 Task: nan
Action: Mouse moved to (571, 154)
Screenshot: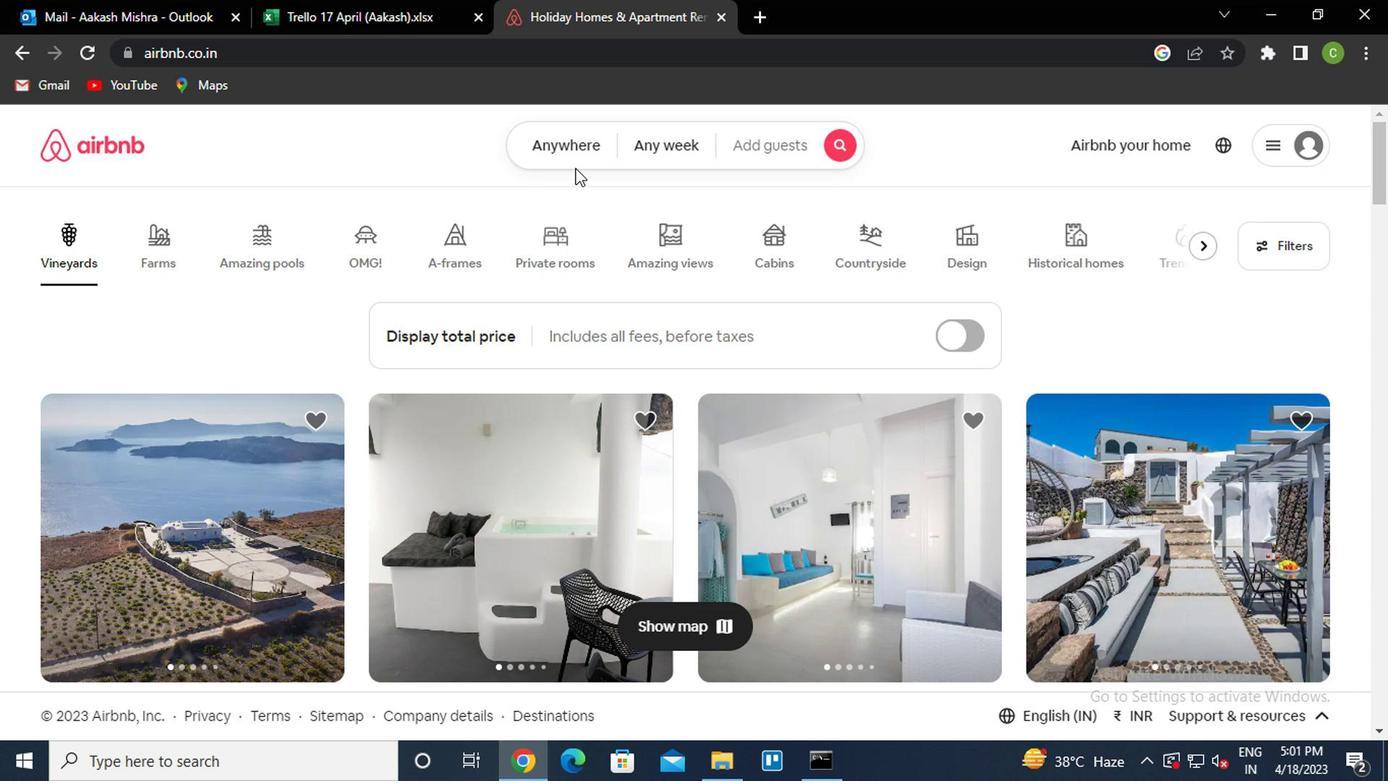 
Action: Mouse pressed left at (571, 154)
Screenshot: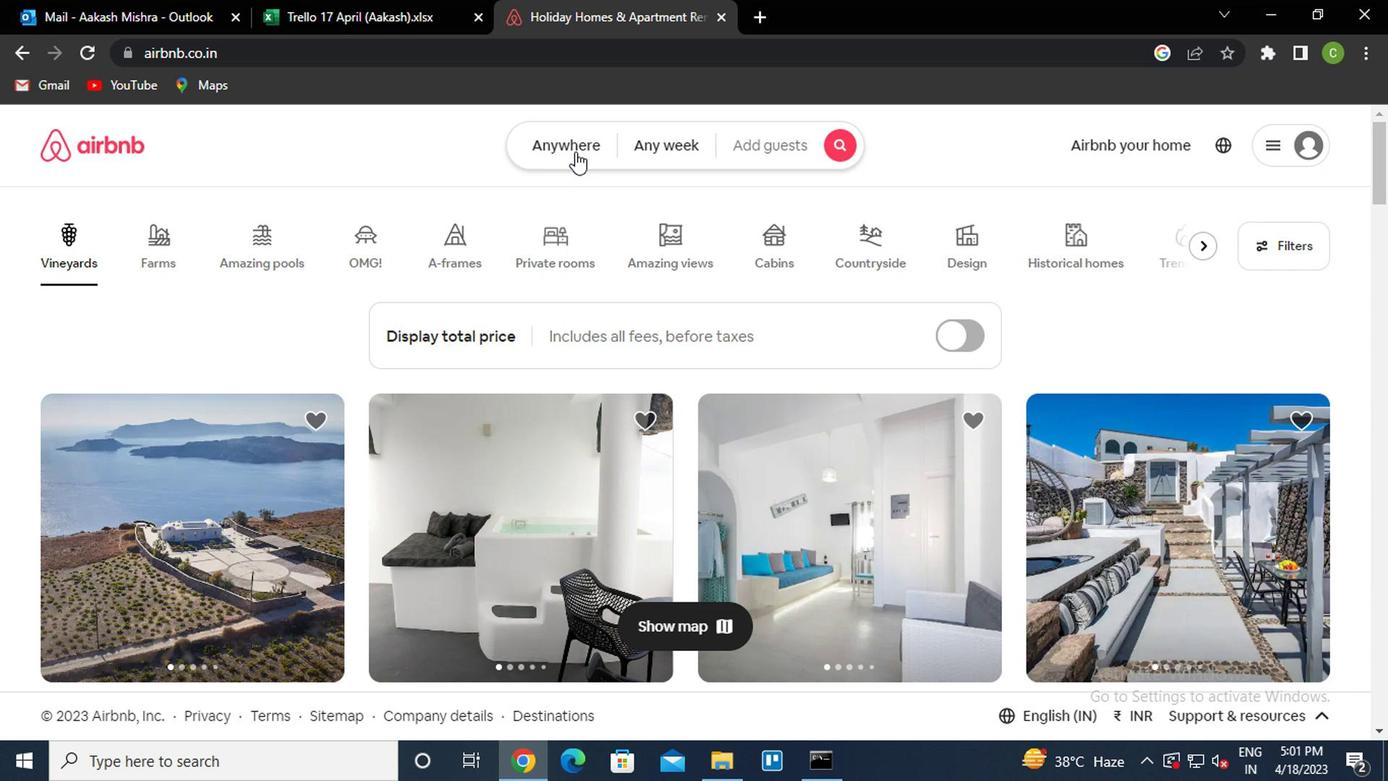 
Action: Mouse moved to (415, 237)
Screenshot: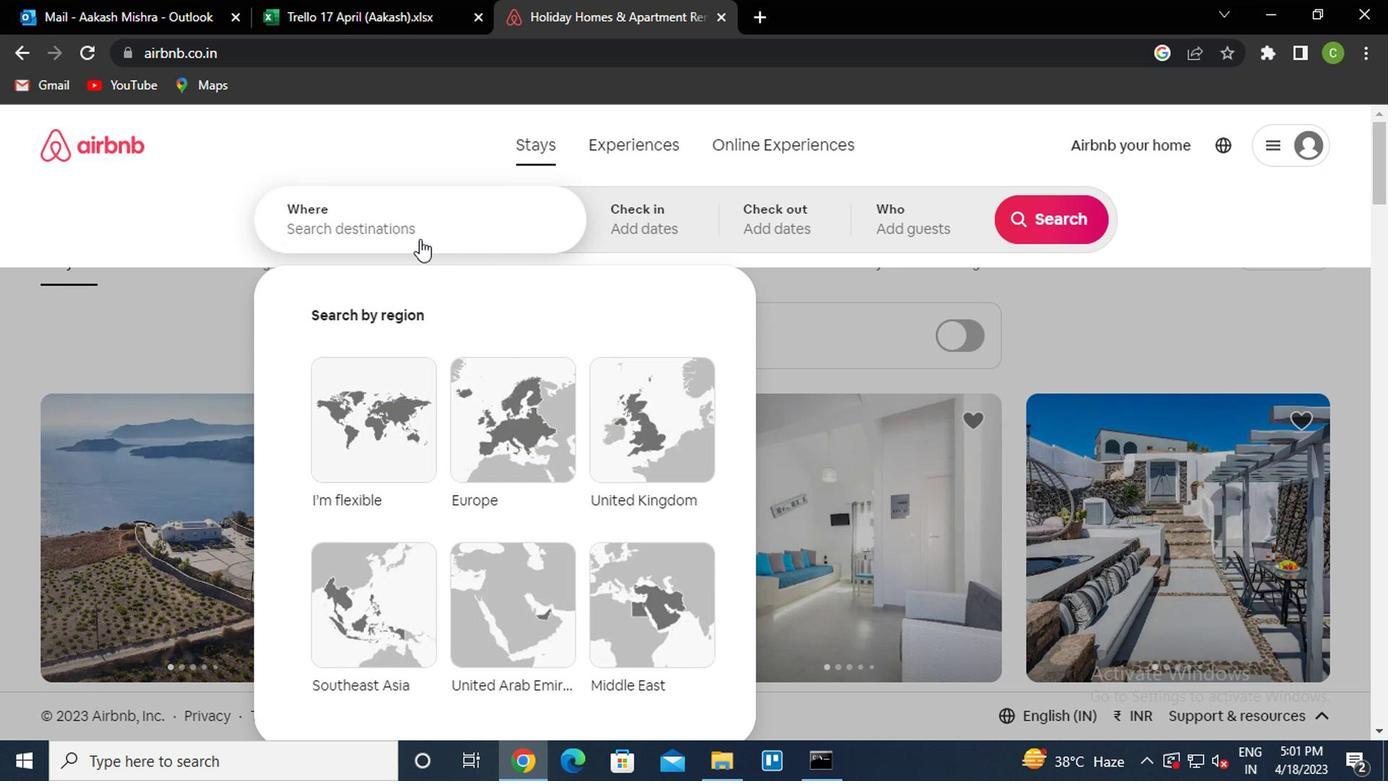 
Action: Mouse pressed left at (415, 237)
Screenshot: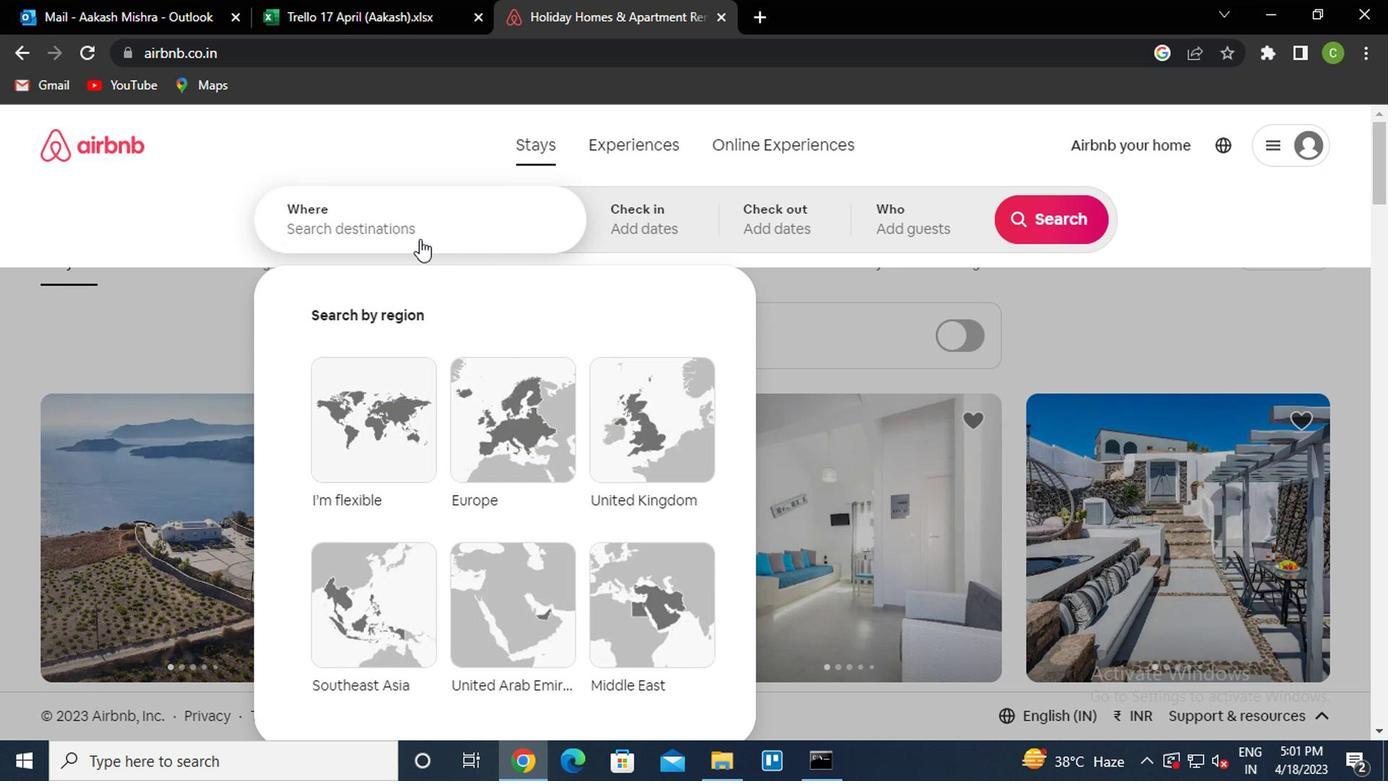
Action: Key pressed <Key.caps_lock><Key.caps_lock>m<Key.caps_lock><Key.backspace><Key.caps_lock>b<Key.caps_lock>elem<Key.space><Key.caps_lock>b<Key.caps_lock>razil<Key.right><Key.down><Key.enter>
Screenshot: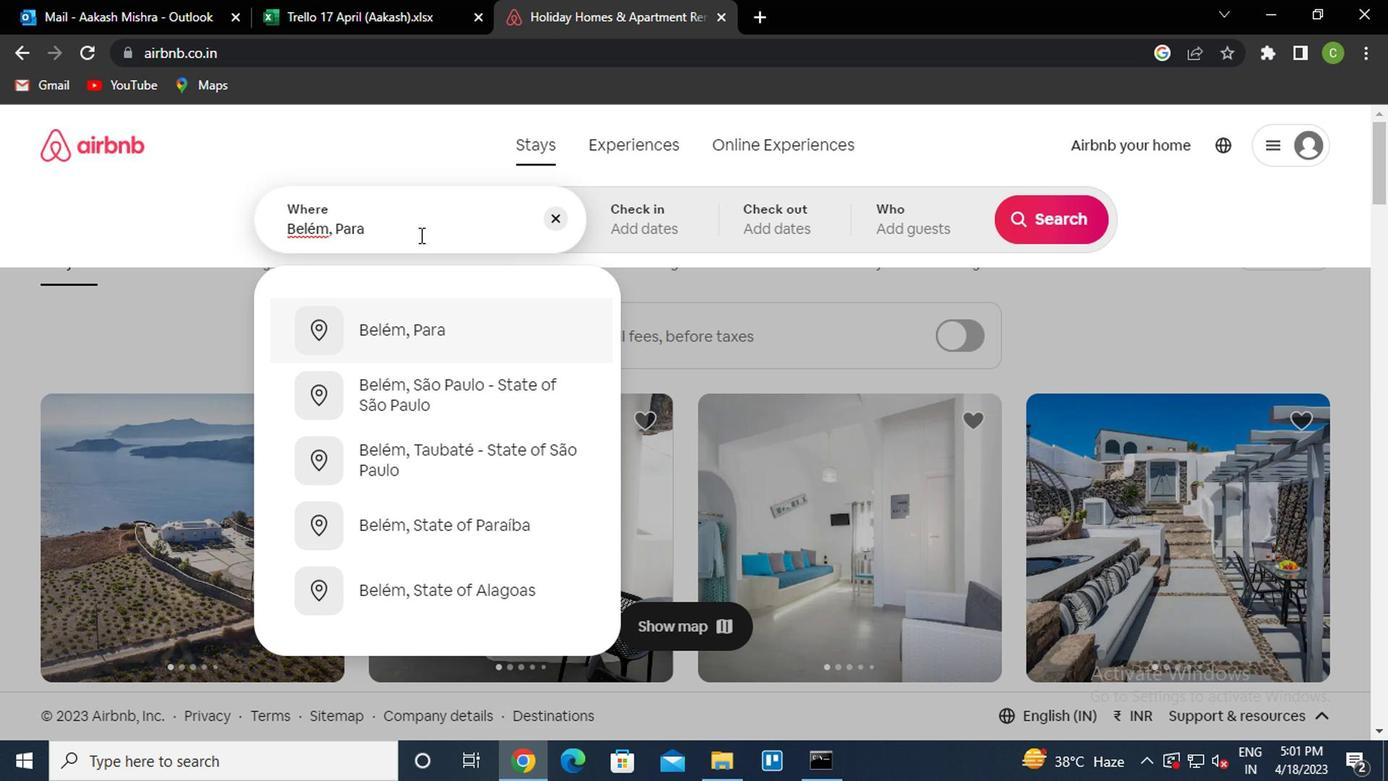 
Action: Mouse moved to (1036, 381)
Screenshot: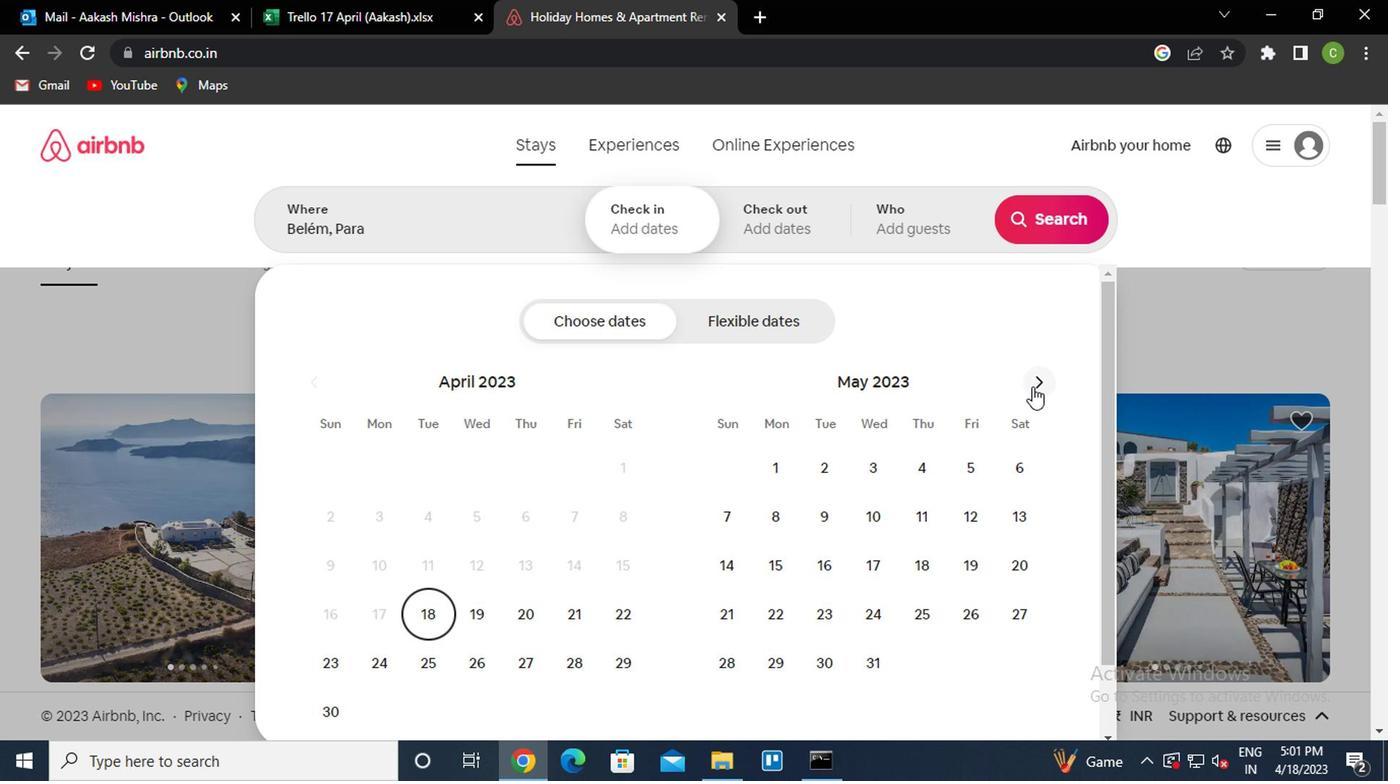 
Action: Mouse pressed left at (1036, 381)
Screenshot: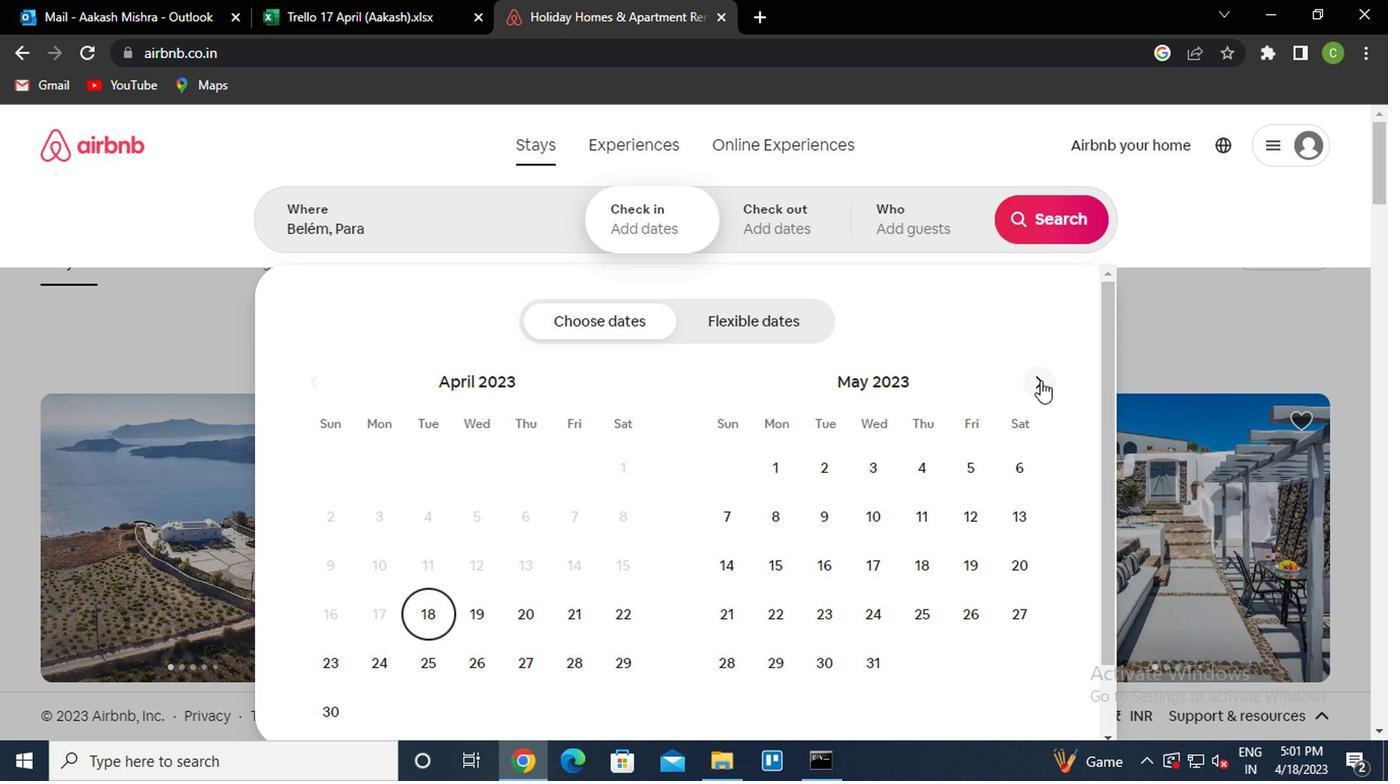 
Action: Mouse moved to (730, 519)
Screenshot: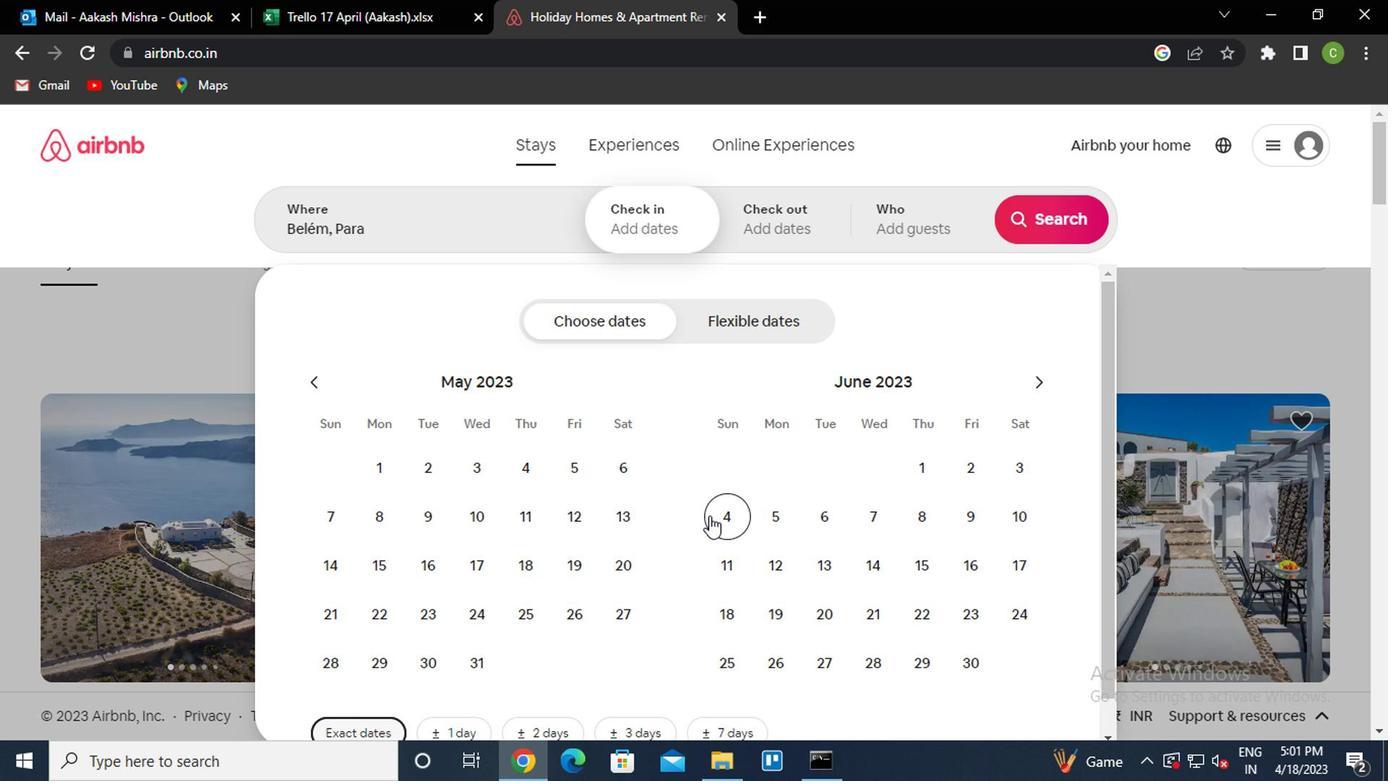 
Action: Mouse pressed left at (730, 519)
Screenshot: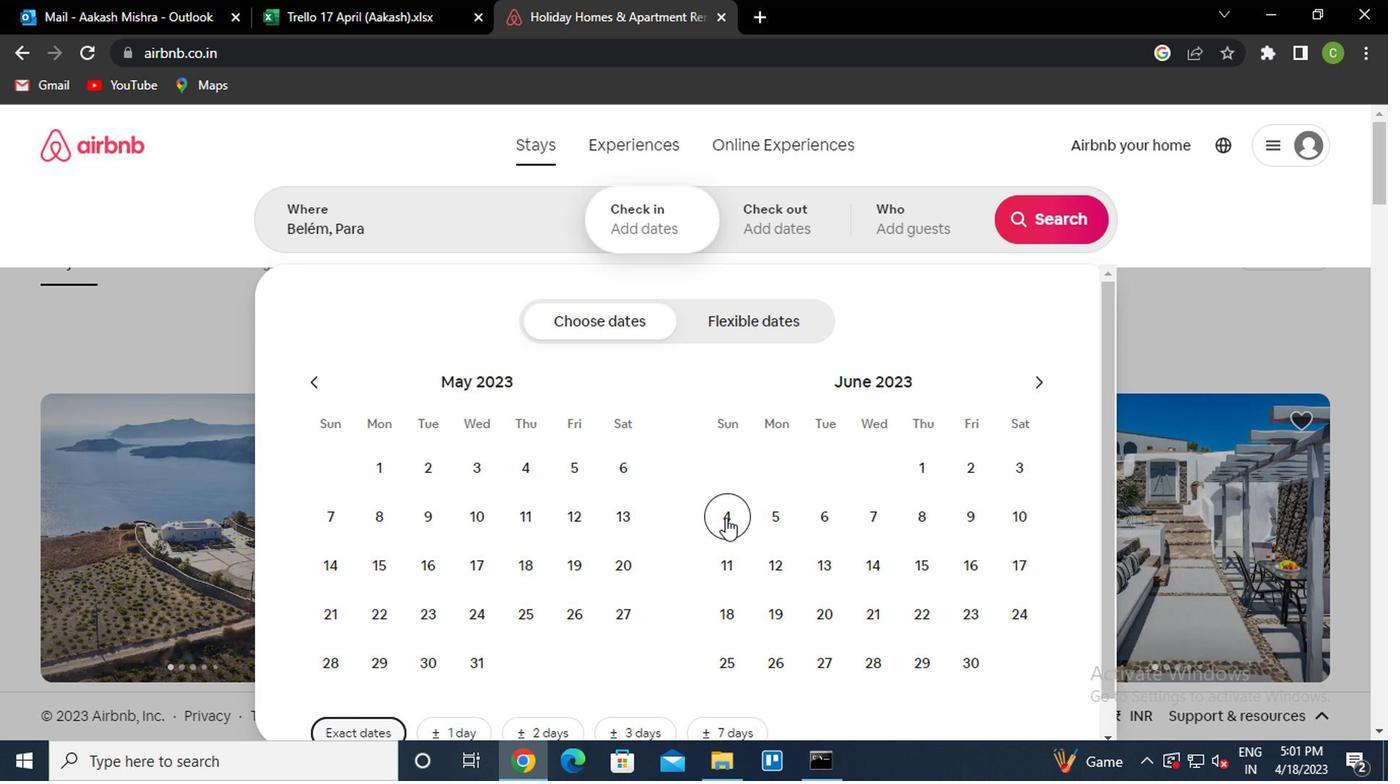 
Action: Mouse moved to (928, 574)
Screenshot: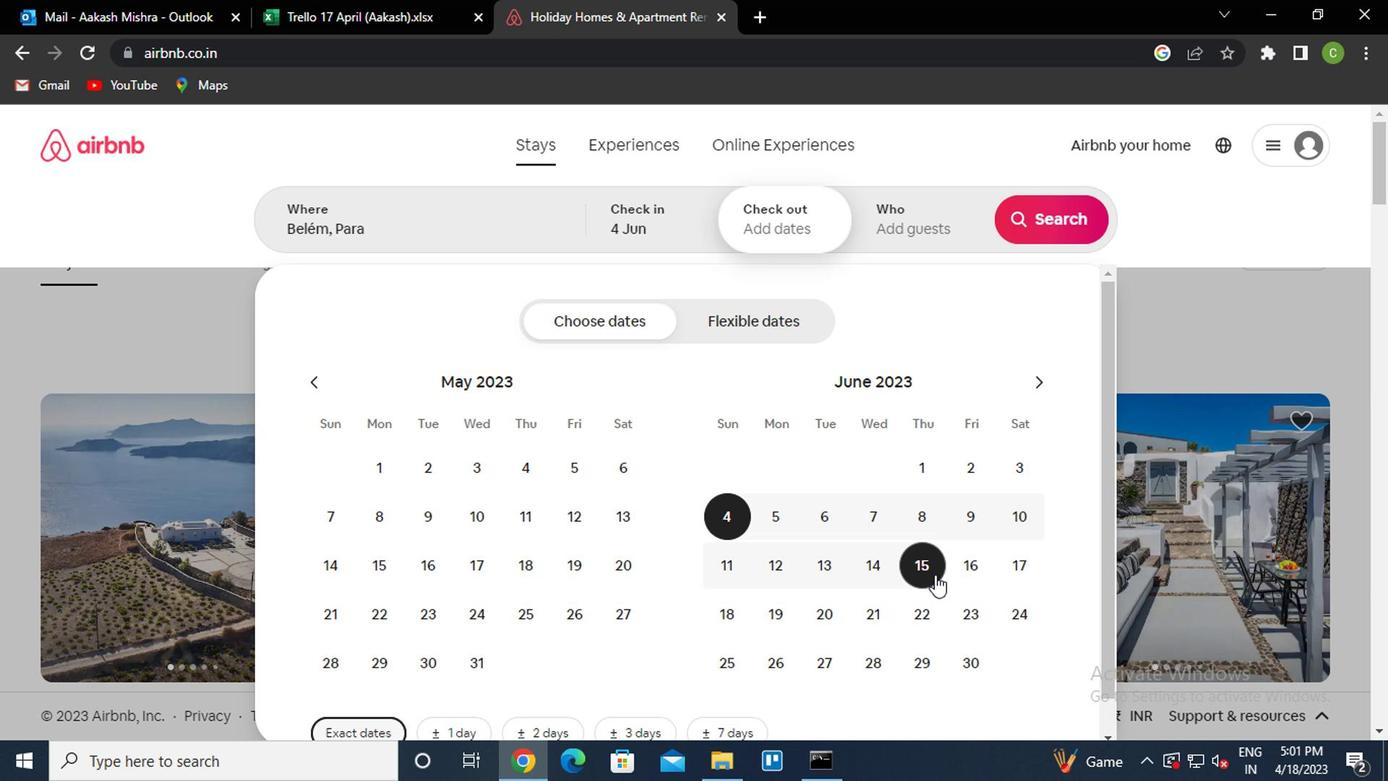 
Action: Mouse pressed left at (928, 574)
Screenshot: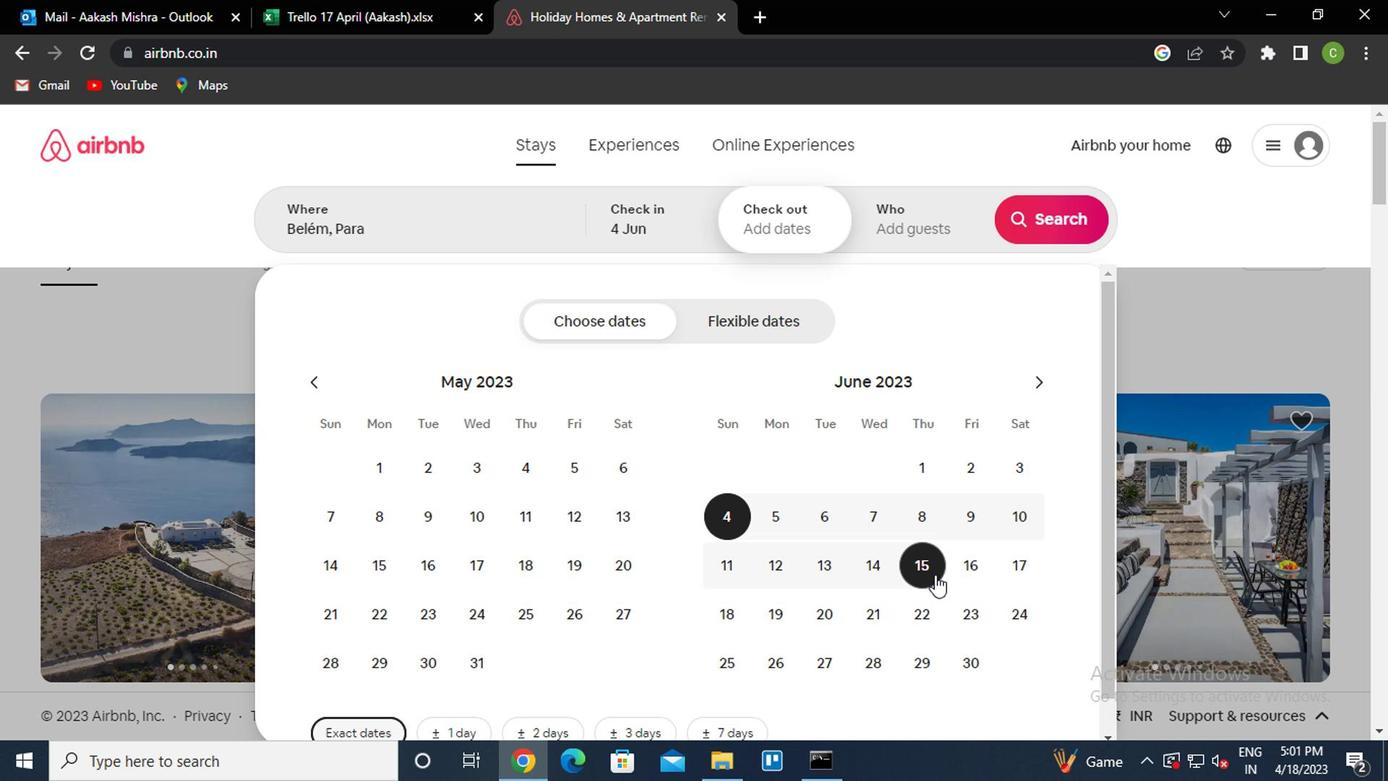 
Action: Mouse moved to (906, 210)
Screenshot: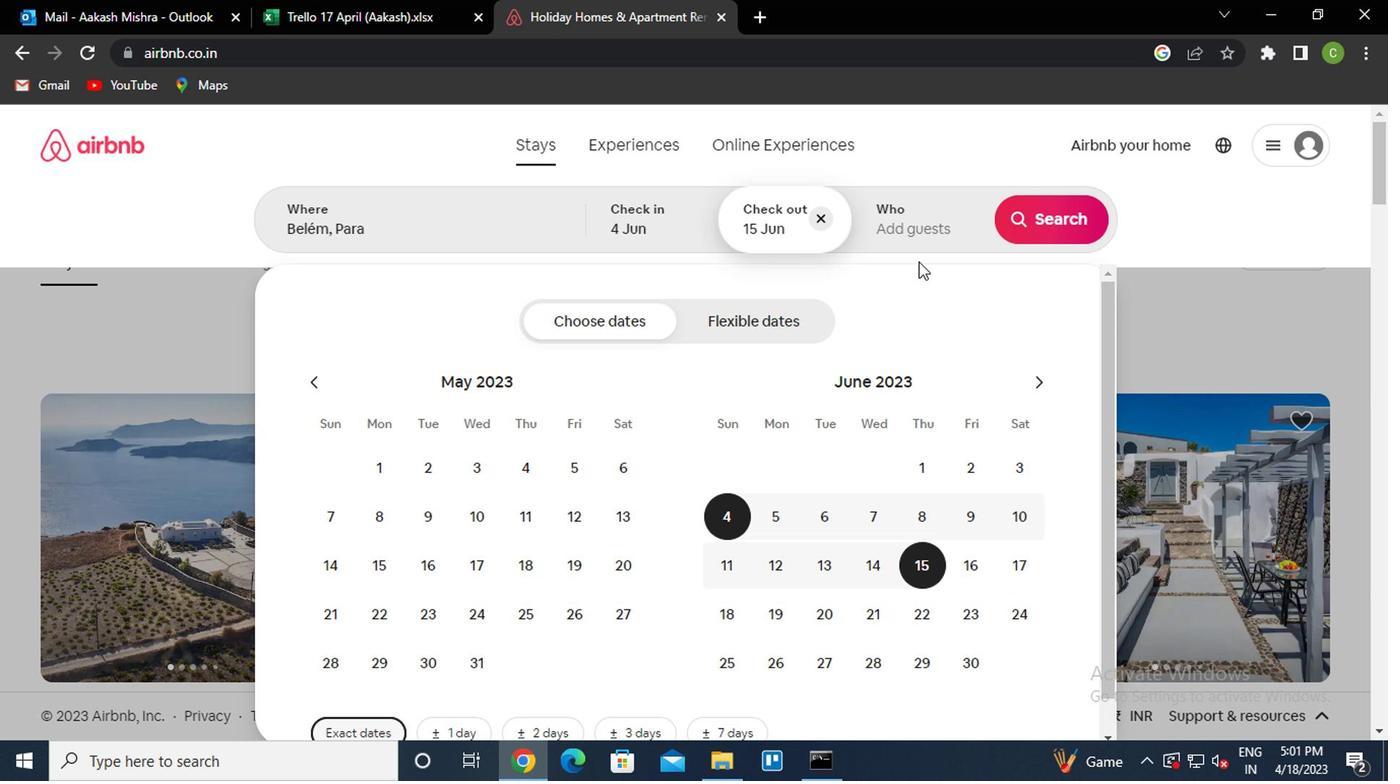 
Action: Mouse pressed left at (906, 210)
Screenshot: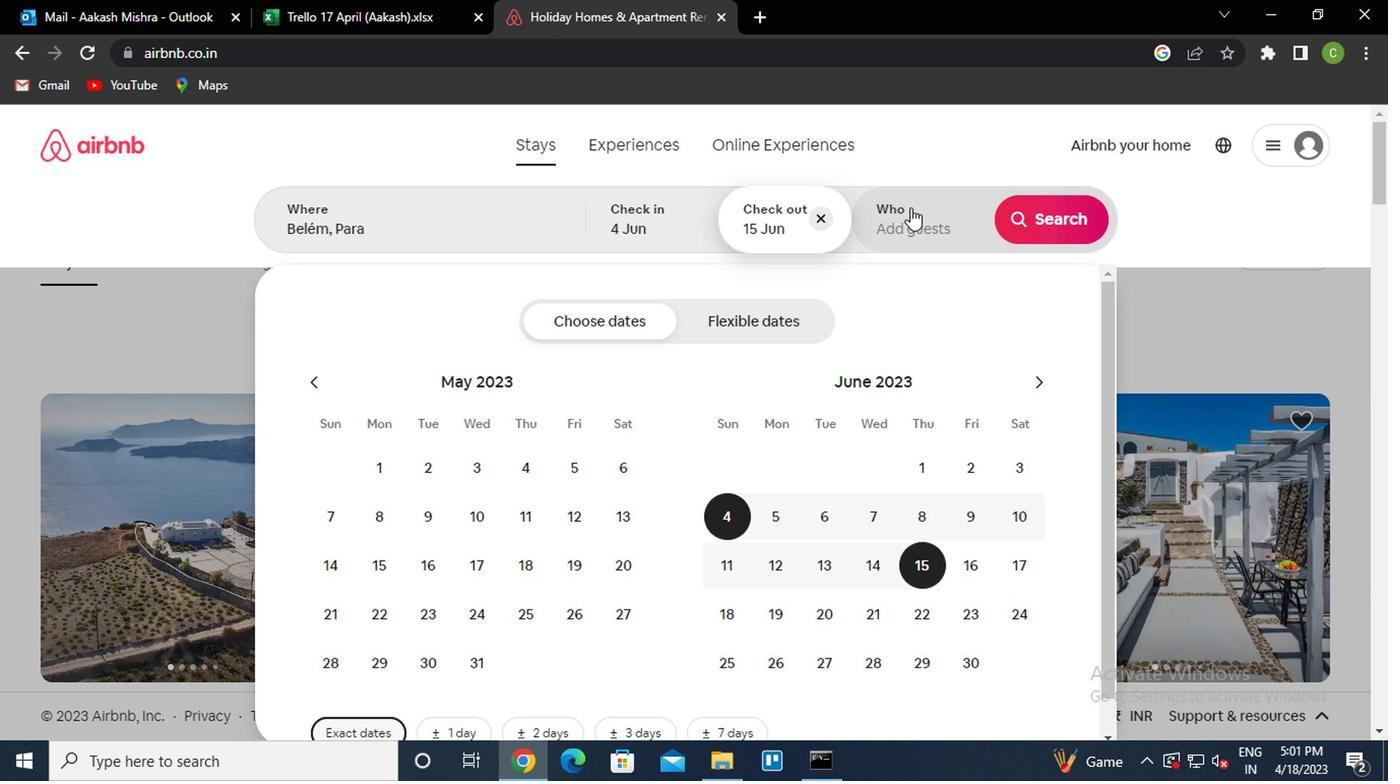 
Action: Mouse moved to (1058, 328)
Screenshot: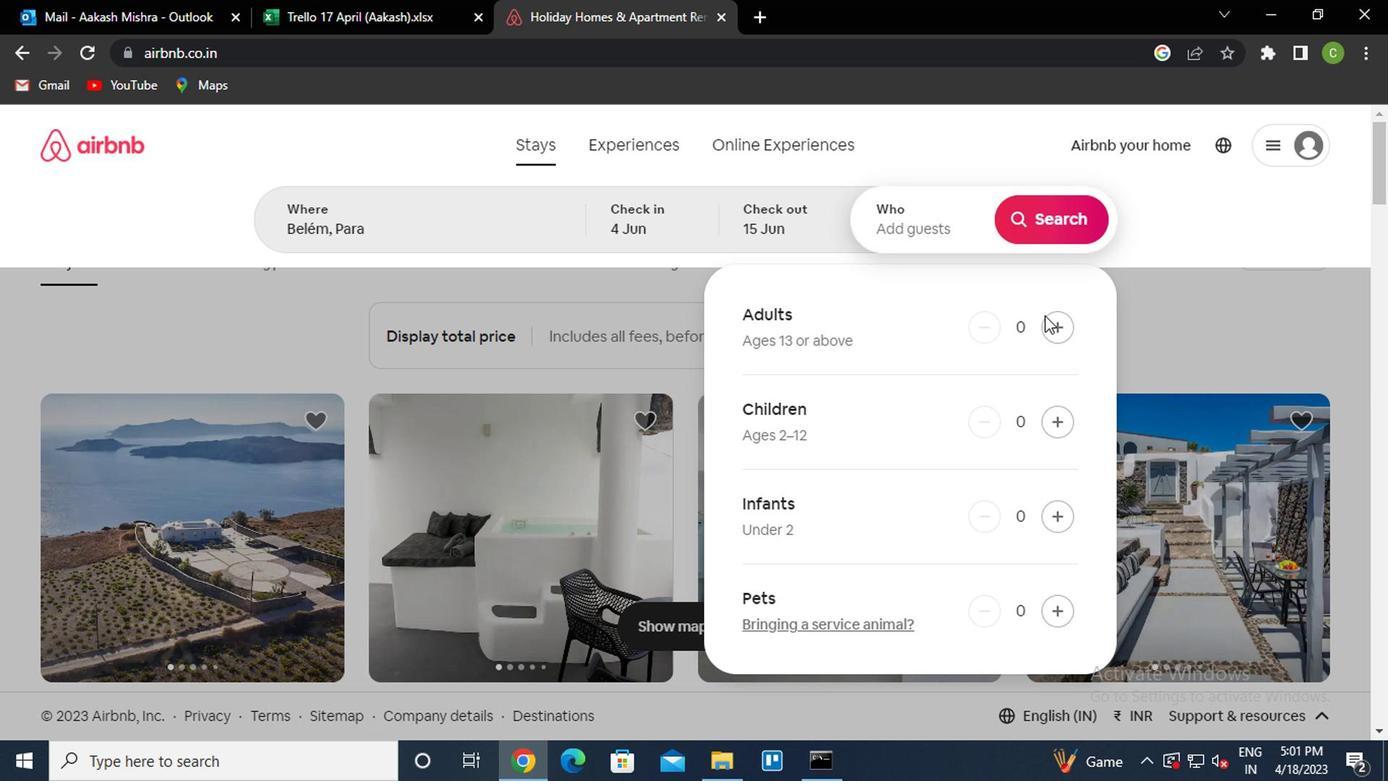 
Action: Mouse pressed left at (1058, 328)
Screenshot: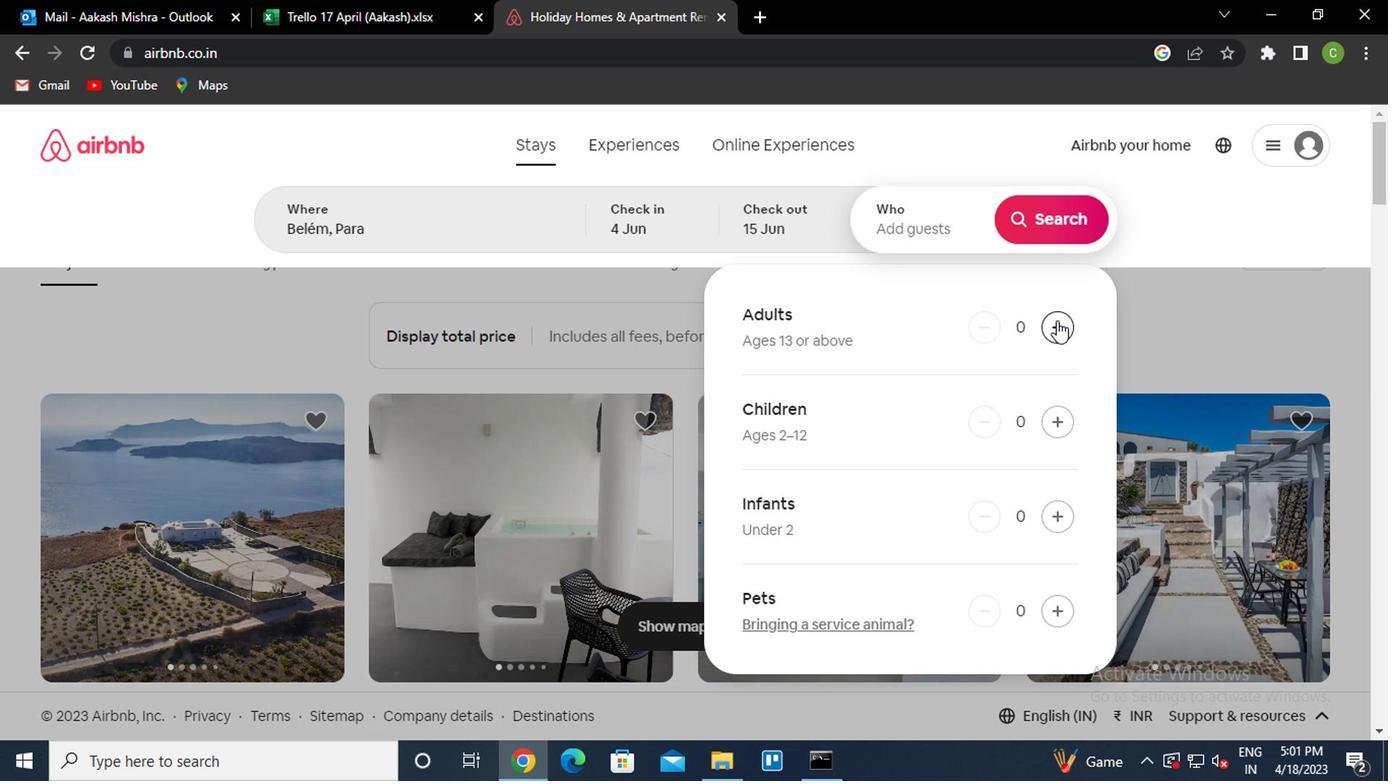 
Action: Mouse pressed left at (1058, 328)
Screenshot: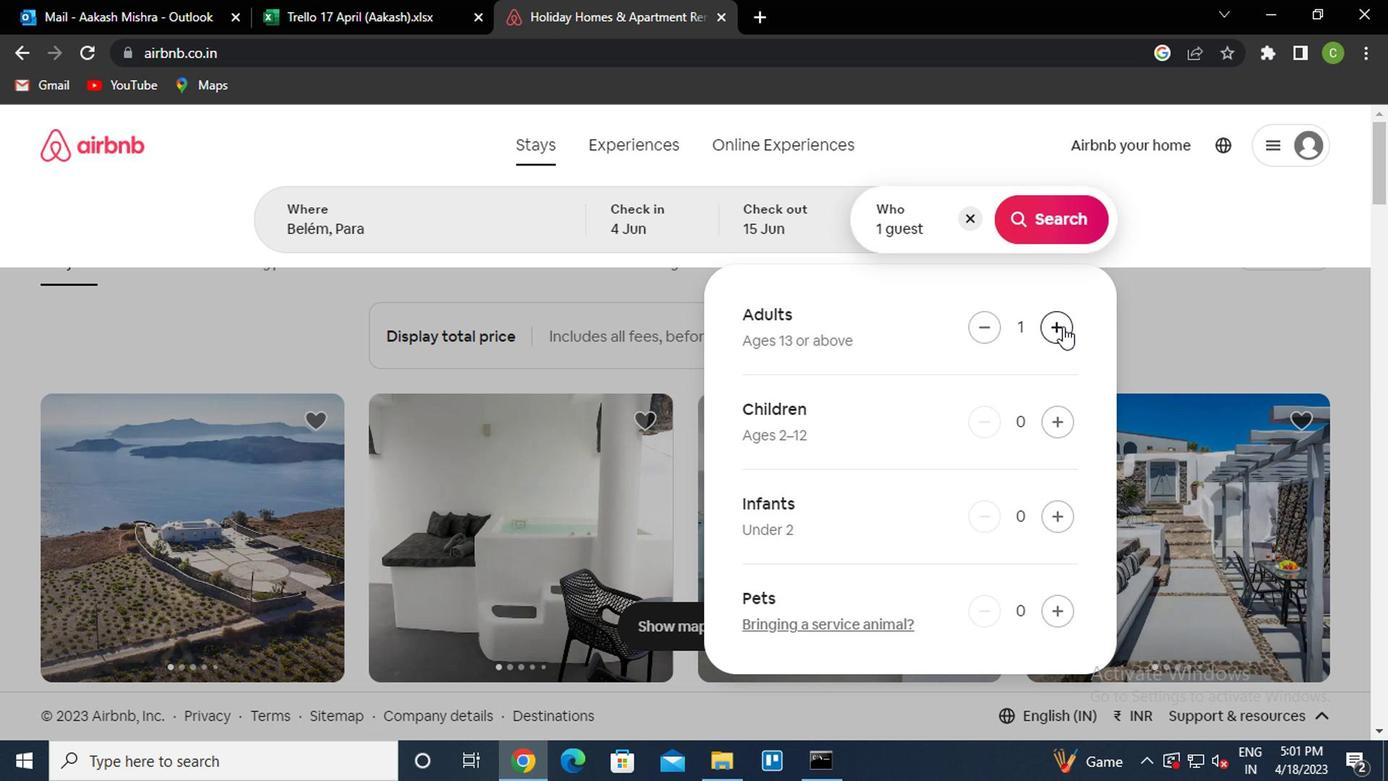
Action: Mouse moved to (1136, 333)
Screenshot: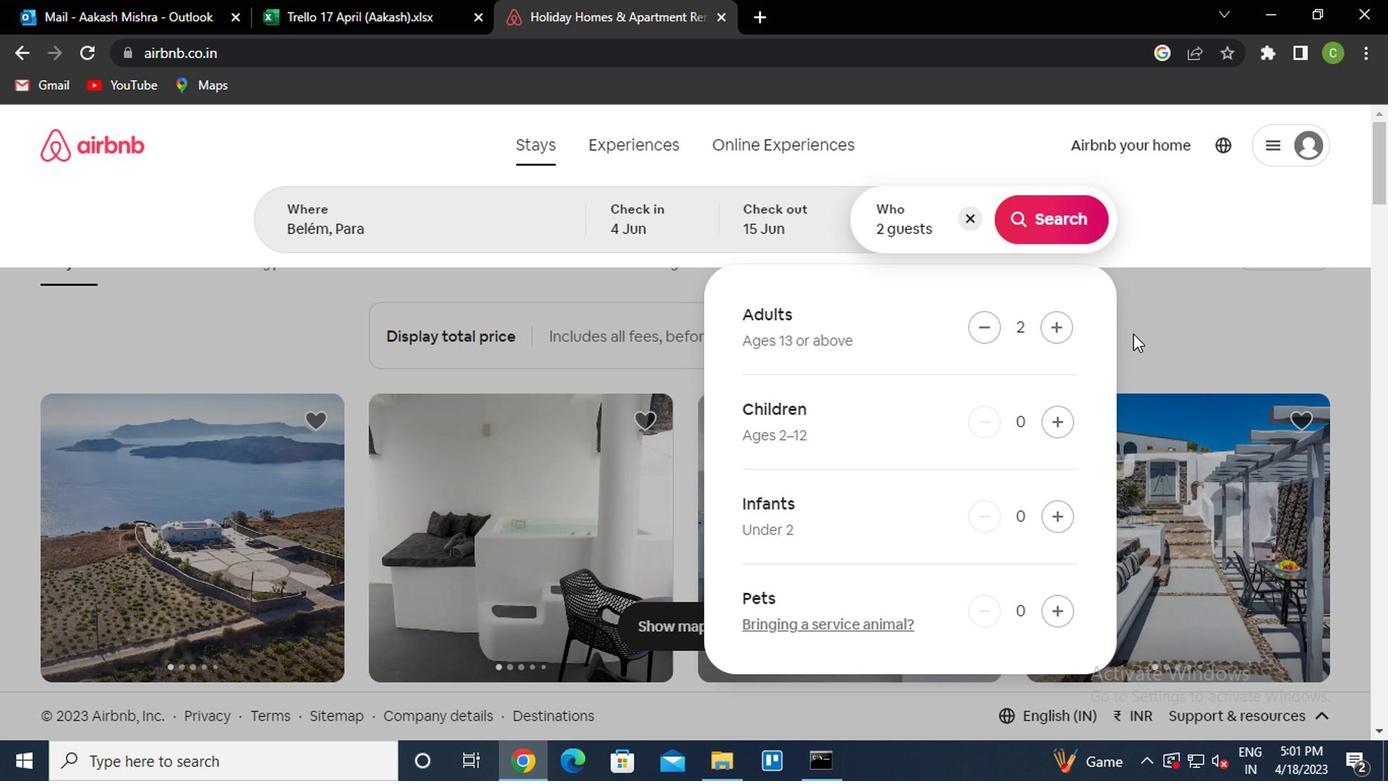
Action: Mouse pressed left at (1136, 333)
Screenshot: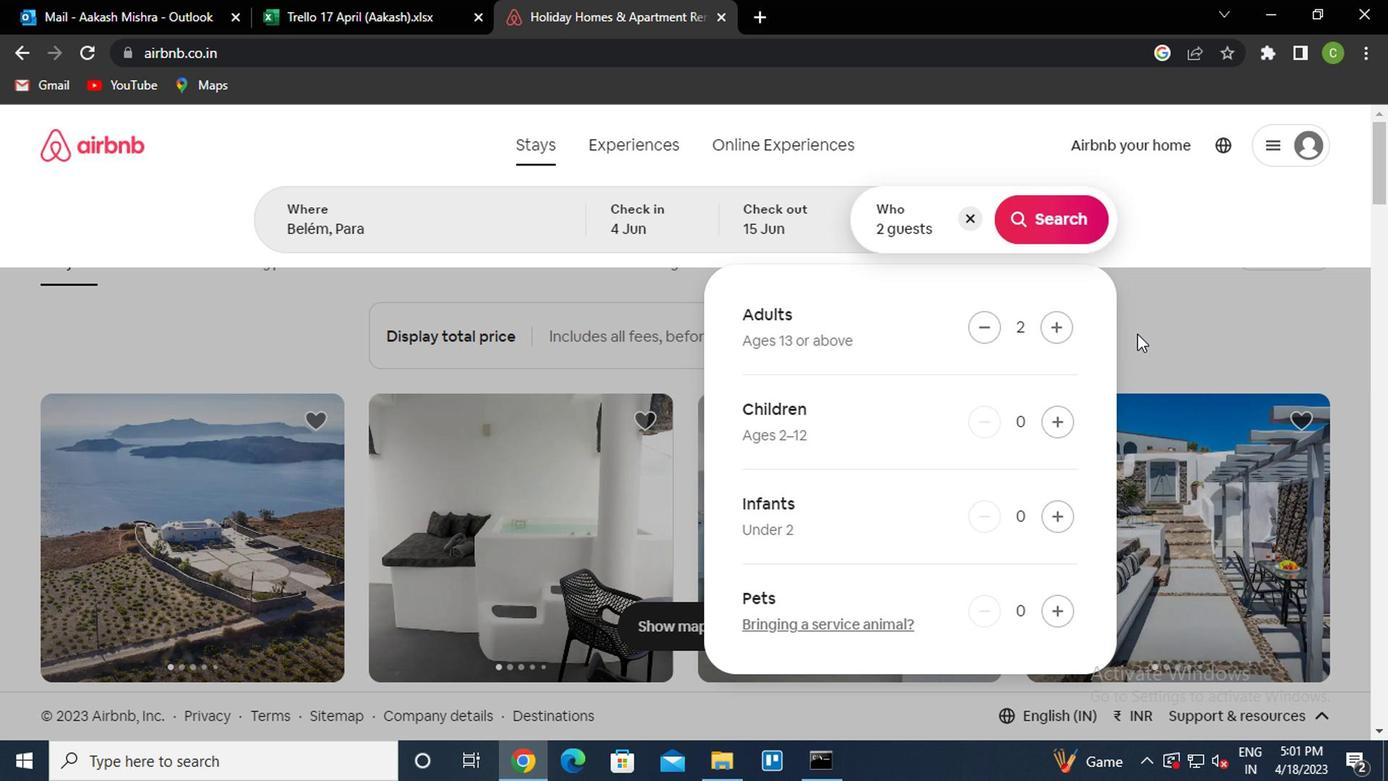 
Action: Mouse moved to (1274, 258)
Screenshot: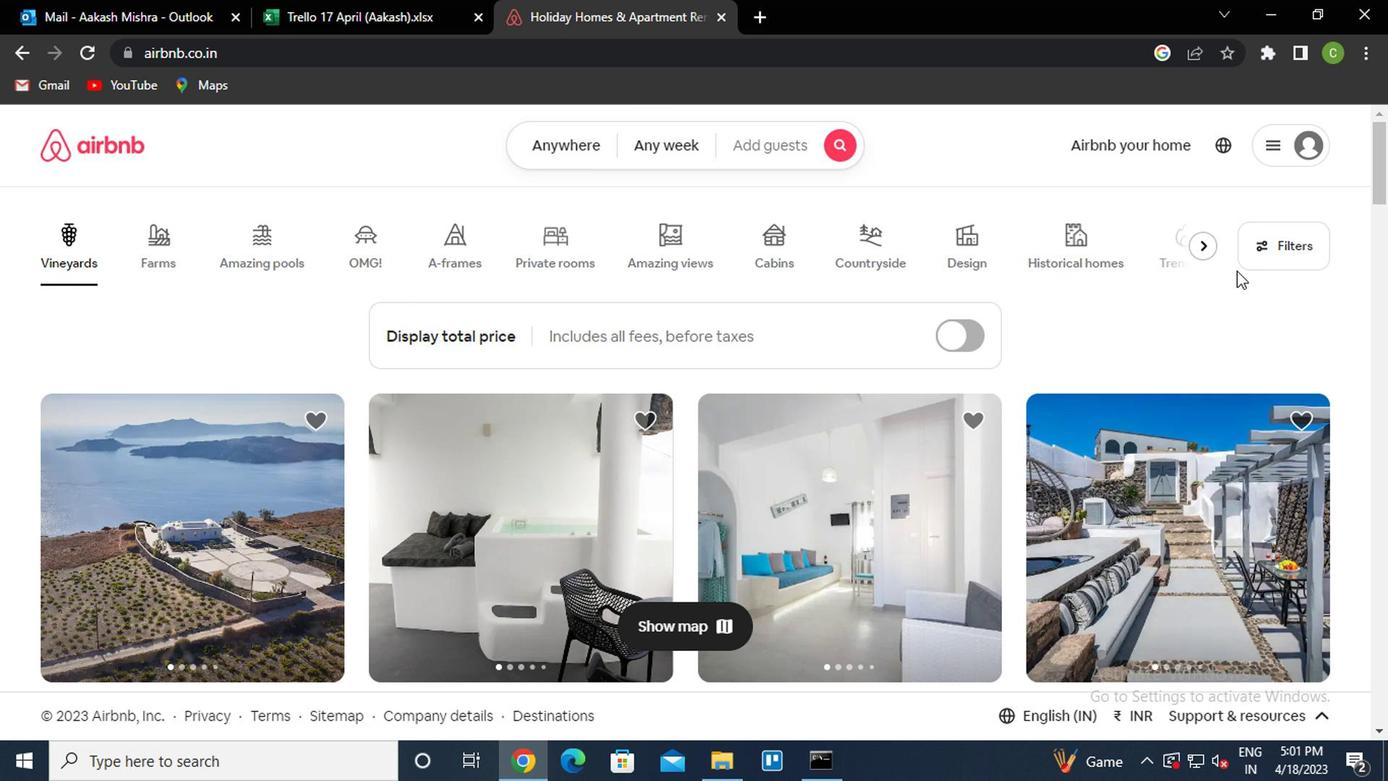 
Action: Mouse pressed left at (1274, 258)
Screenshot: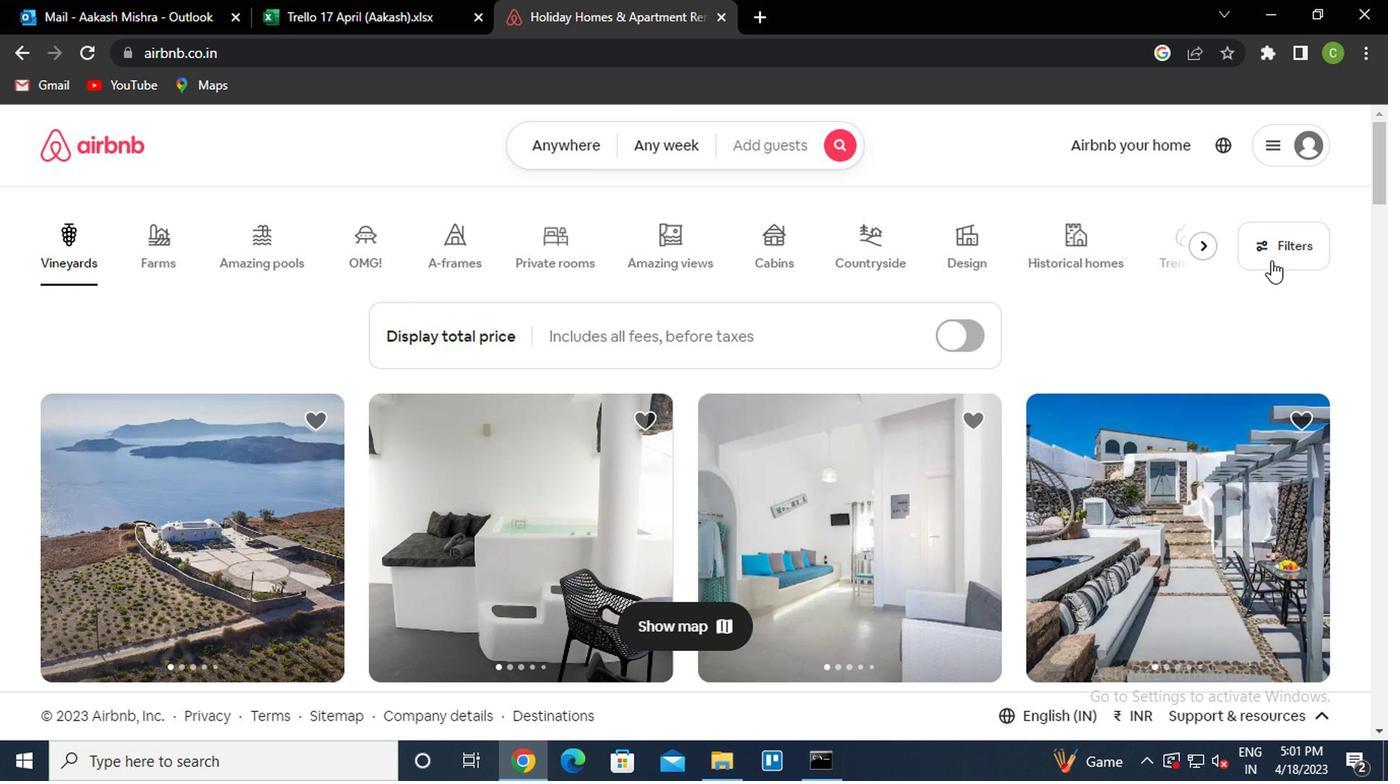 
Action: Mouse moved to (502, 486)
Screenshot: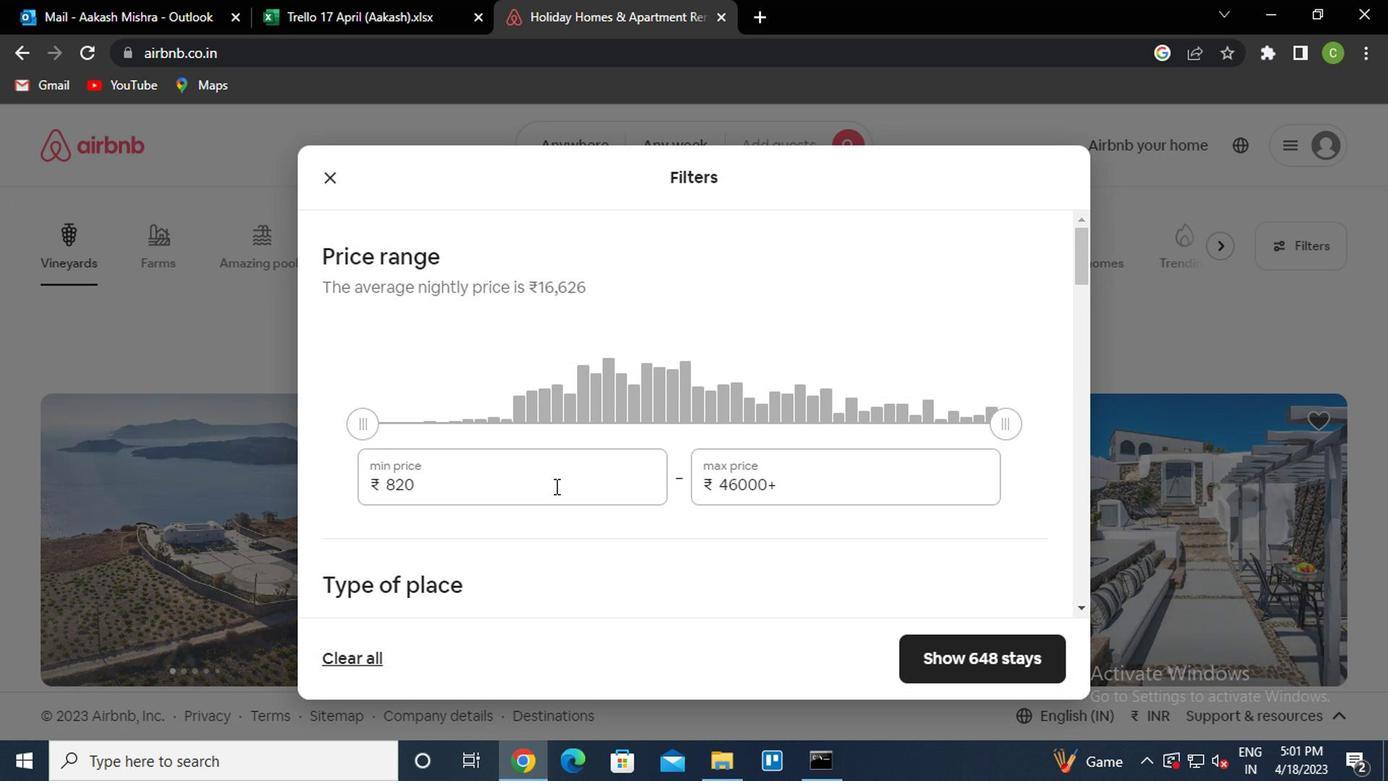 
Action: Mouse pressed left at (502, 486)
Screenshot: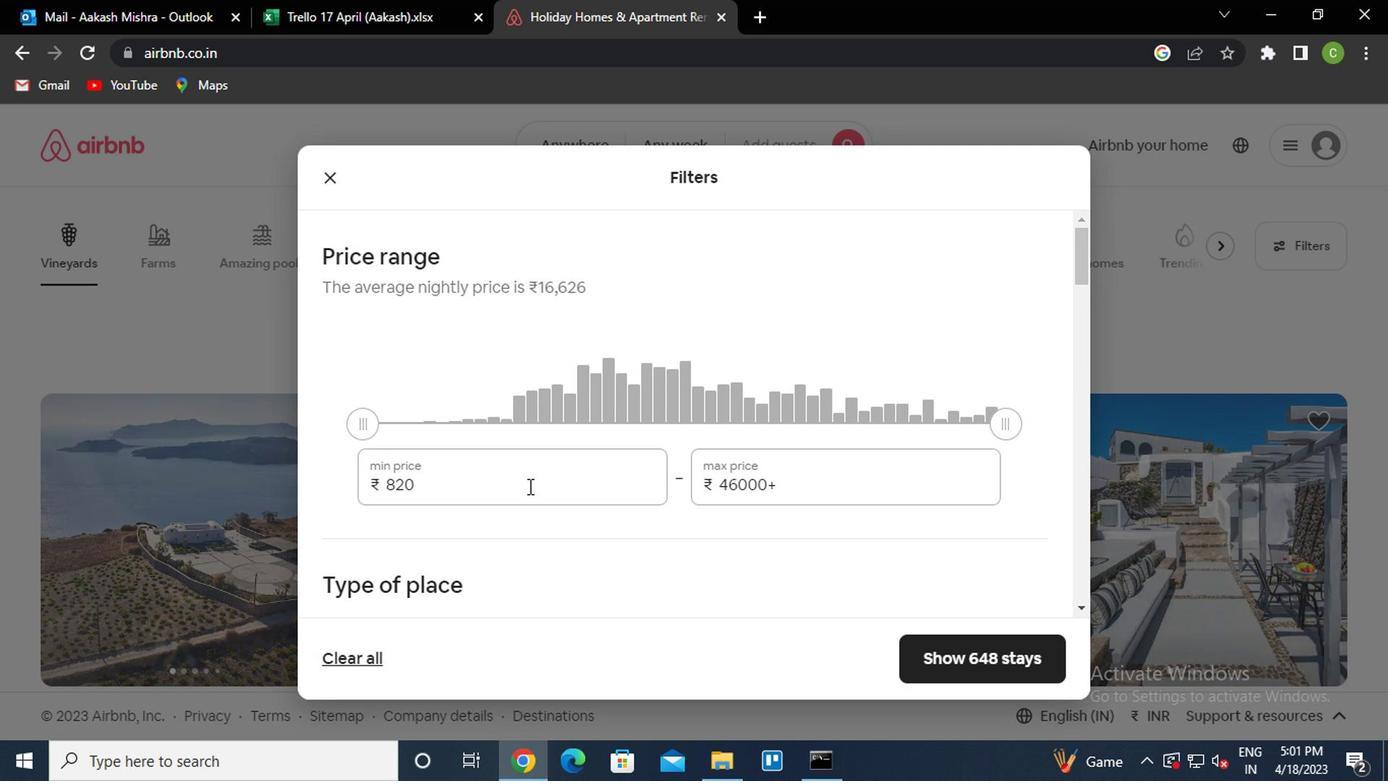 
Action: Key pressed <Key.backspace><Key.backspace><Key.backspace>10000<Key.tab>15000
Screenshot: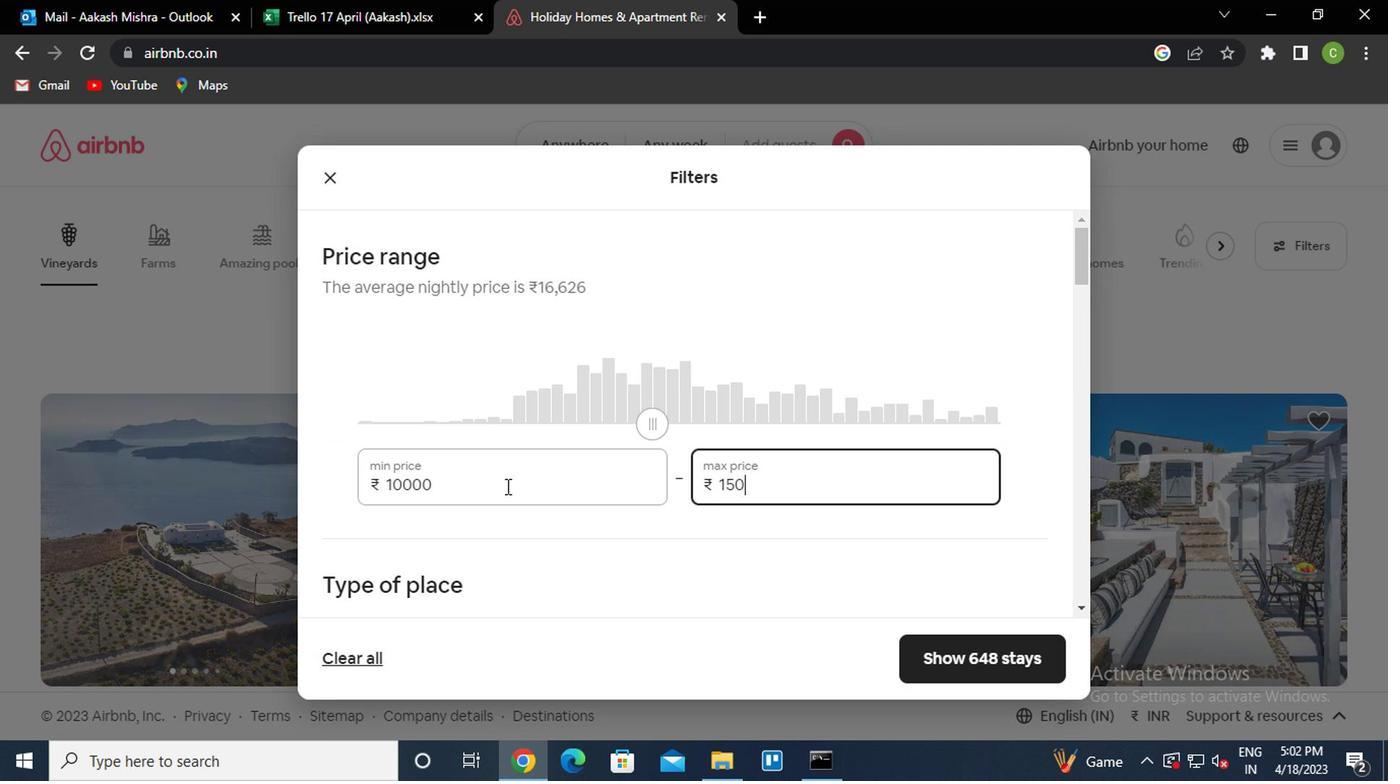 
Action: Mouse scrolled (502, 485) with delta (0, 0)
Screenshot: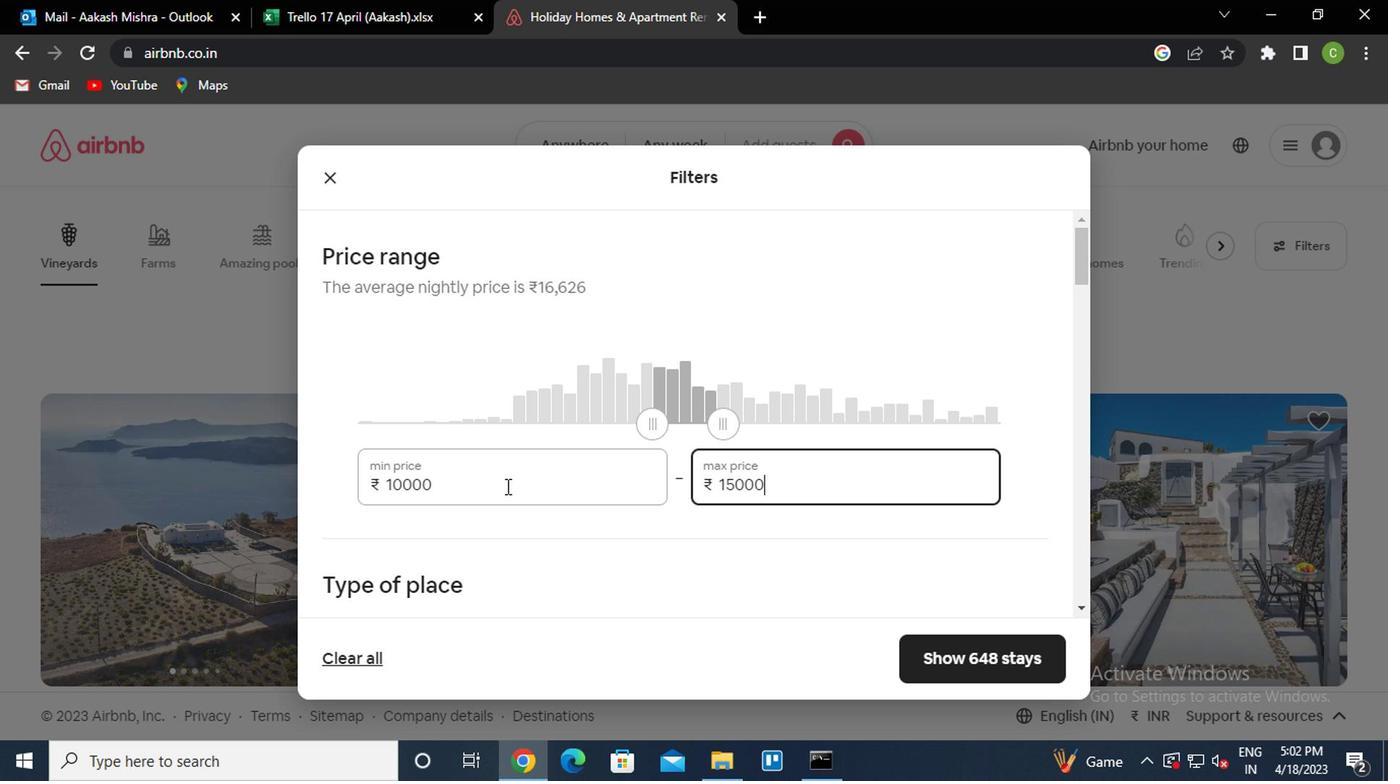 
Action: Mouse scrolled (502, 485) with delta (0, 0)
Screenshot: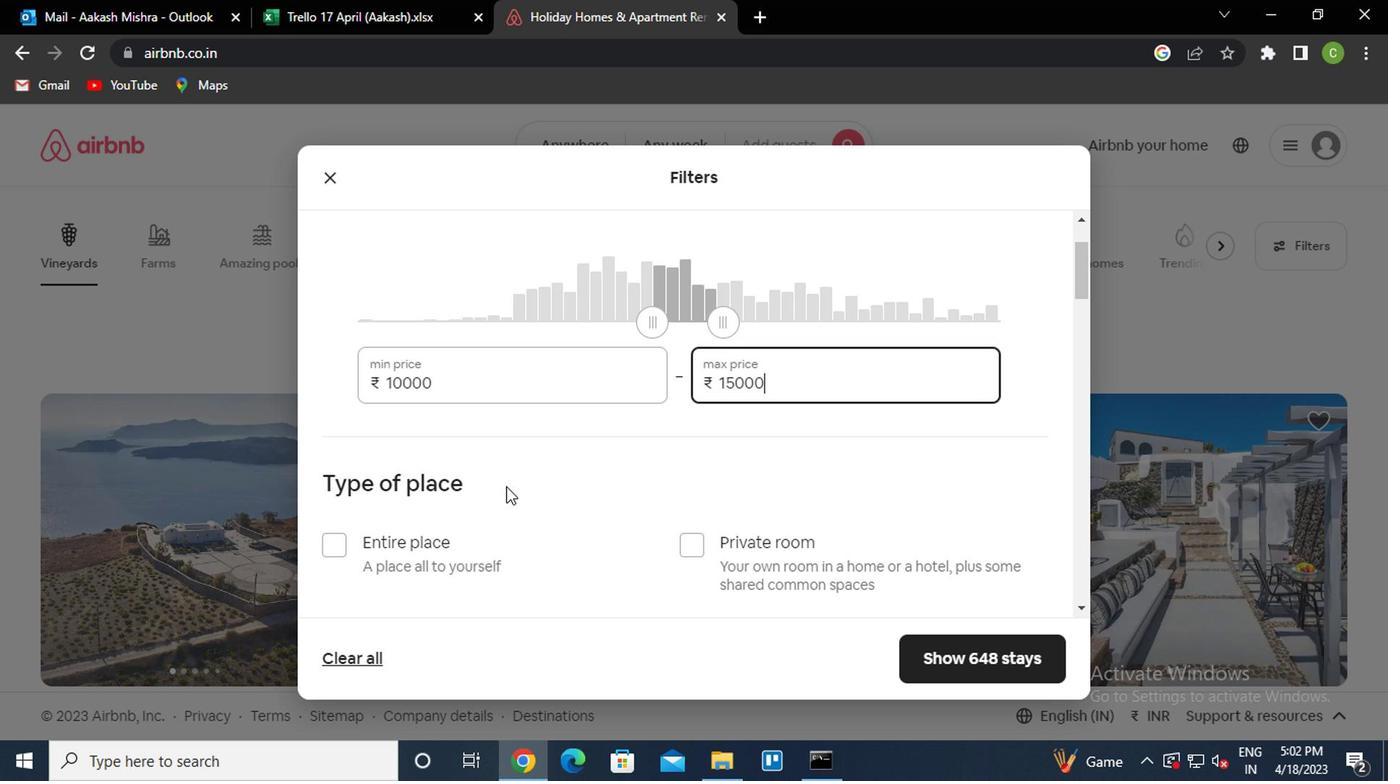 
Action: Mouse moved to (356, 455)
Screenshot: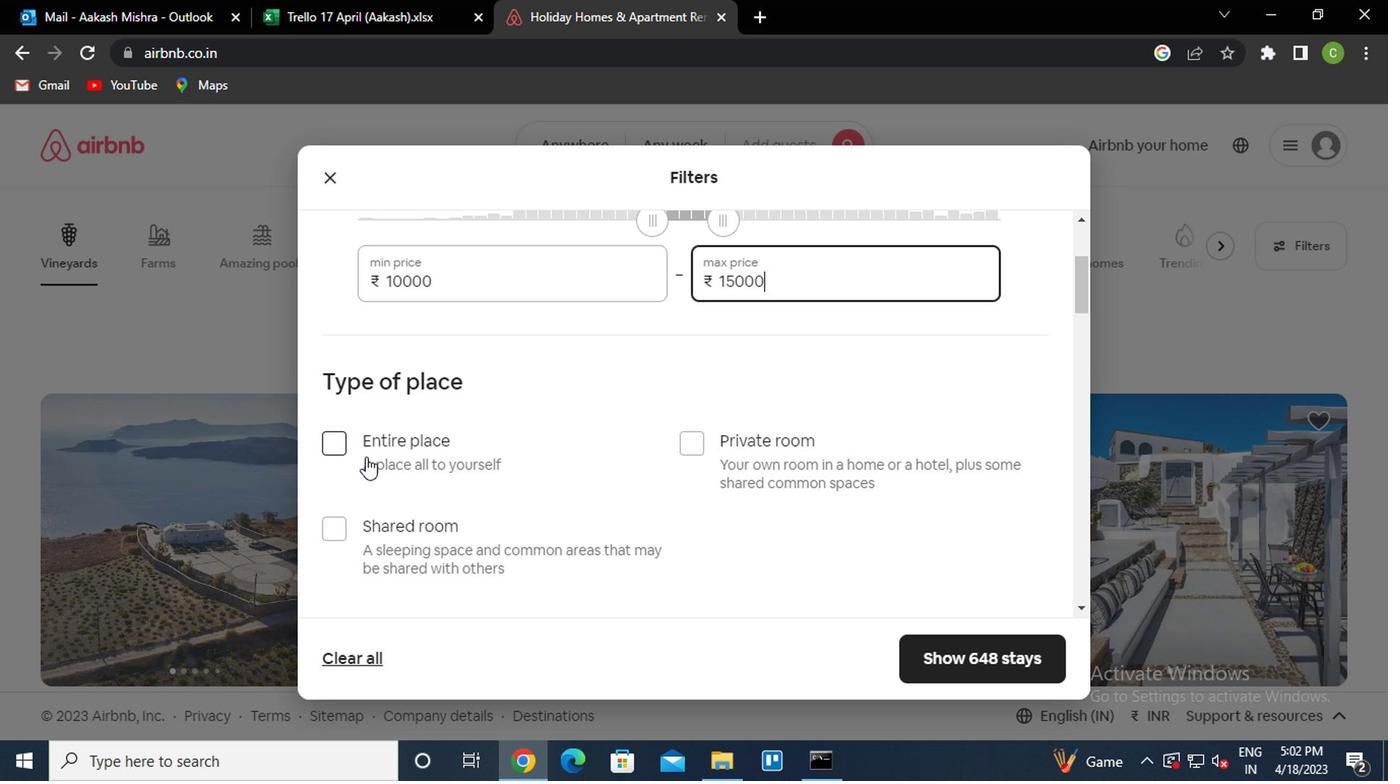 
Action: Mouse pressed left at (356, 455)
Screenshot: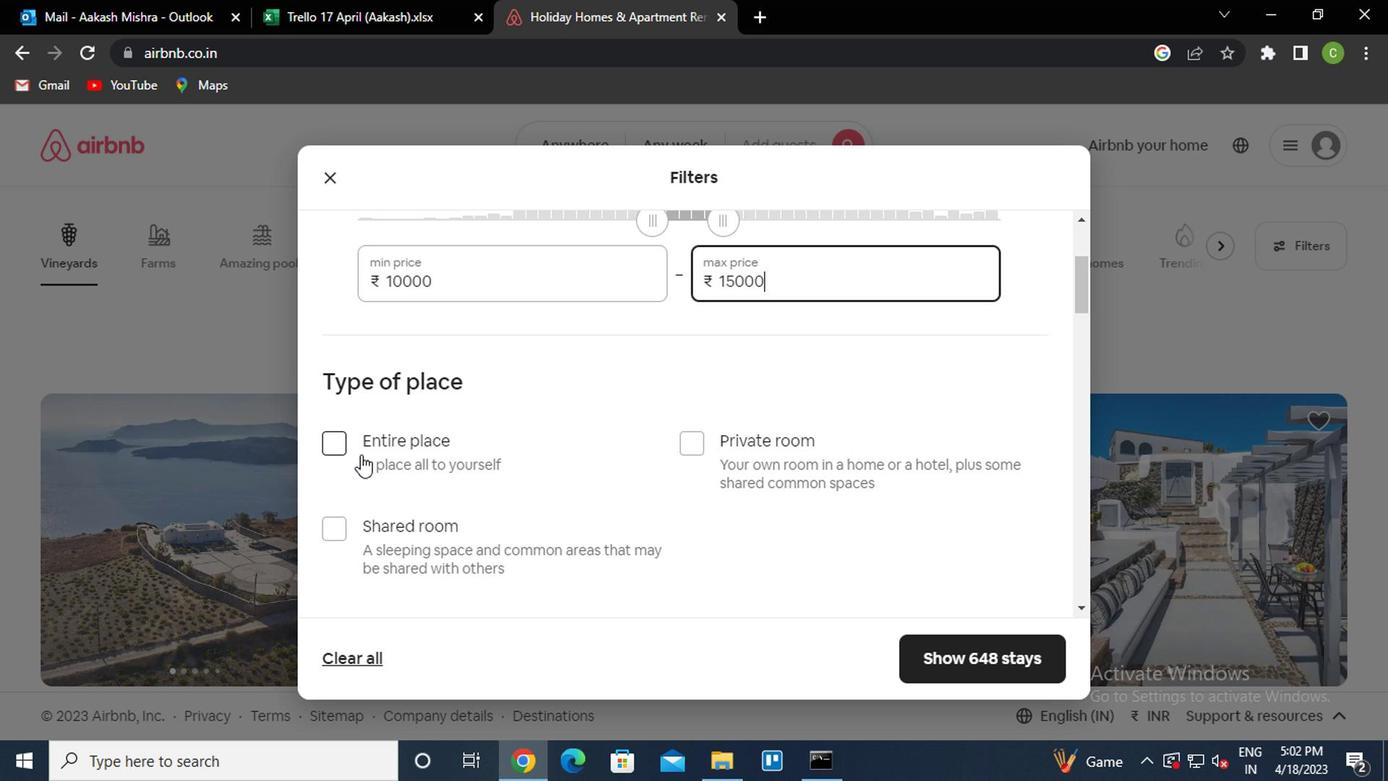 
Action: Mouse moved to (503, 483)
Screenshot: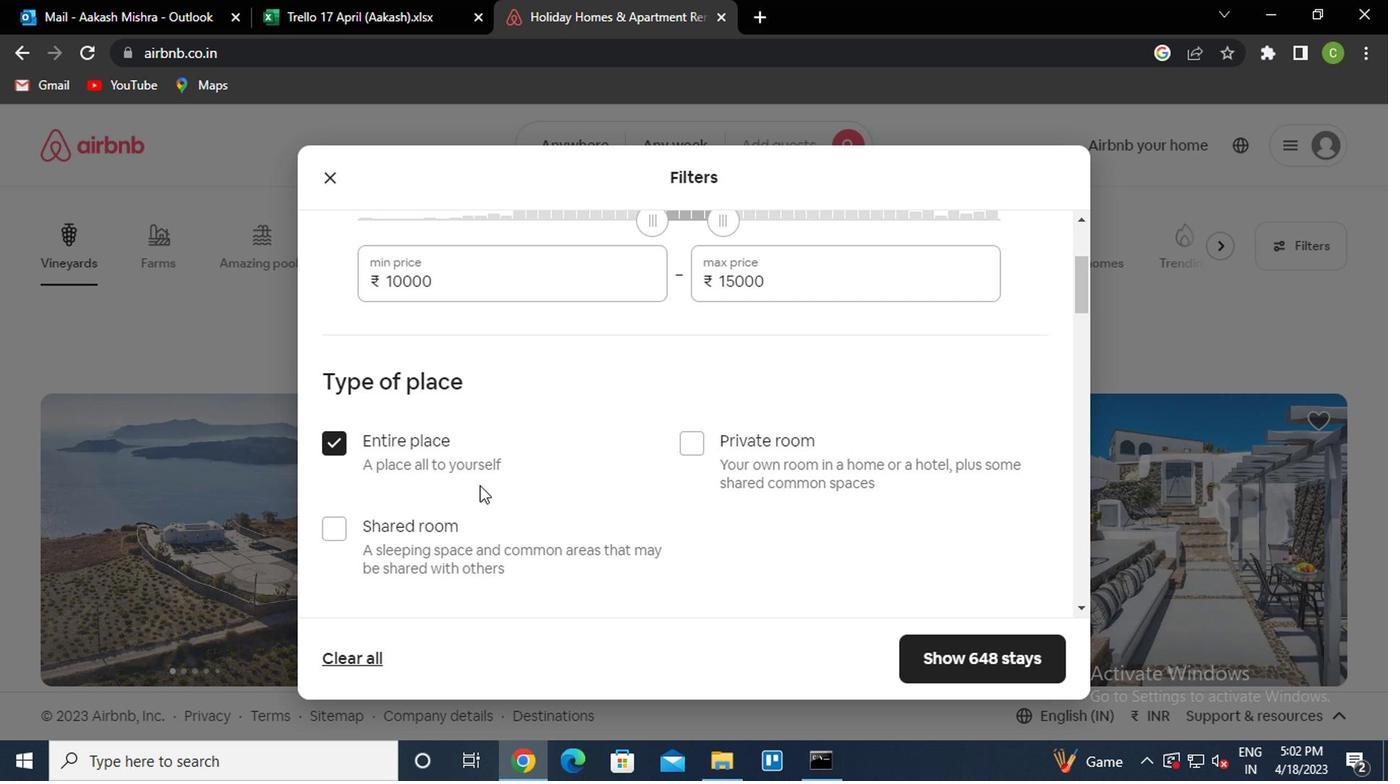 
Action: Mouse scrolled (503, 481) with delta (0, -1)
Screenshot: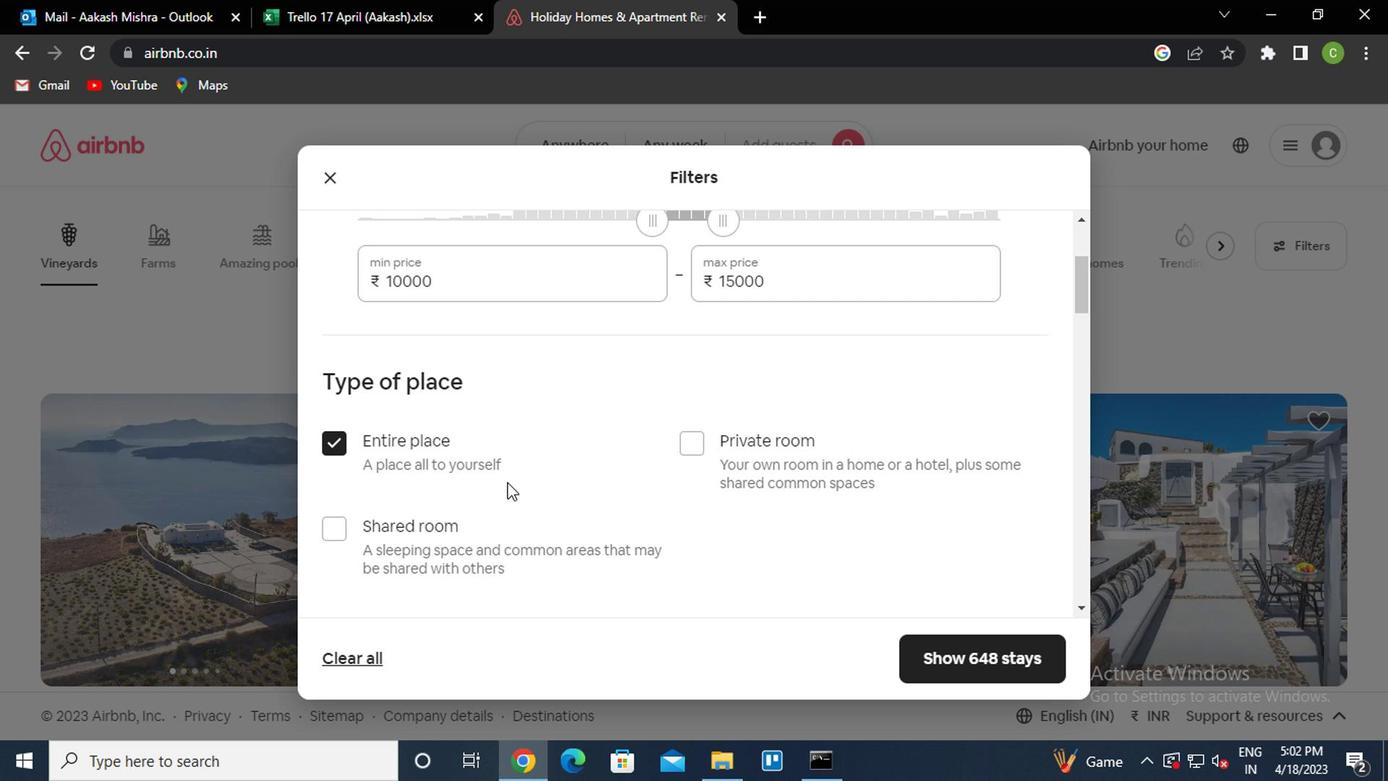 
Action: Mouse scrolled (503, 481) with delta (0, -1)
Screenshot: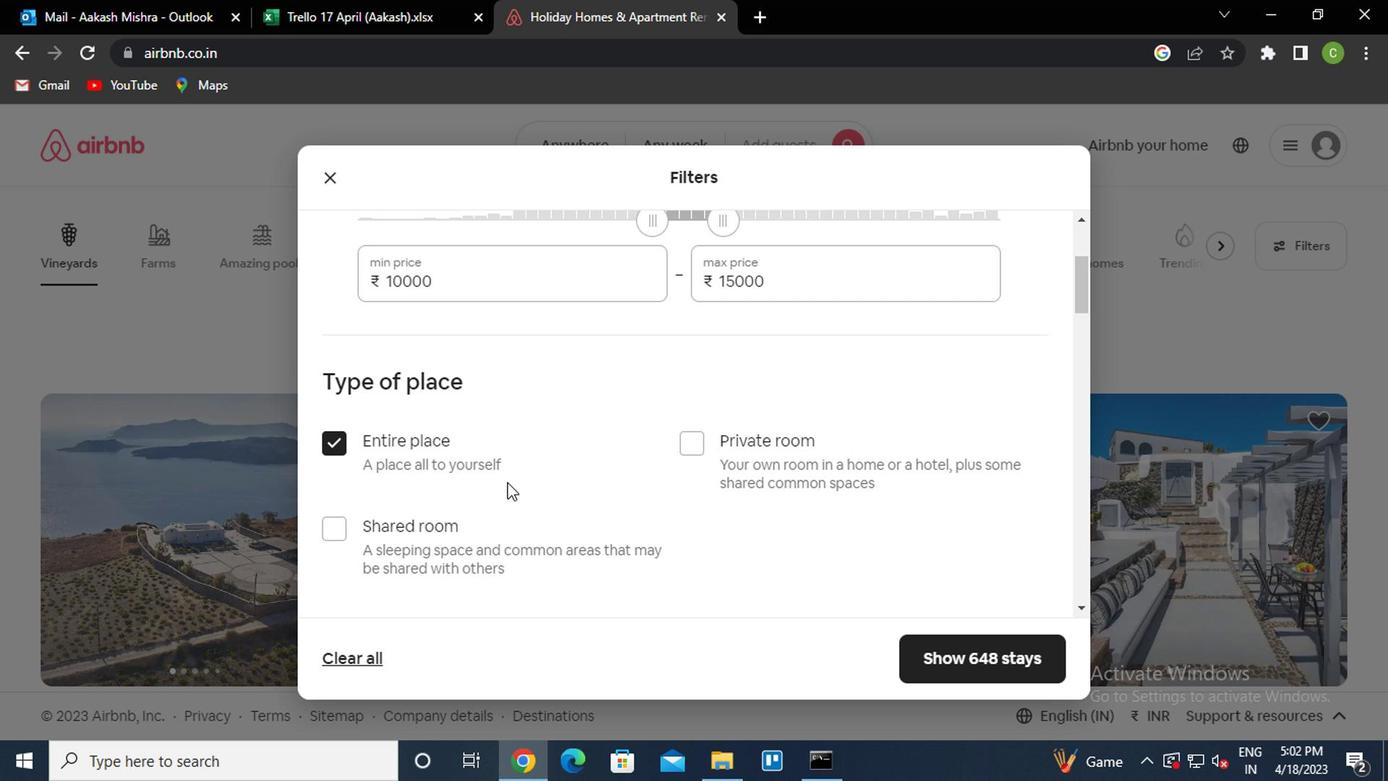 
Action: Mouse moved to (433, 580)
Screenshot: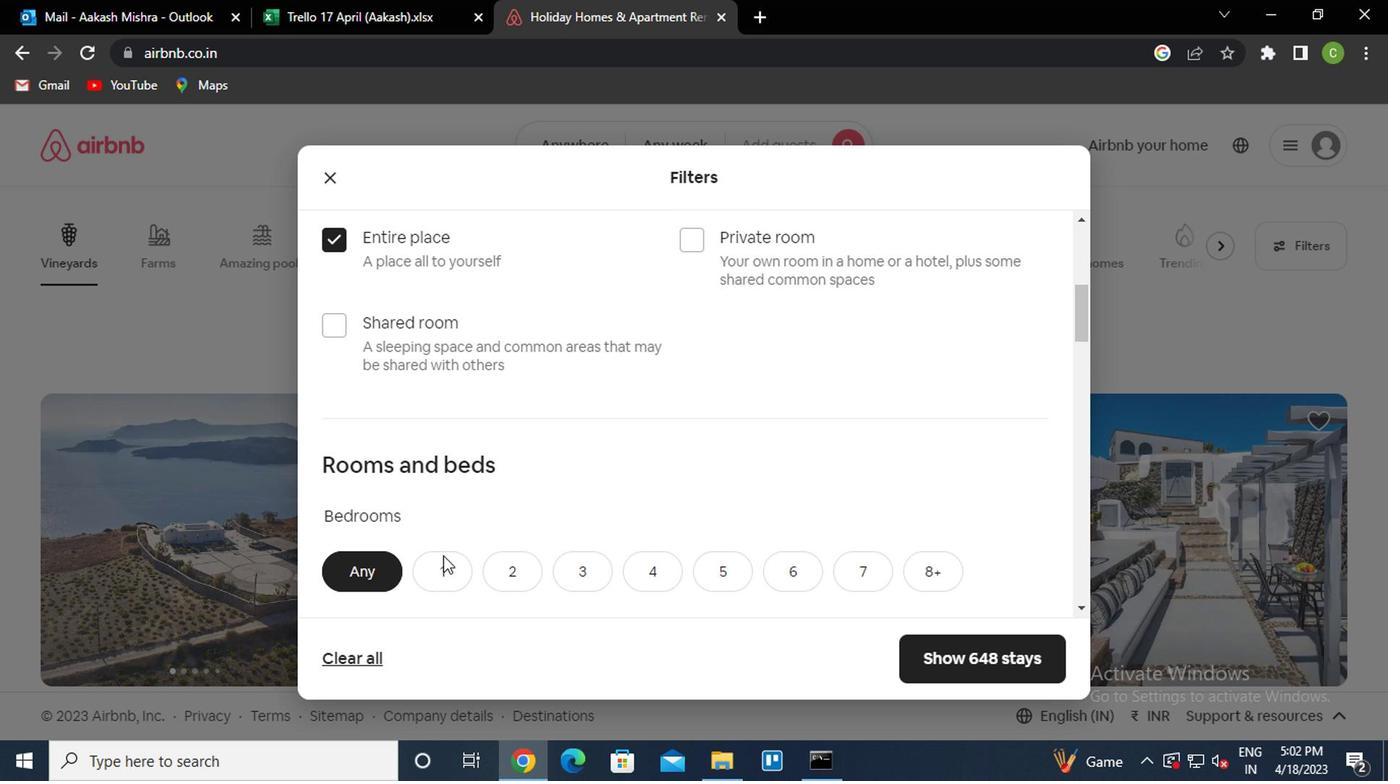 
Action: Mouse pressed left at (433, 580)
Screenshot: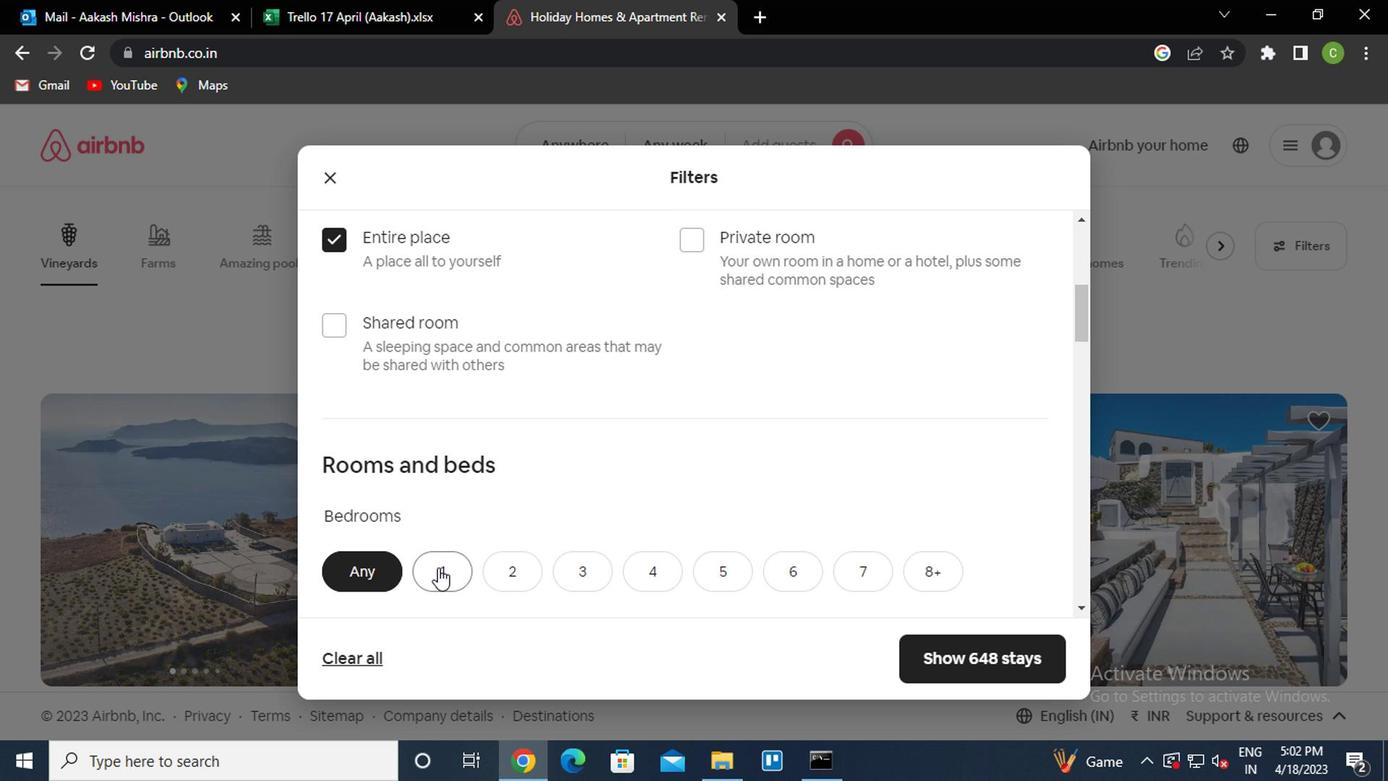 
Action: Mouse moved to (493, 552)
Screenshot: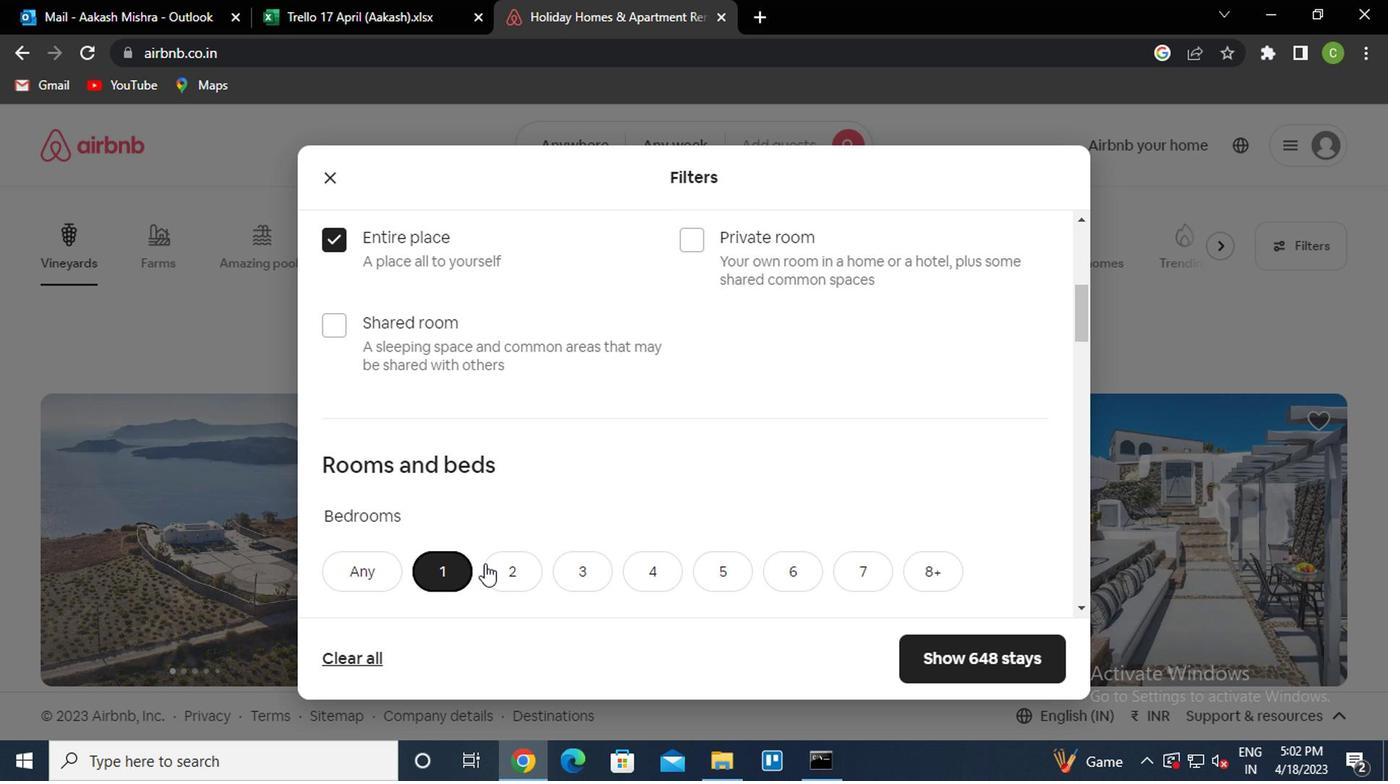 
Action: Mouse scrolled (493, 551) with delta (0, 0)
Screenshot: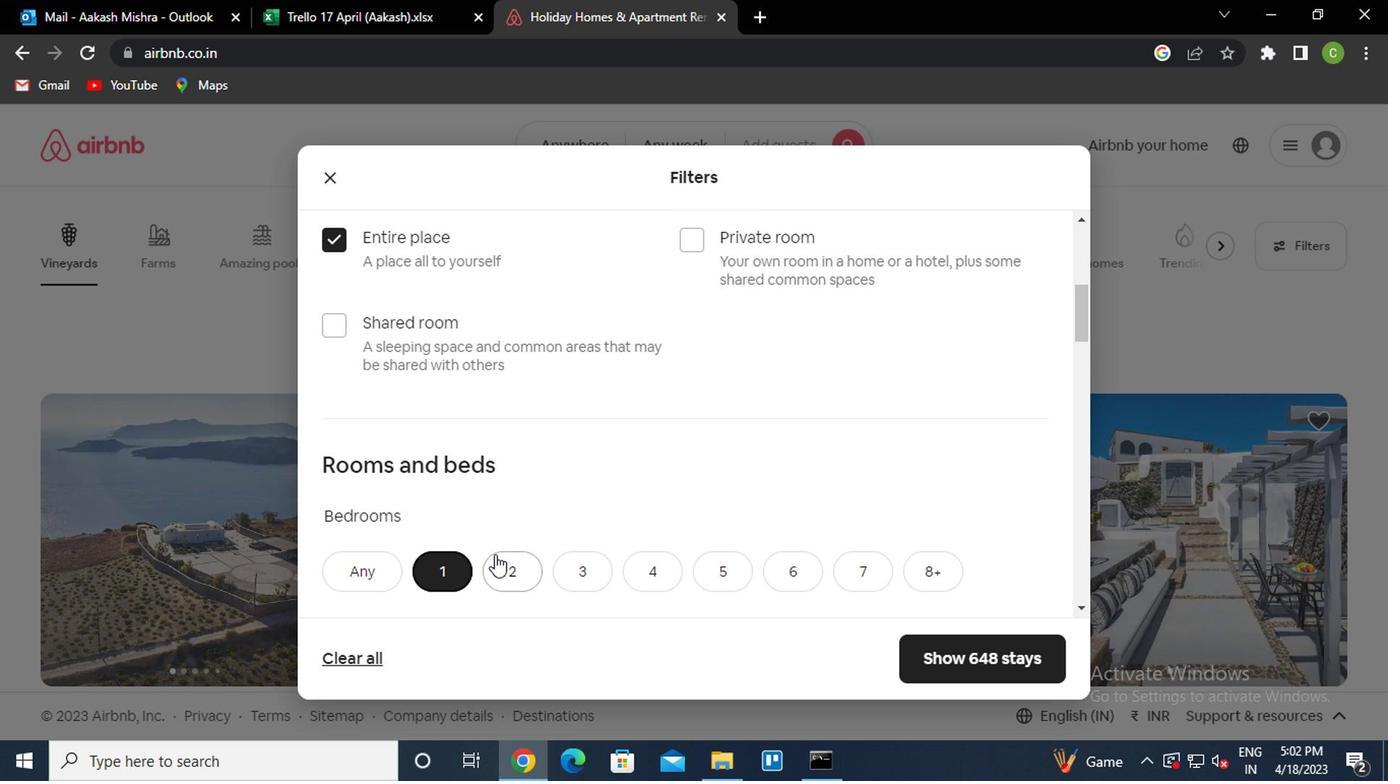 
Action: Mouse moved to (493, 551)
Screenshot: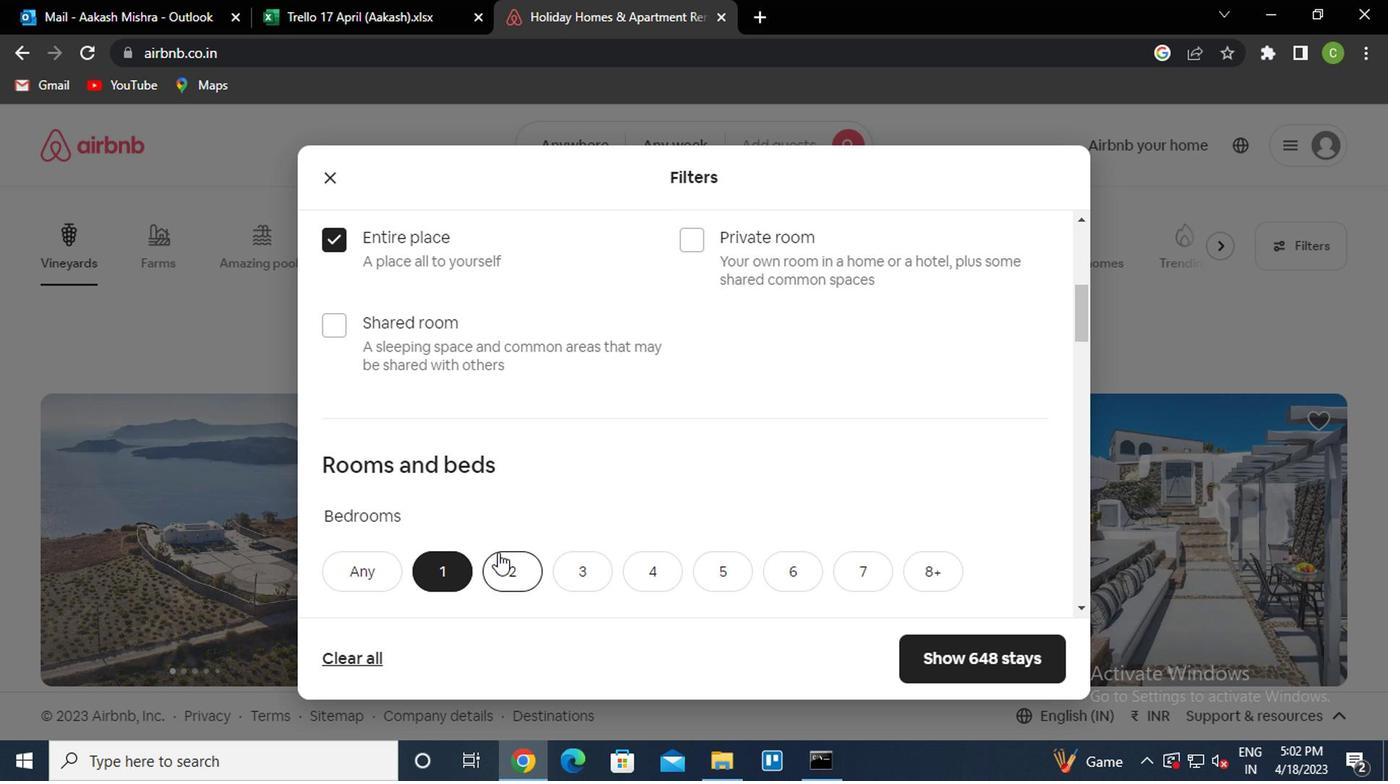
Action: Mouse scrolled (493, 550) with delta (0, -1)
Screenshot: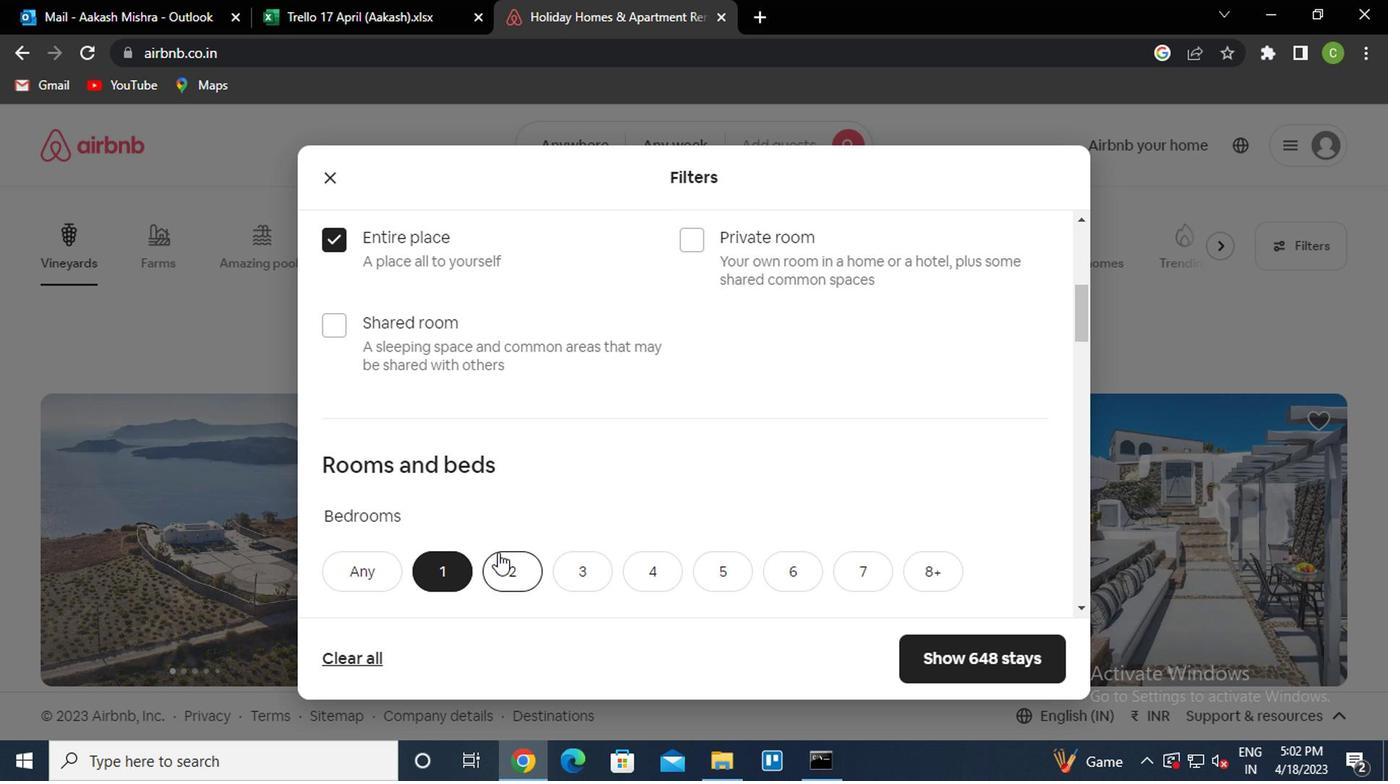 
Action: Mouse moved to (445, 480)
Screenshot: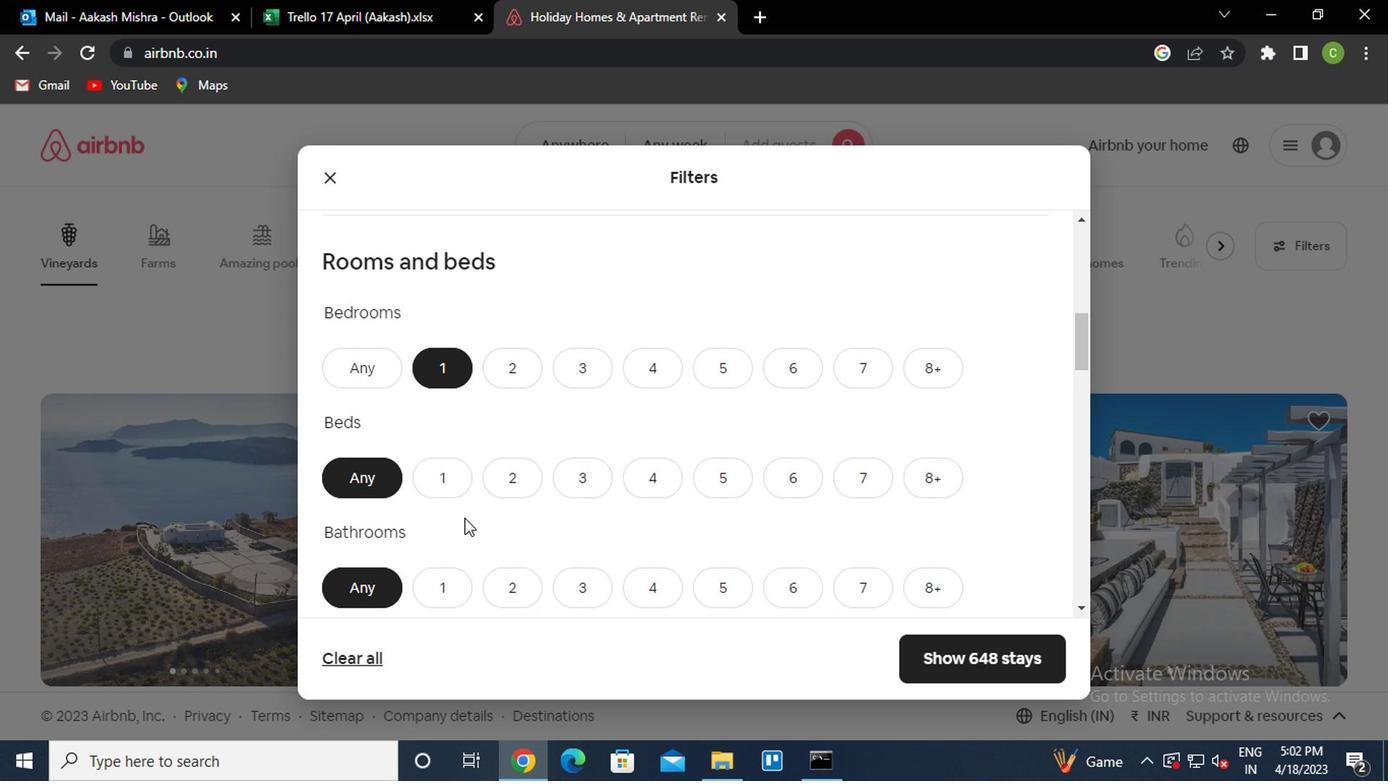 
Action: Mouse pressed left at (445, 480)
Screenshot: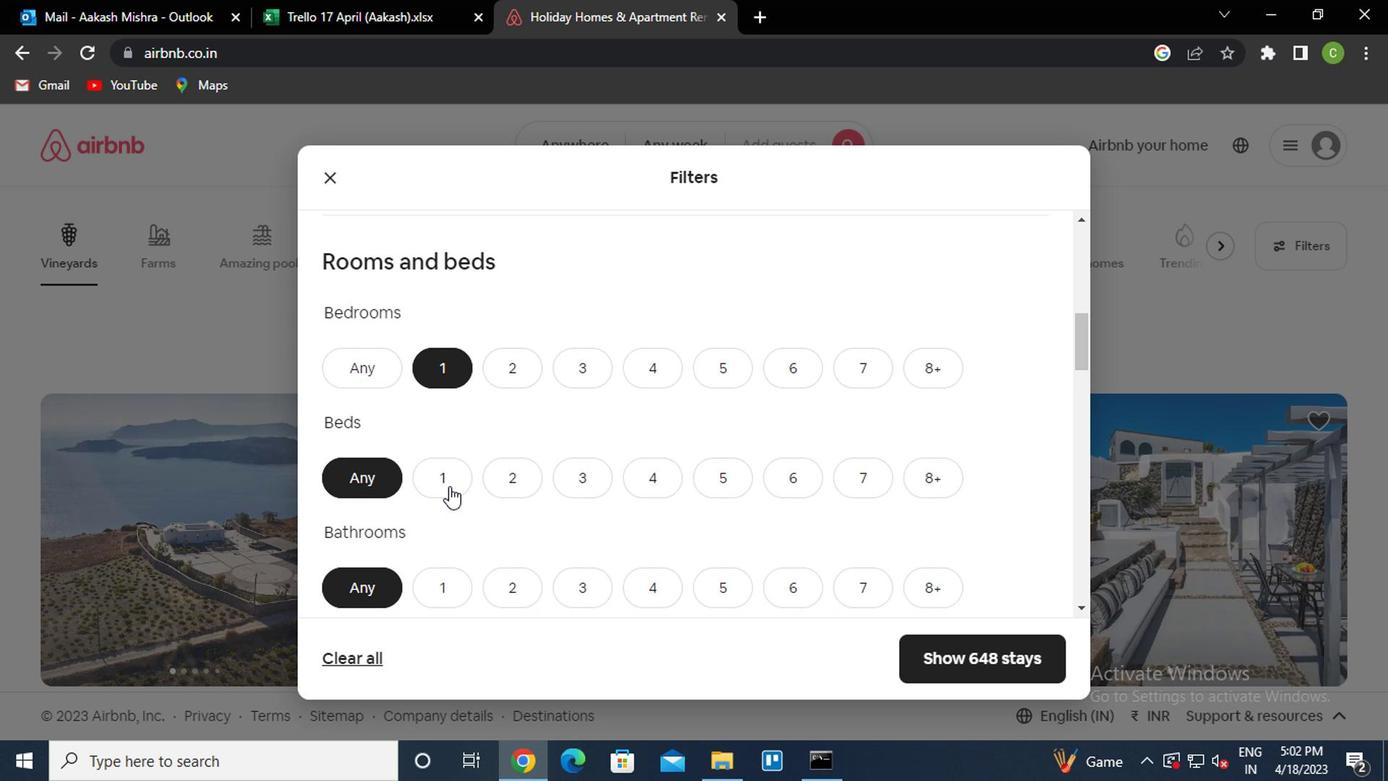 
Action: Mouse moved to (449, 583)
Screenshot: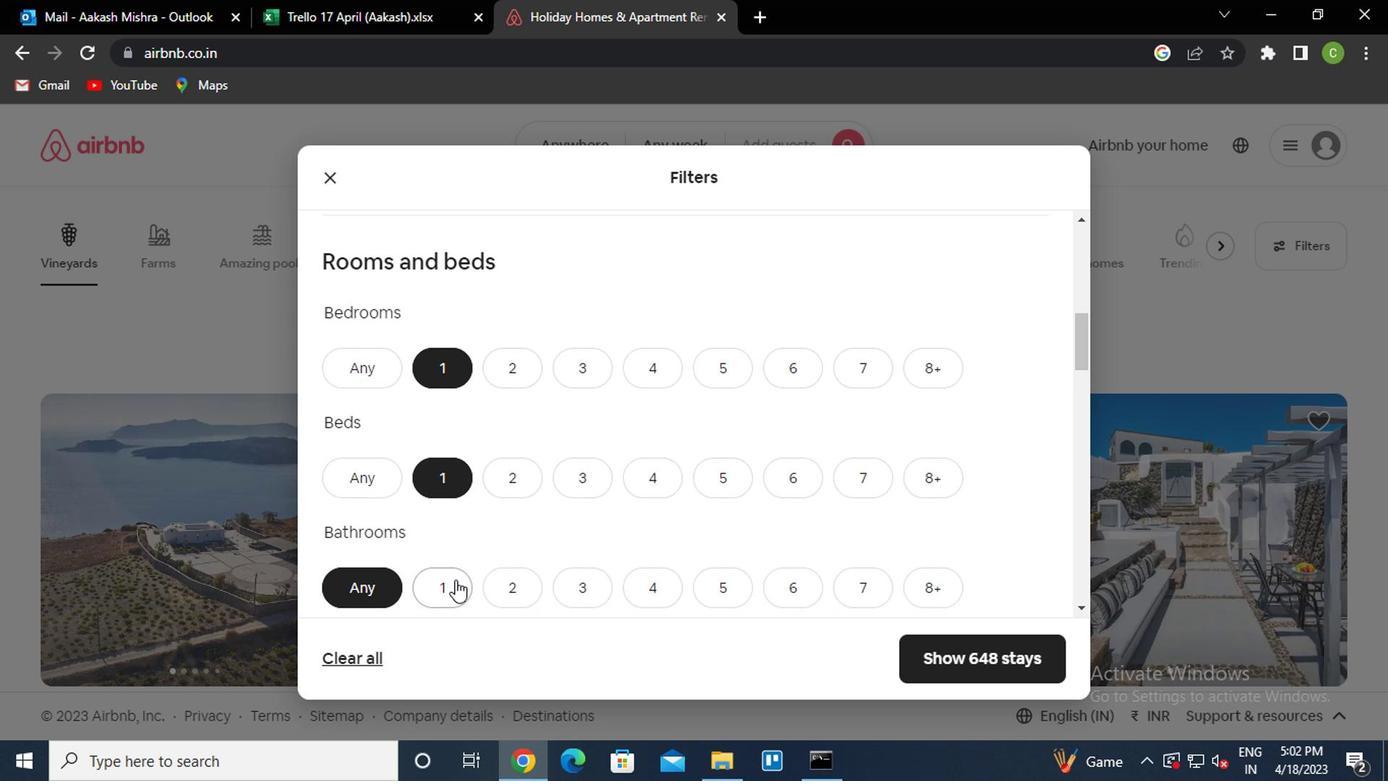 
Action: Mouse pressed left at (449, 583)
Screenshot: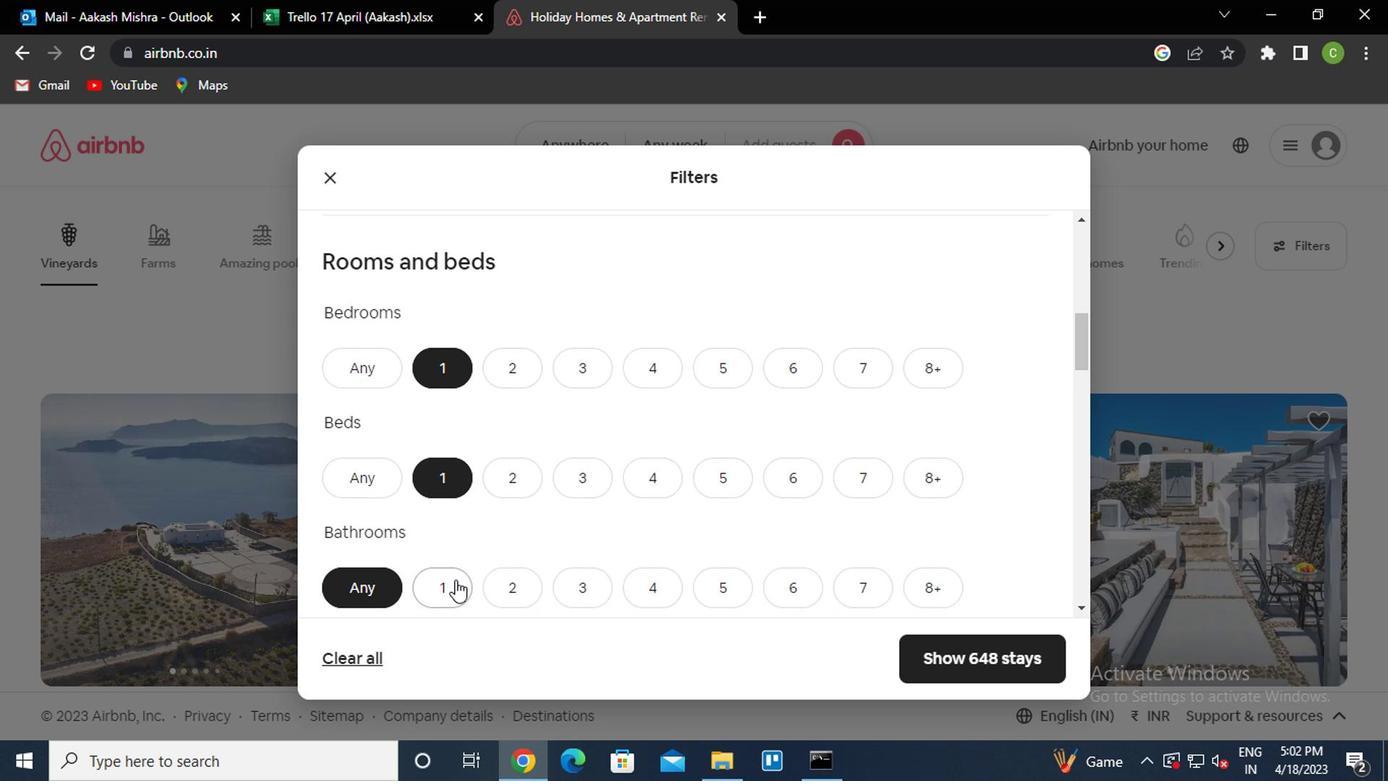 
Action: Mouse moved to (564, 523)
Screenshot: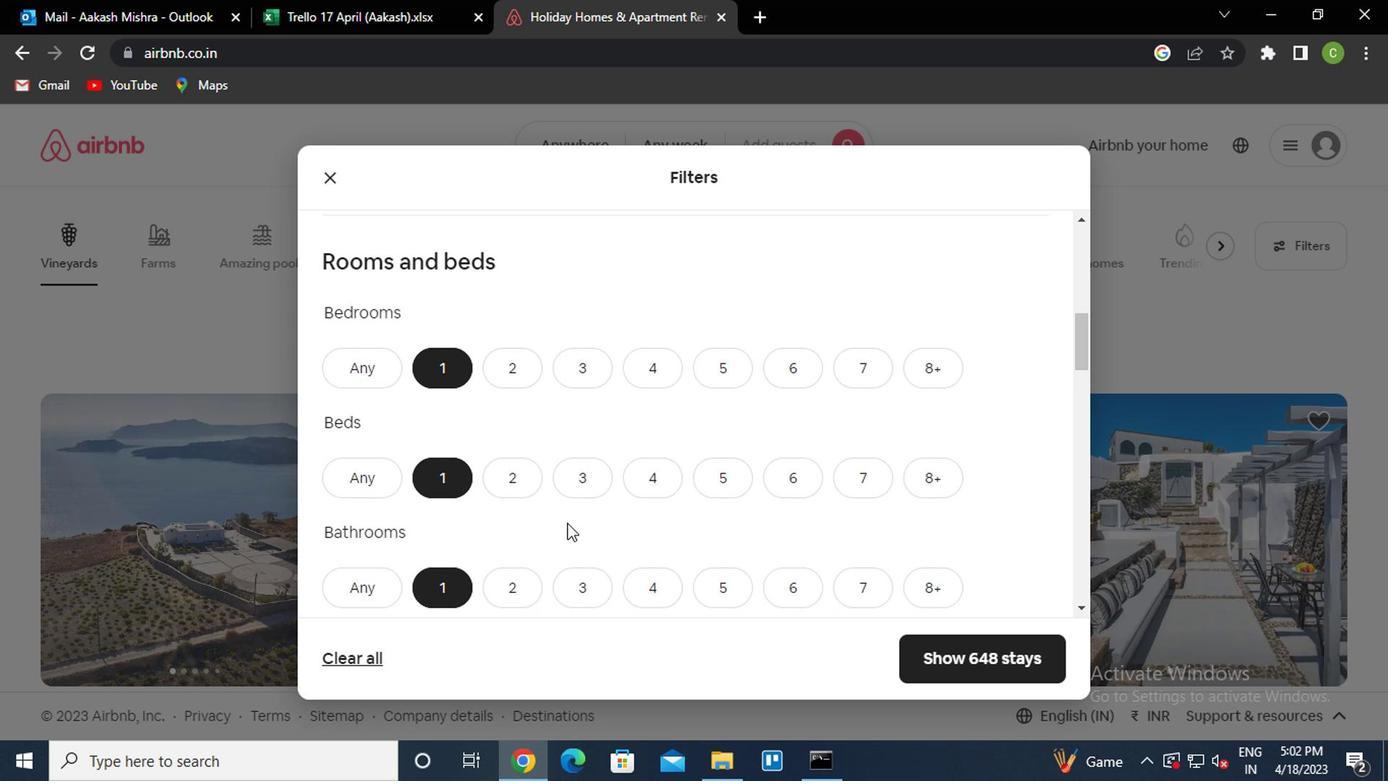 
Action: Mouse scrolled (564, 522) with delta (0, -1)
Screenshot: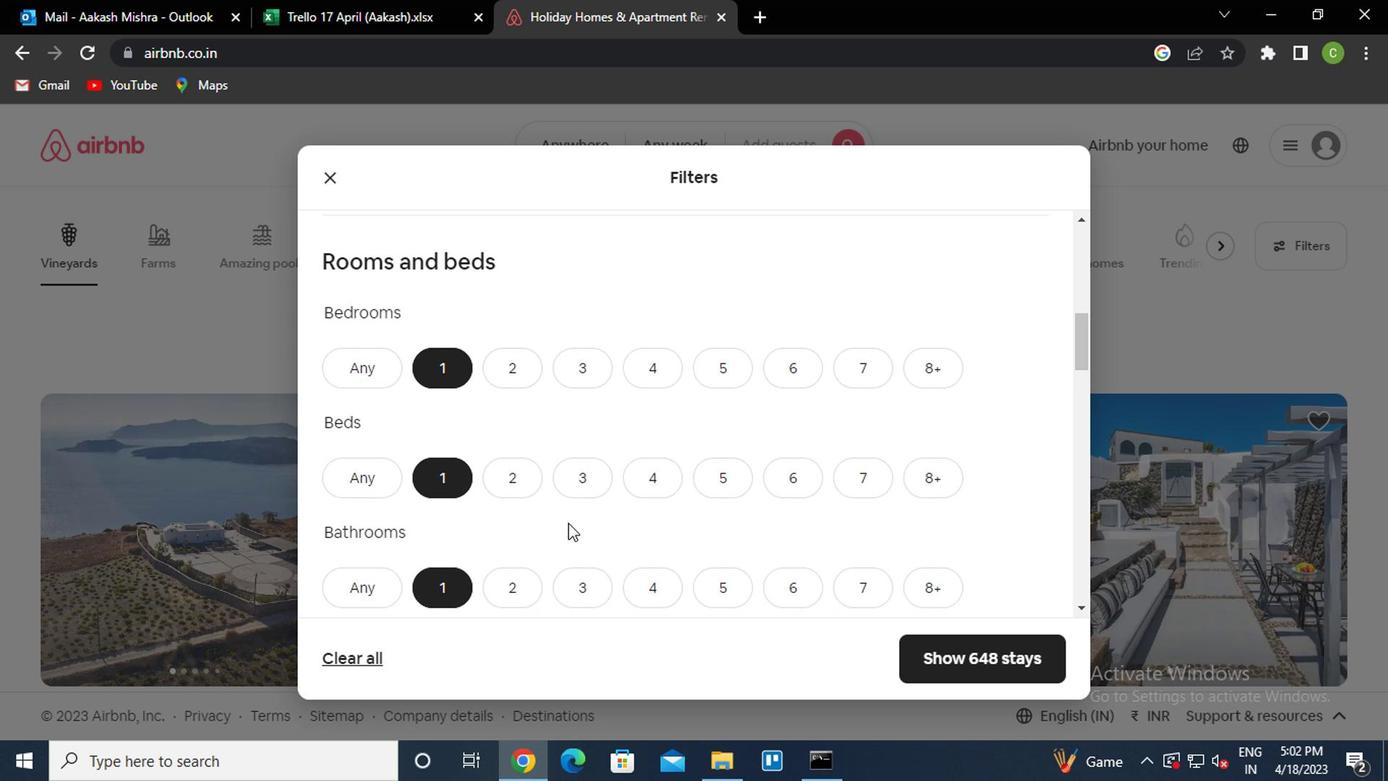 
Action: Mouse scrolled (564, 522) with delta (0, -1)
Screenshot: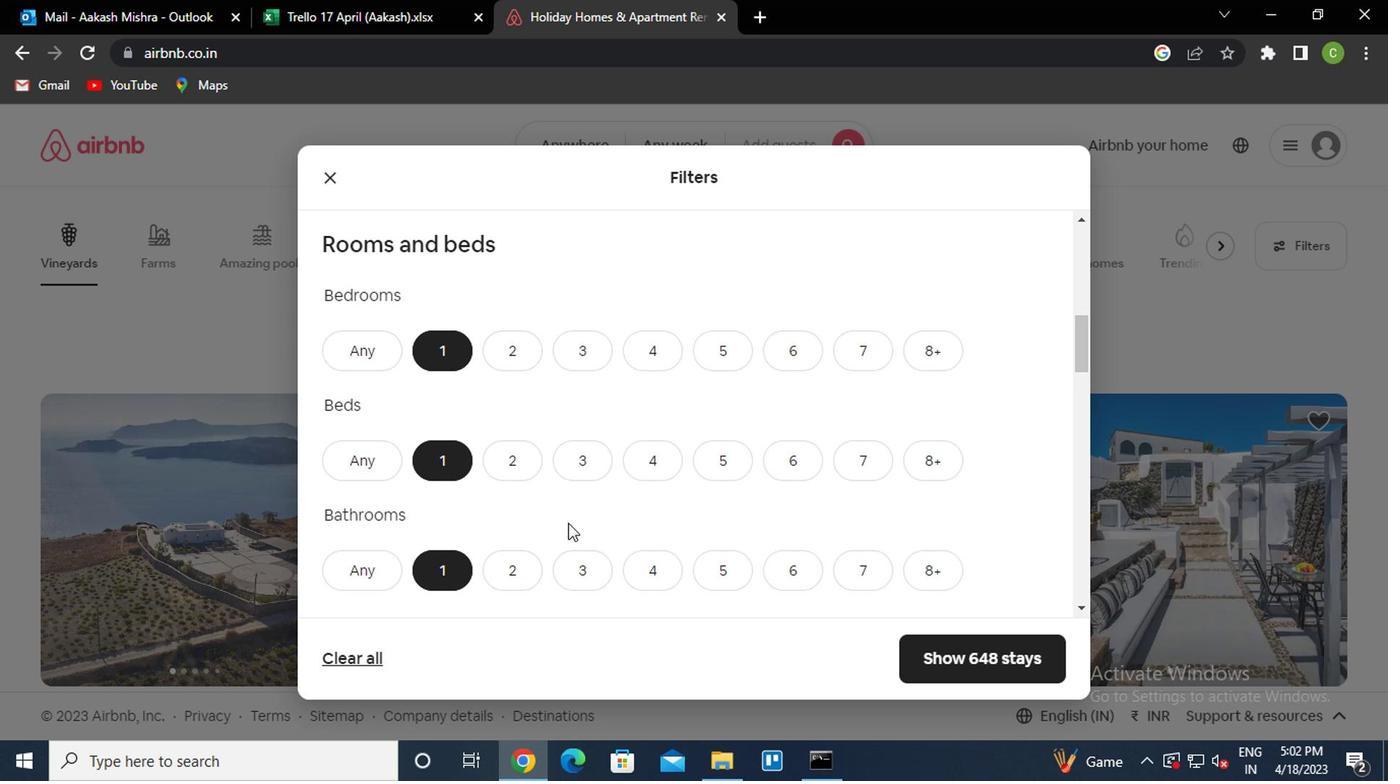 
Action: Mouse scrolled (564, 522) with delta (0, -1)
Screenshot: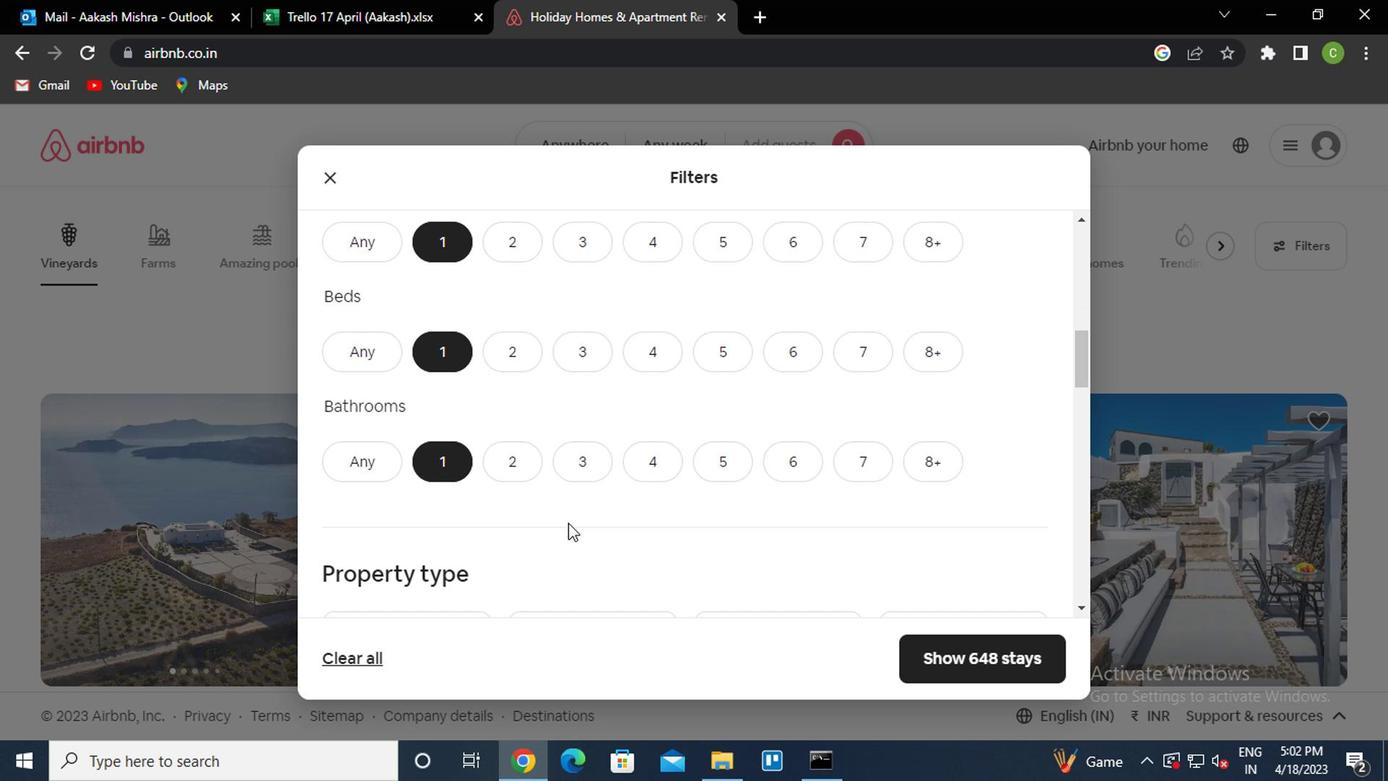 
Action: Mouse scrolled (564, 522) with delta (0, -1)
Screenshot: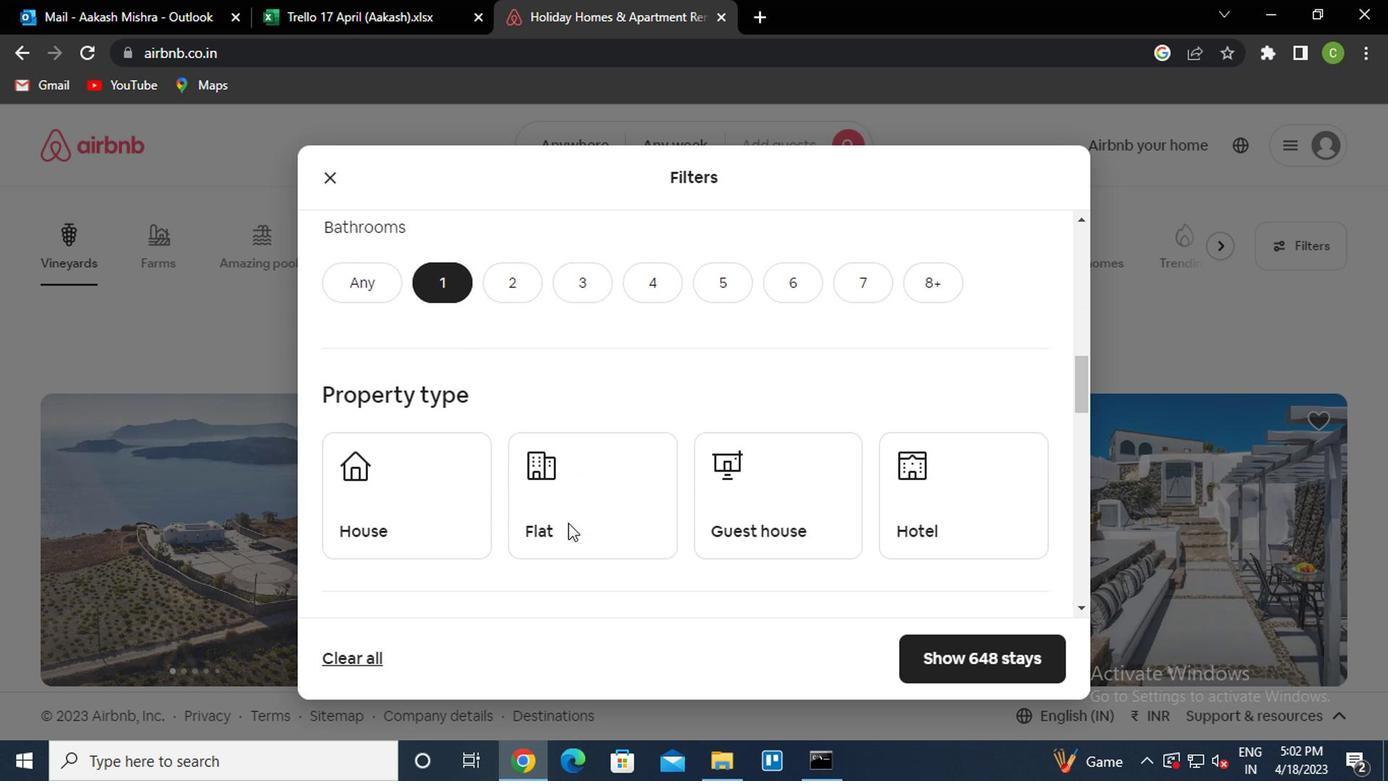 
Action: Mouse moved to (442, 401)
Screenshot: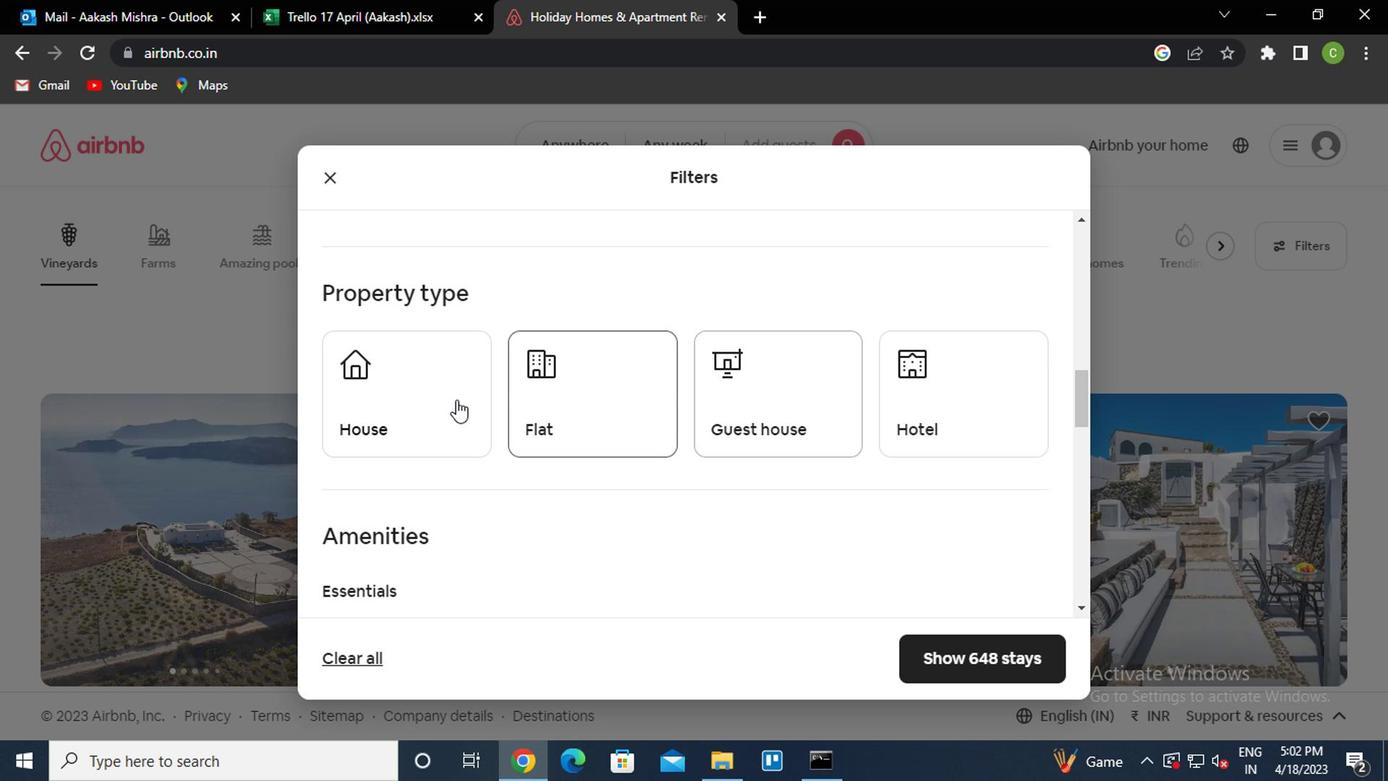 
Action: Mouse pressed left at (442, 401)
Screenshot: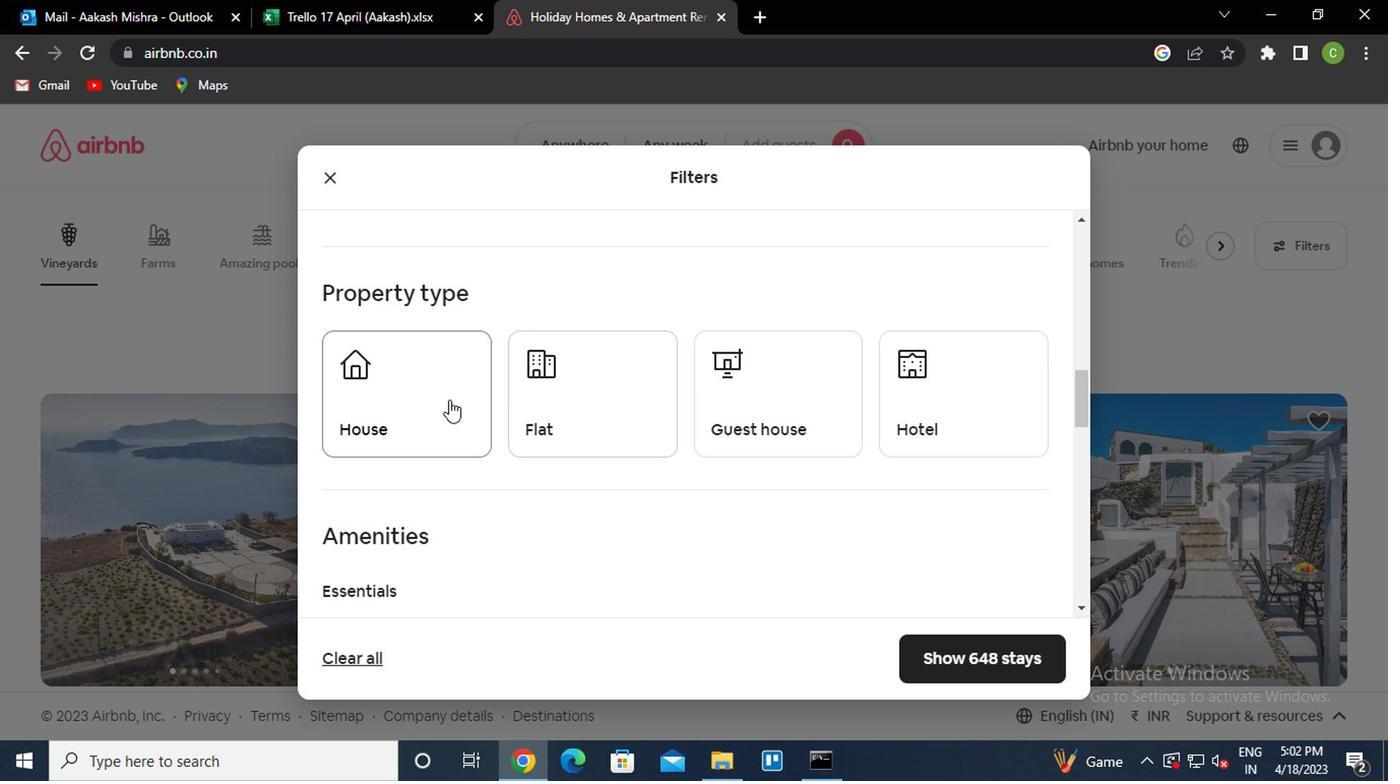 
Action: Mouse moved to (577, 434)
Screenshot: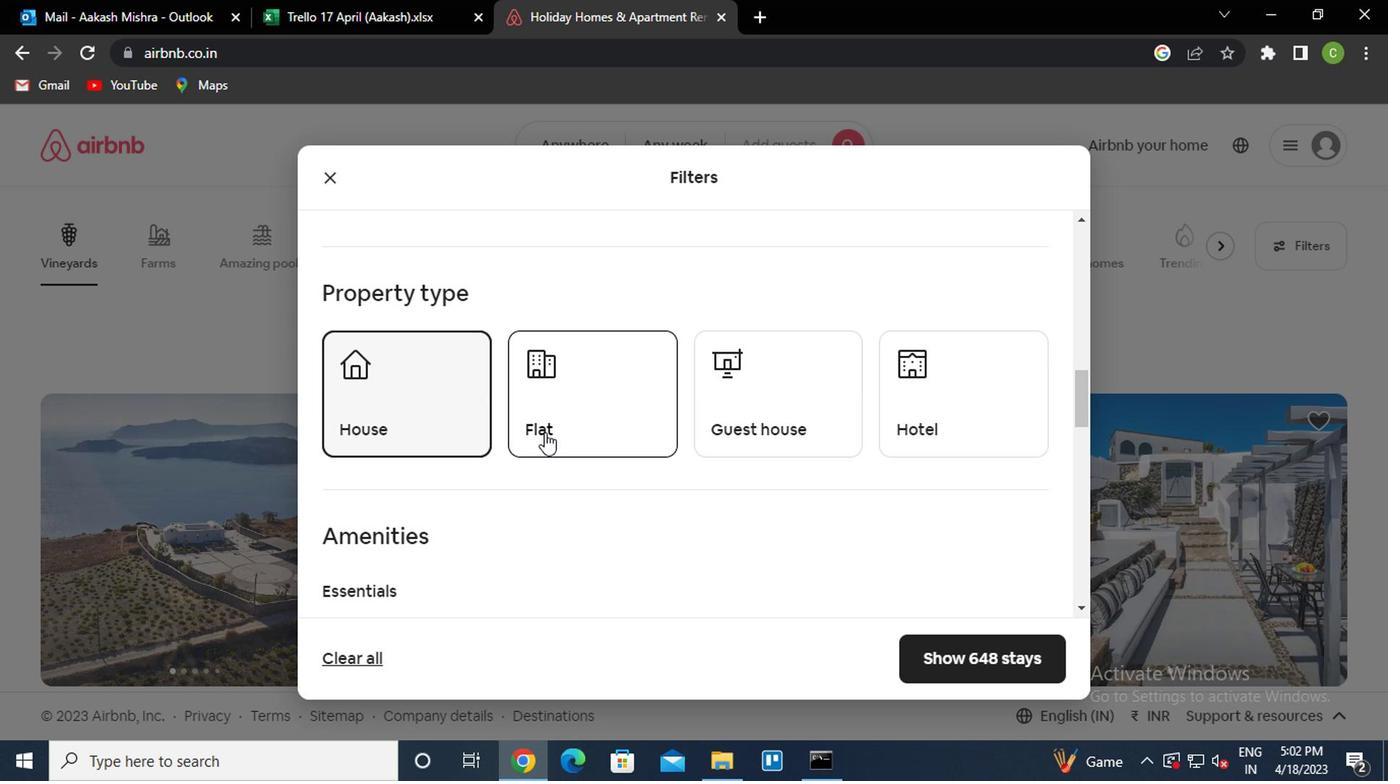 
Action: Mouse scrolled (577, 433) with delta (0, -1)
Screenshot: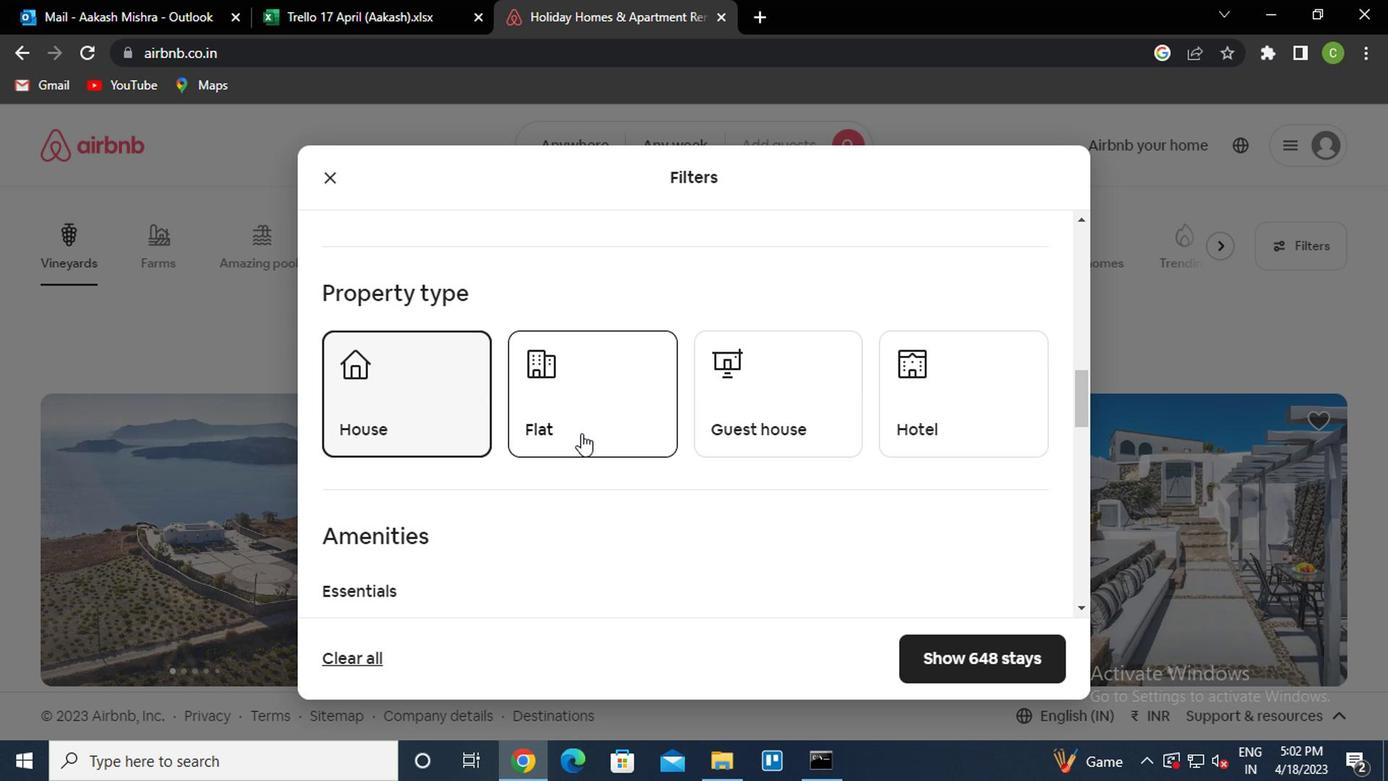 
Action: Mouse scrolled (577, 433) with delta (0, -1)
Screenshot: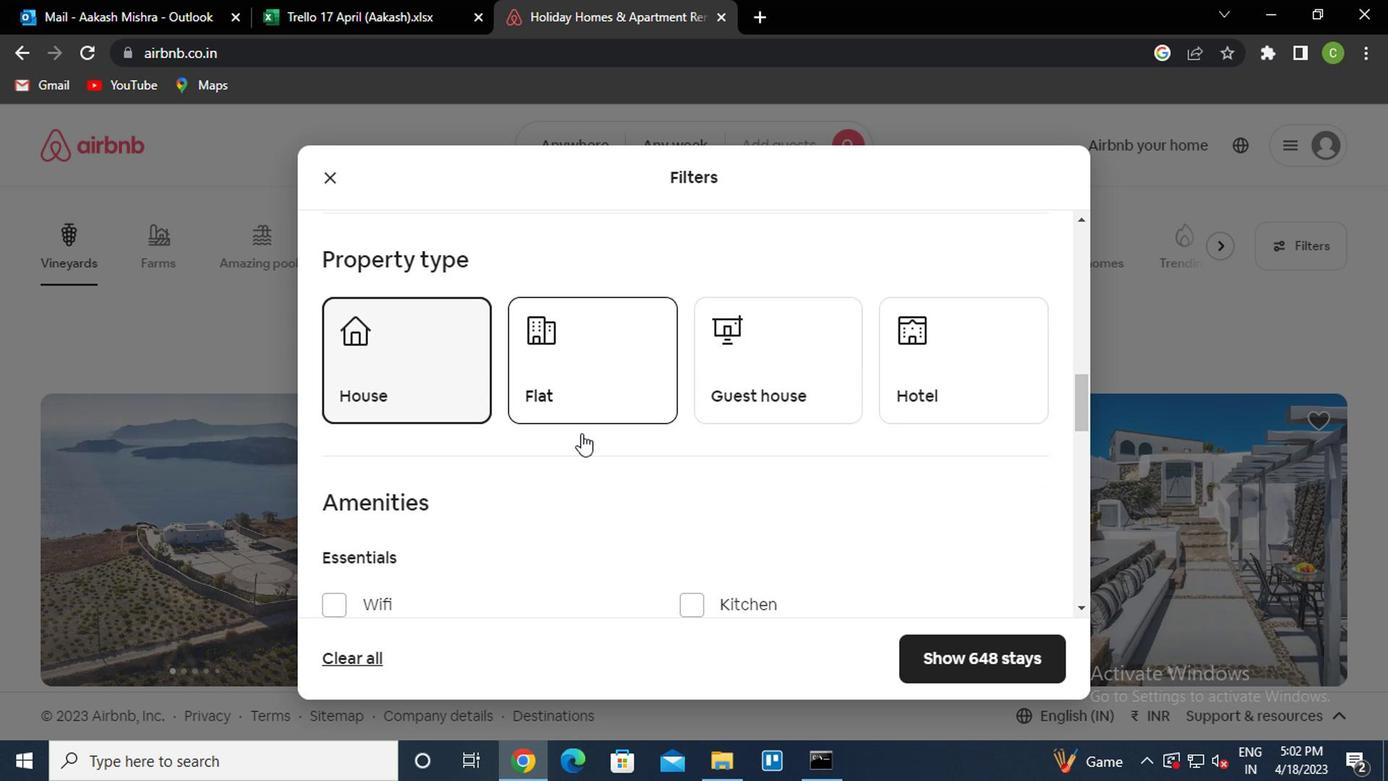 
Action: Mouse scrolled (577, 433) with delta (0, -1)
Screenshot: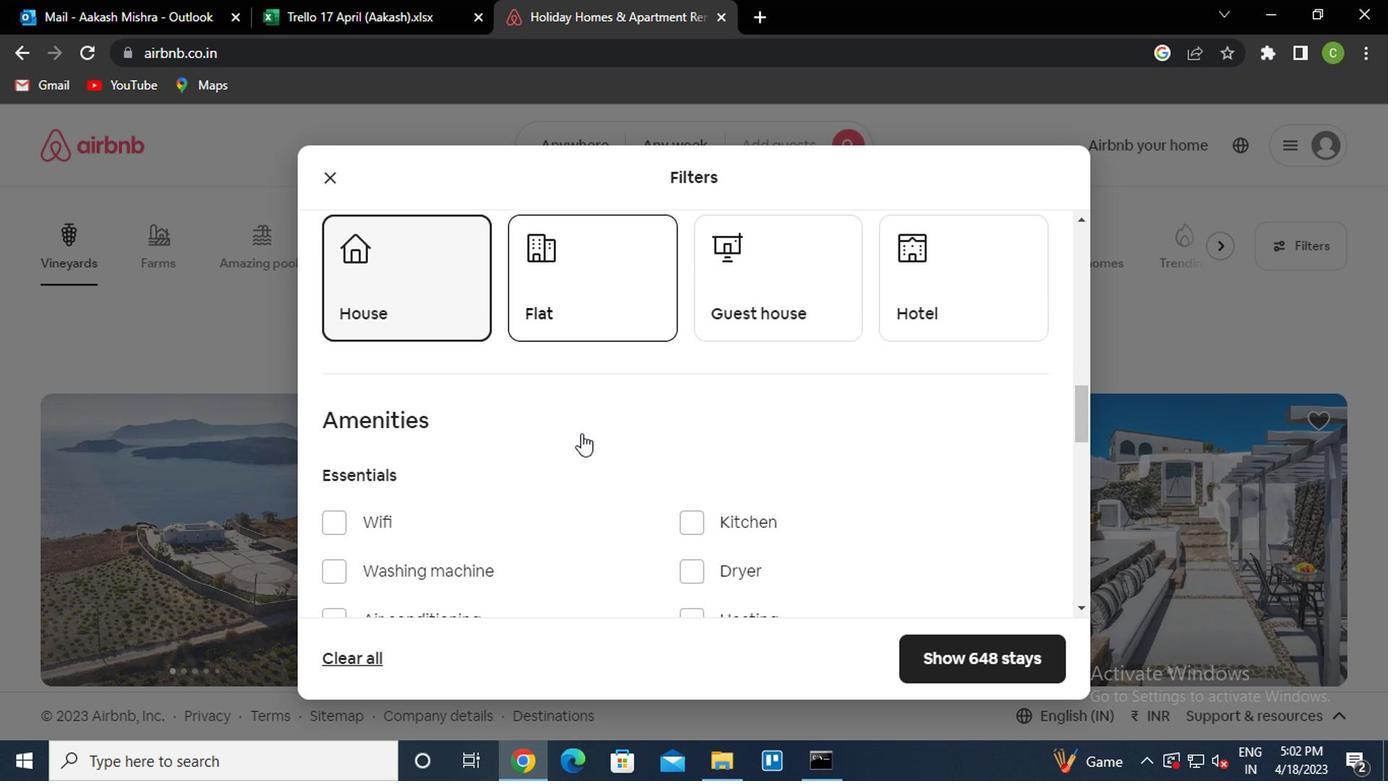 
Action: Mouse scrolled (577, 433) with delta (0, -1)
Screenshot: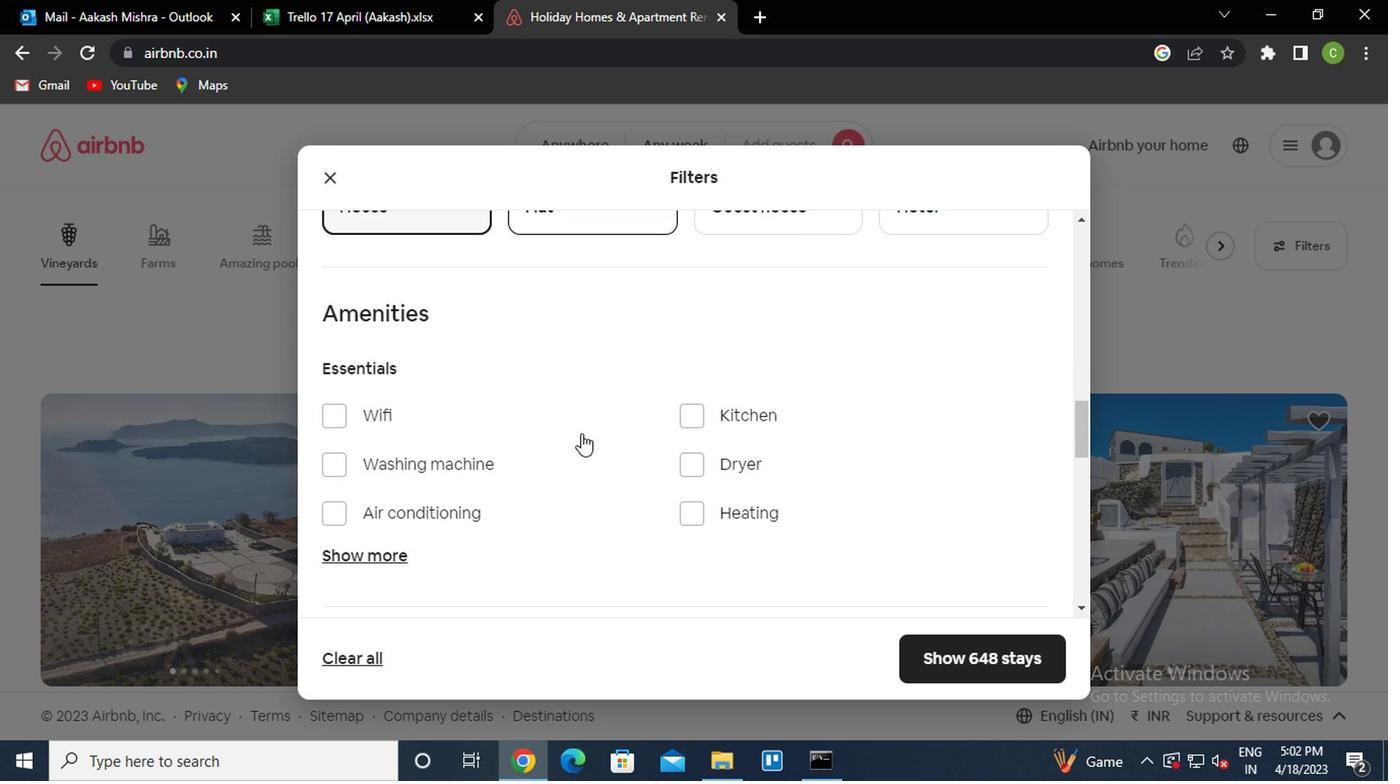 
Action: Mouse scrolled (577, 433) with delta (0, -1)
Screenshot: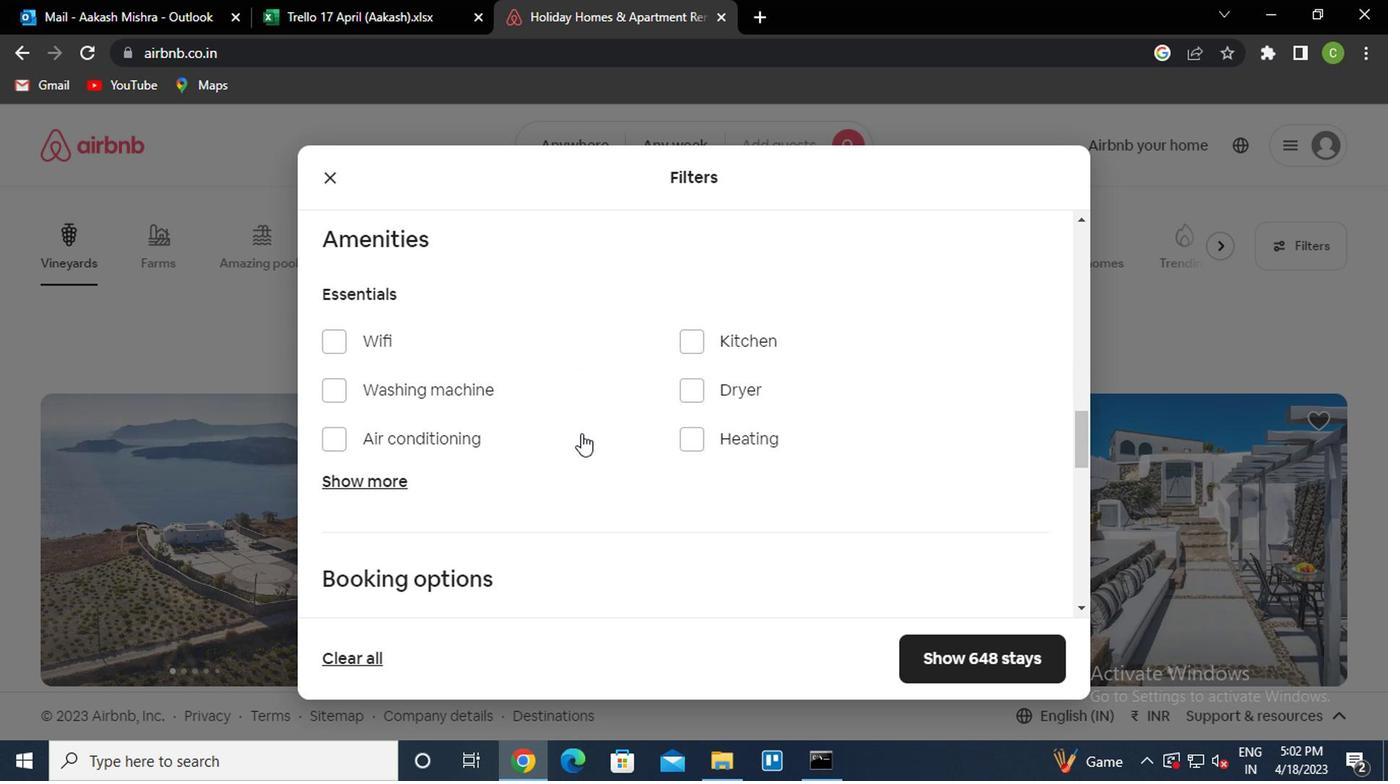 
Action: Mouse scrolled (577, 433) with delta (0, -1)
Screenshot: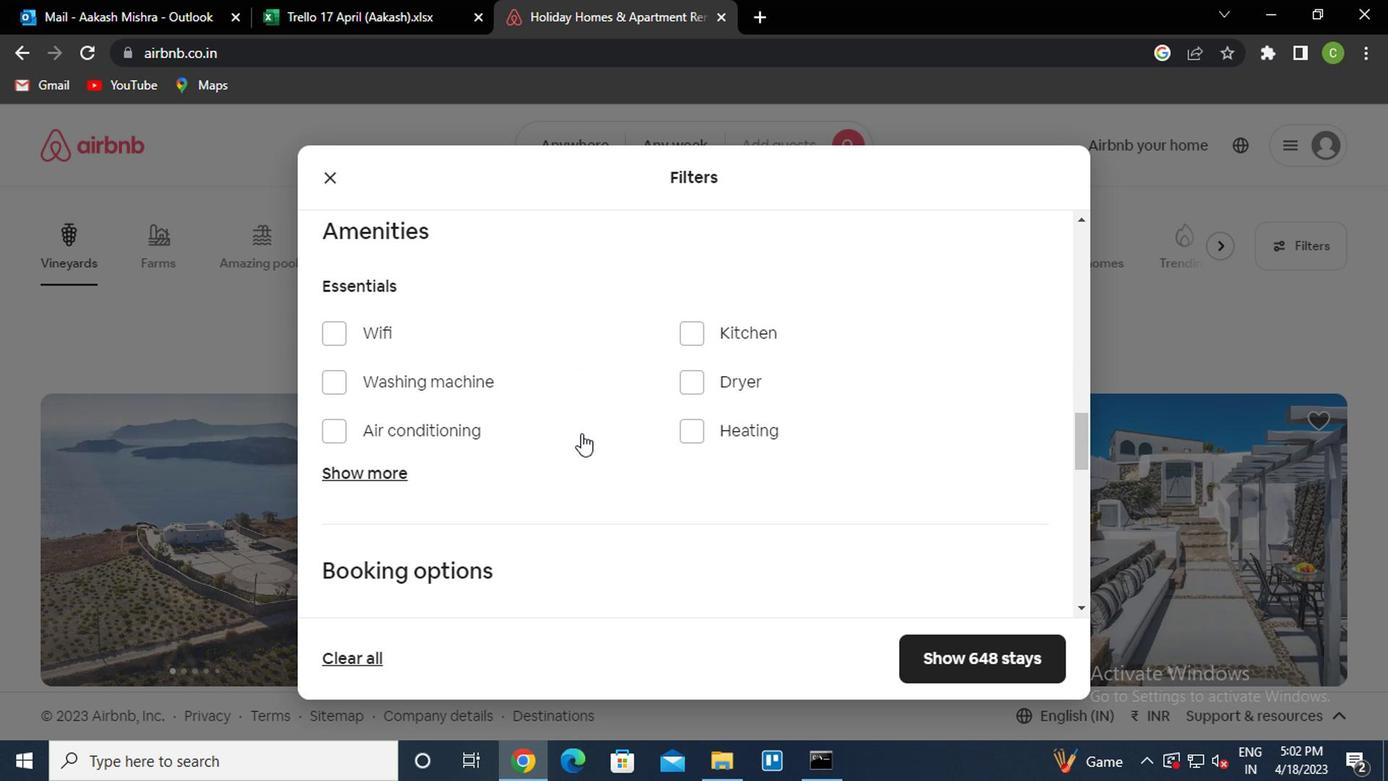 
Action: Mouse moved to (994, 399)
Screenshot: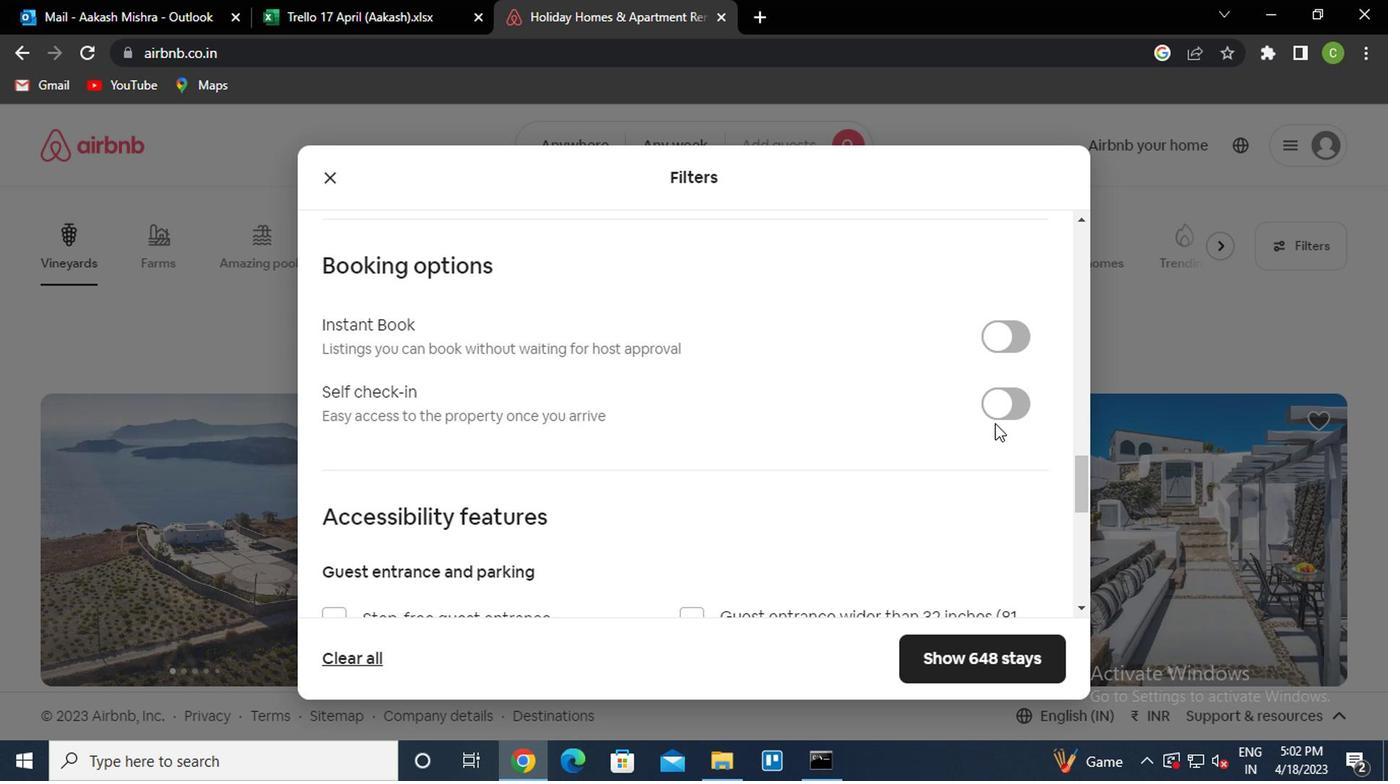 
Action: Mouse pressed left at (994, 399)
Screenshot: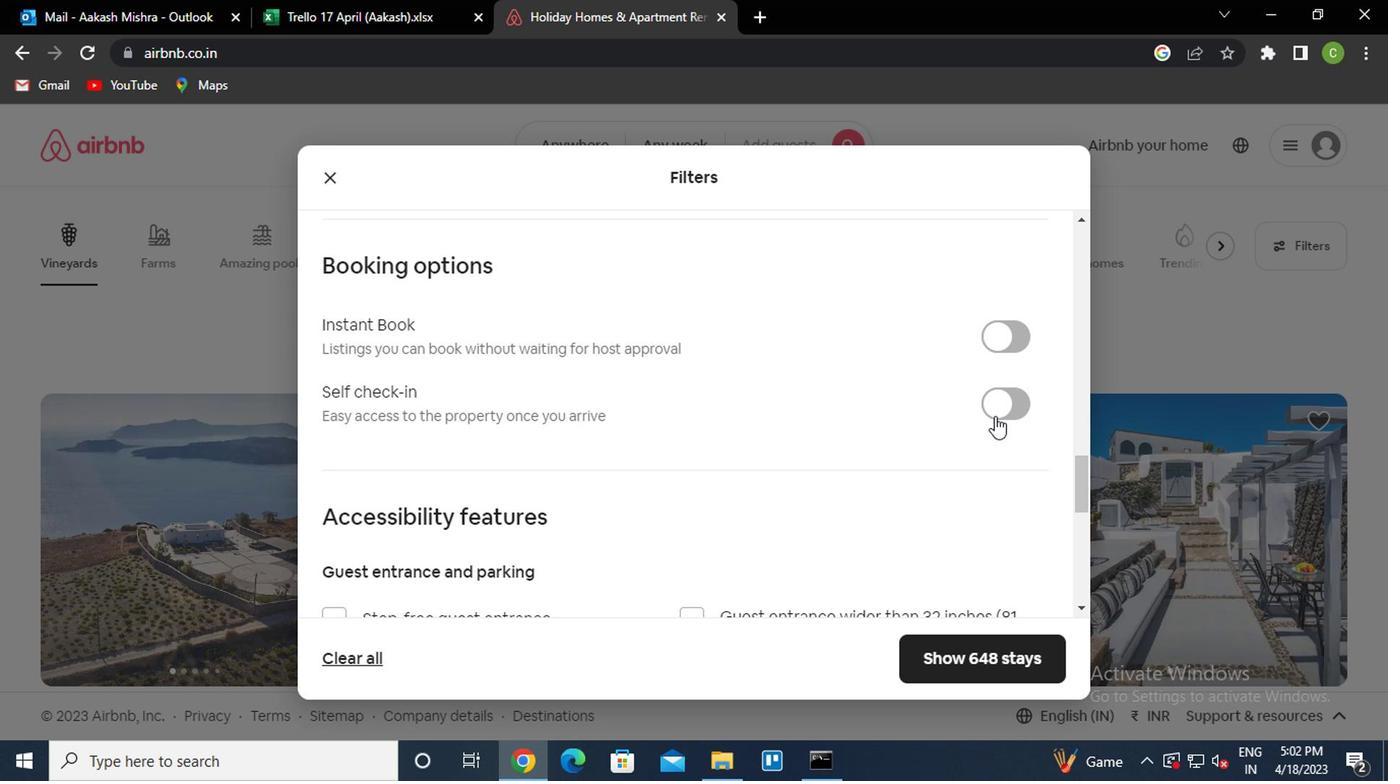 
Action: Mouse moved to (790, 499)
Screenshot: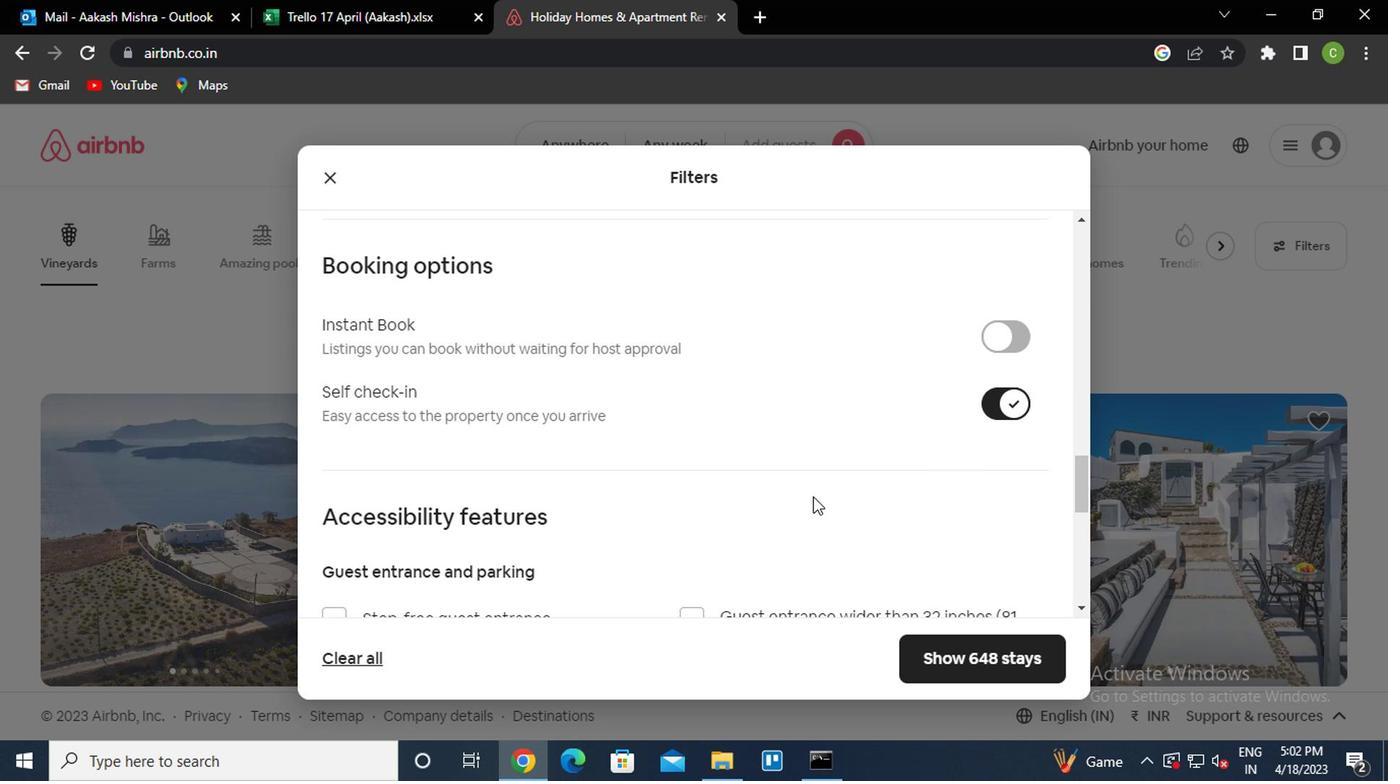 
Action: Mouse scrolled (790, 498) with delta (0, 0)
Screenshot: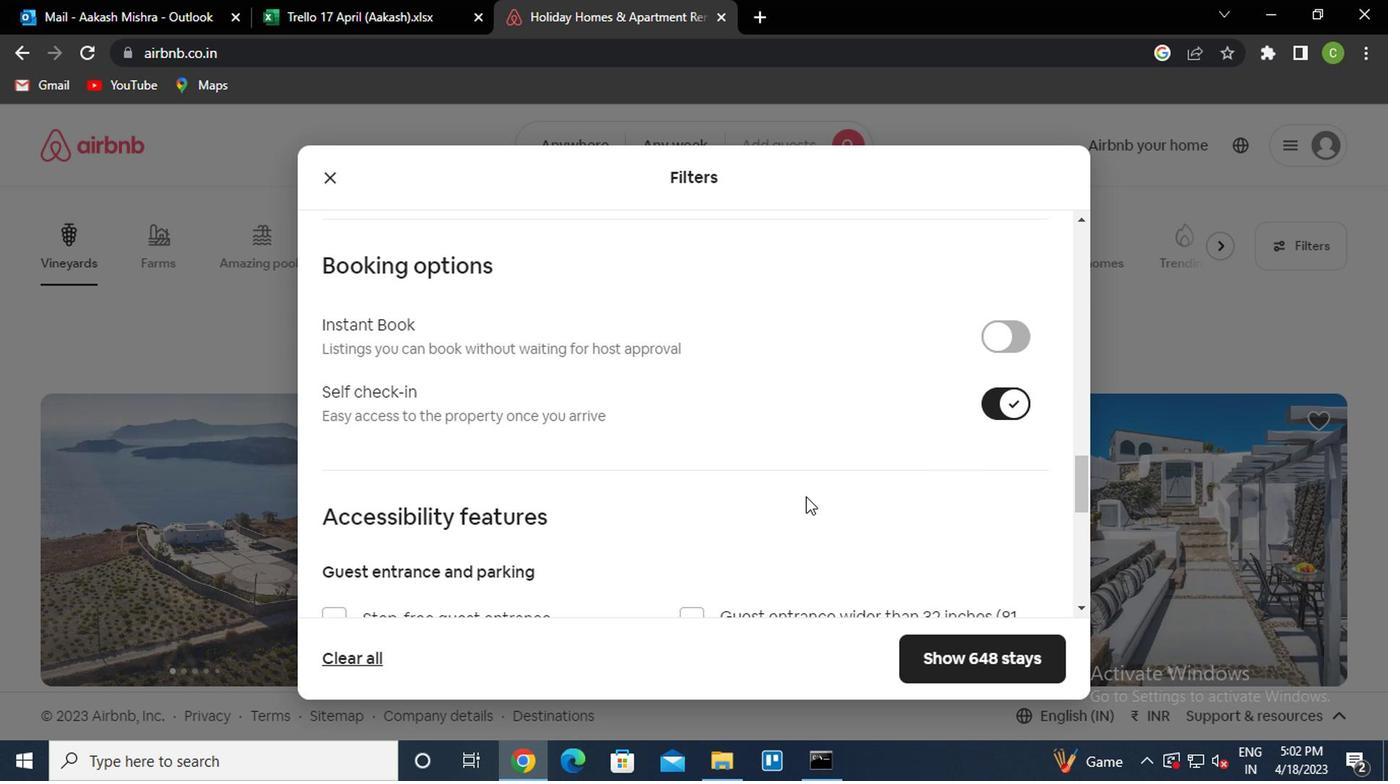 
Action: Mouse scrolled (790, 498) with delta (0, 0)
Screenshot: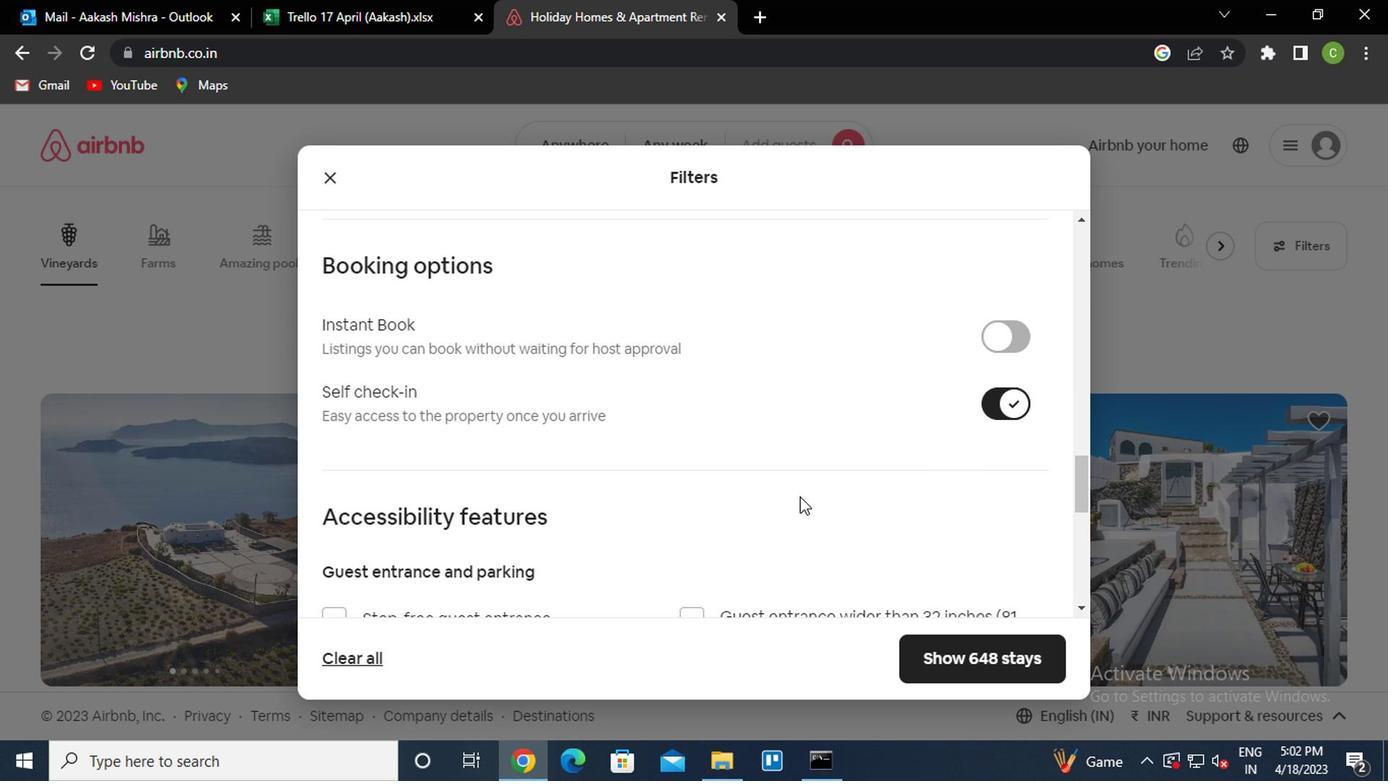 
Action: Mouse scrolled (790, 498) with delta (0, 0)
Screenshot: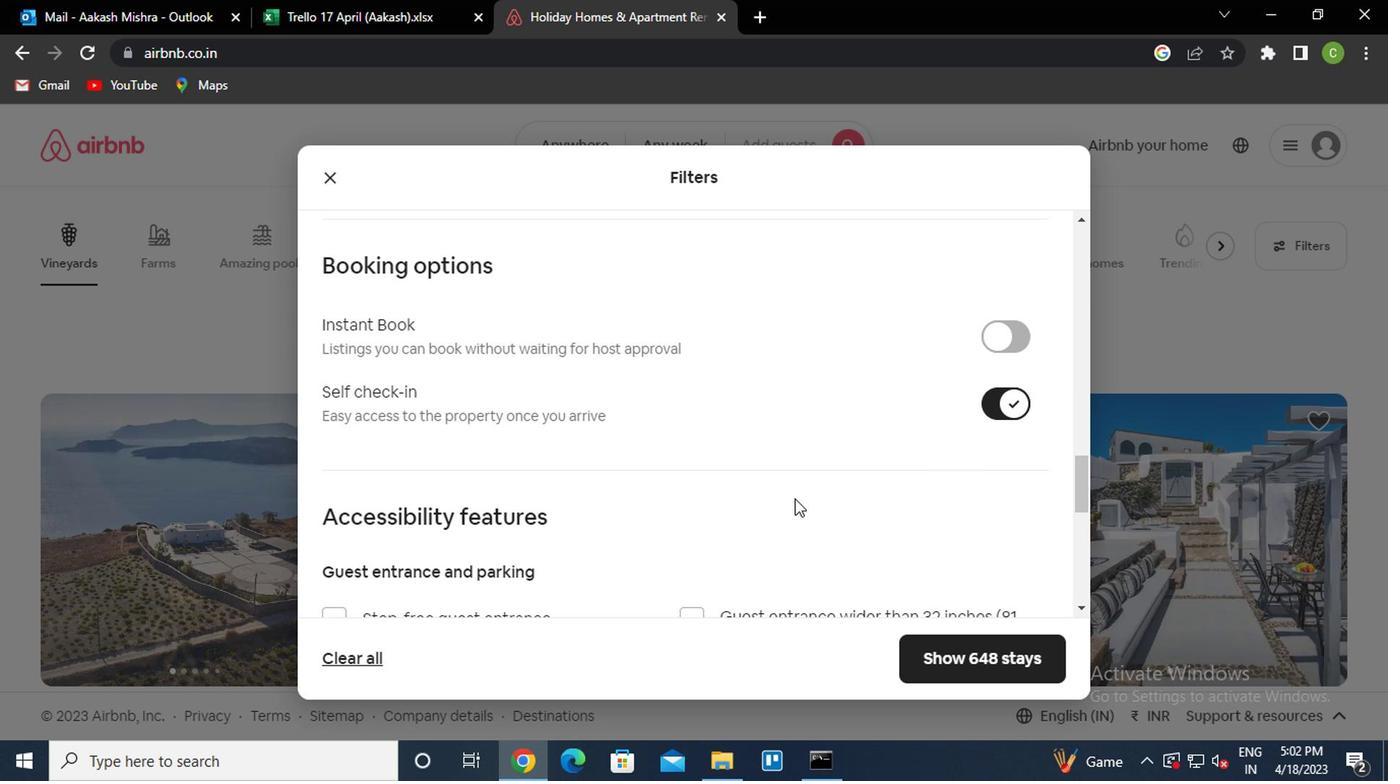 
Action: Mouse scrolled (790, 498) with delta (0, 0)
Screenshot: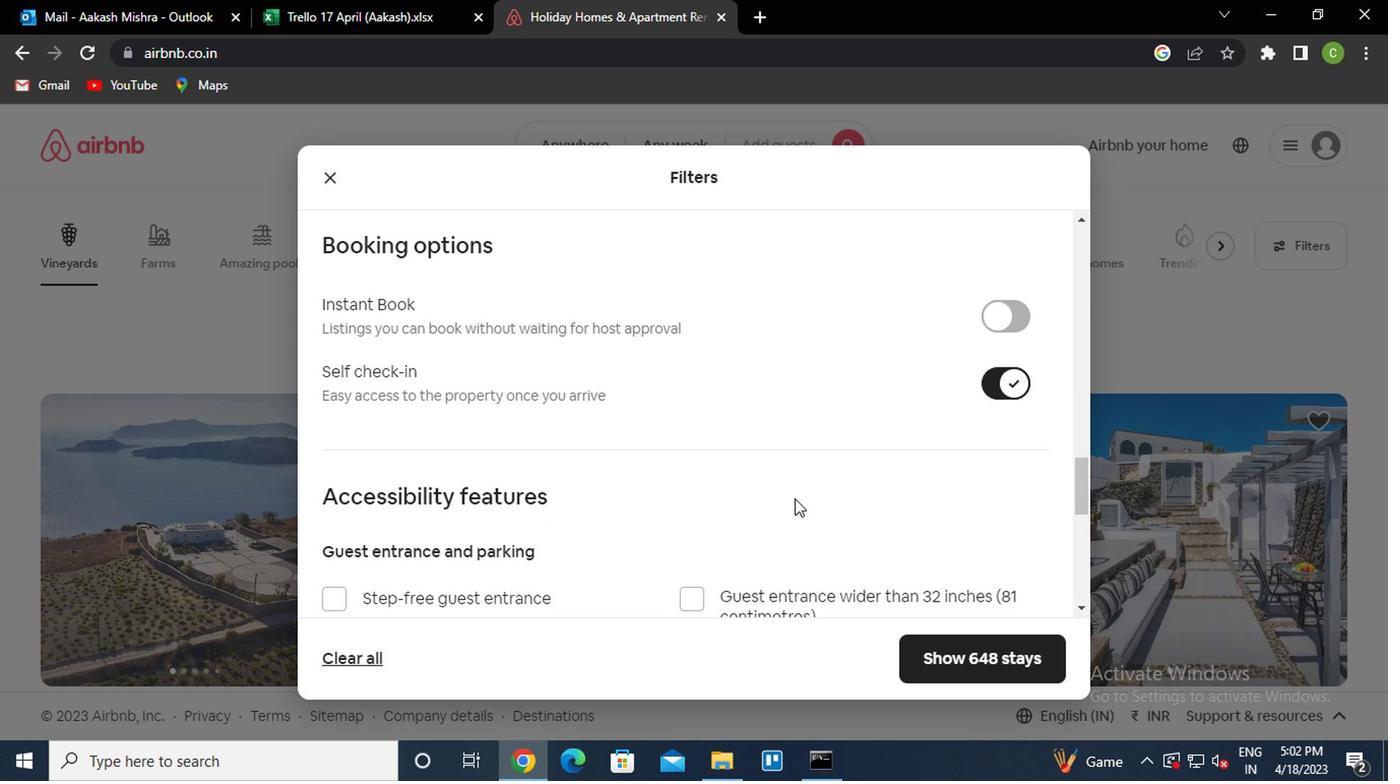
Action: Mouse moved to (789, 499)
Screenshot: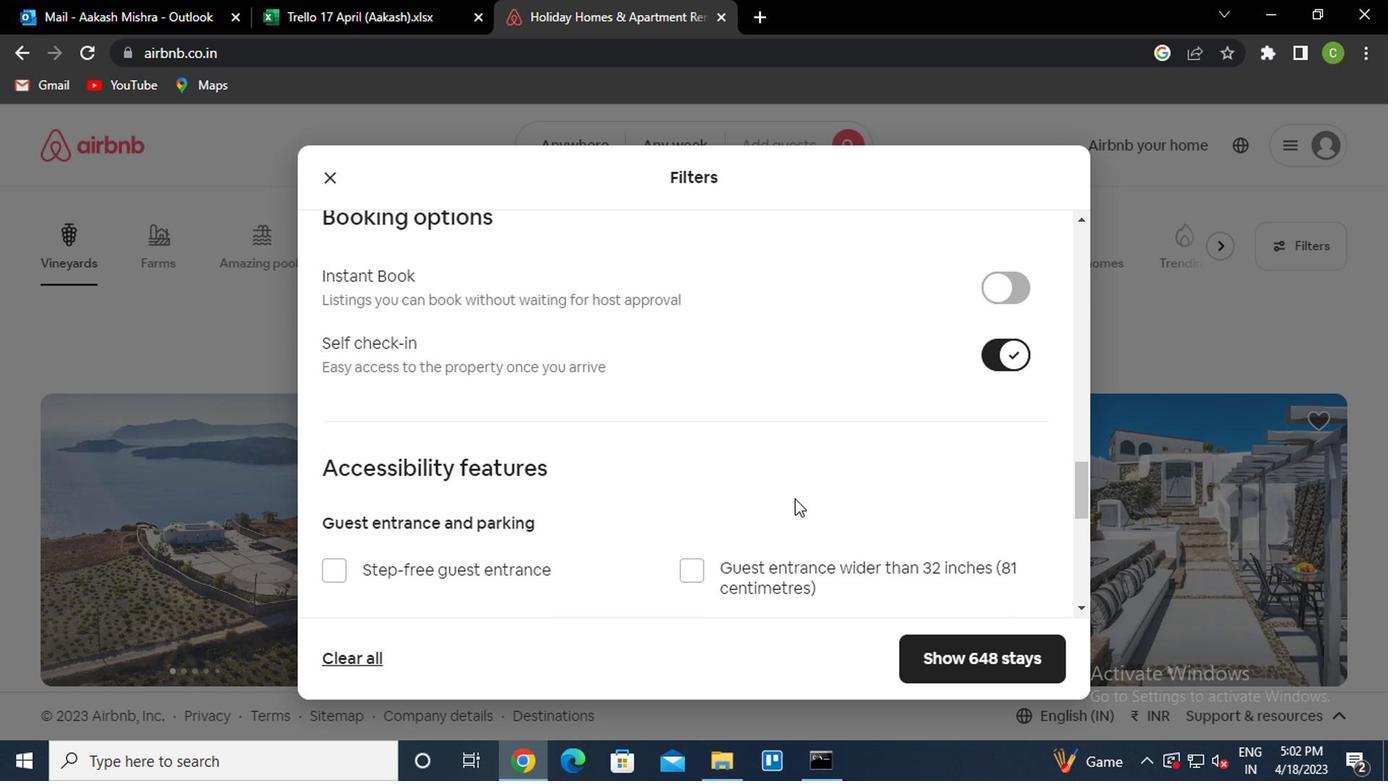 
Action: Mouse scrolled (789, 498) with delta (0, 0)
Screenshot: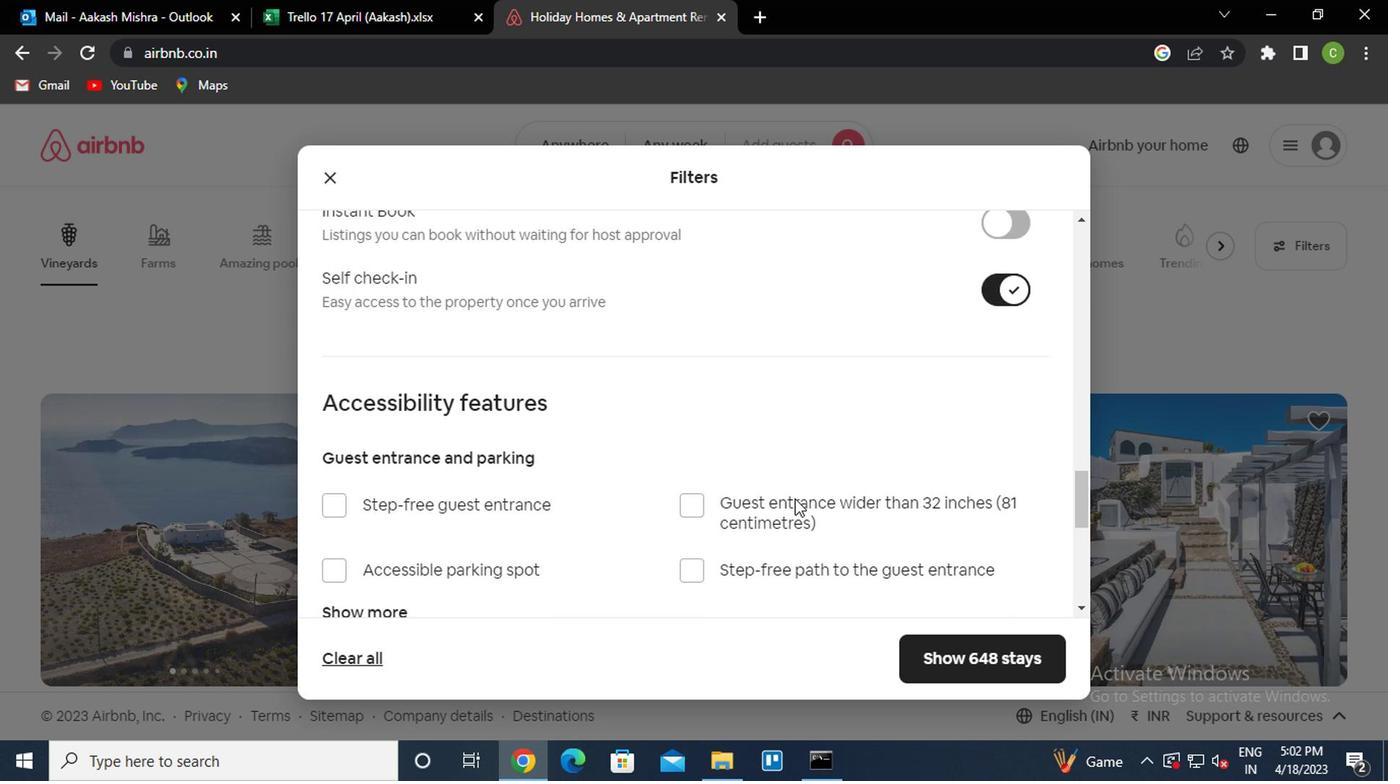 
Action: Mouse moved to (689, 524)
Screenshot: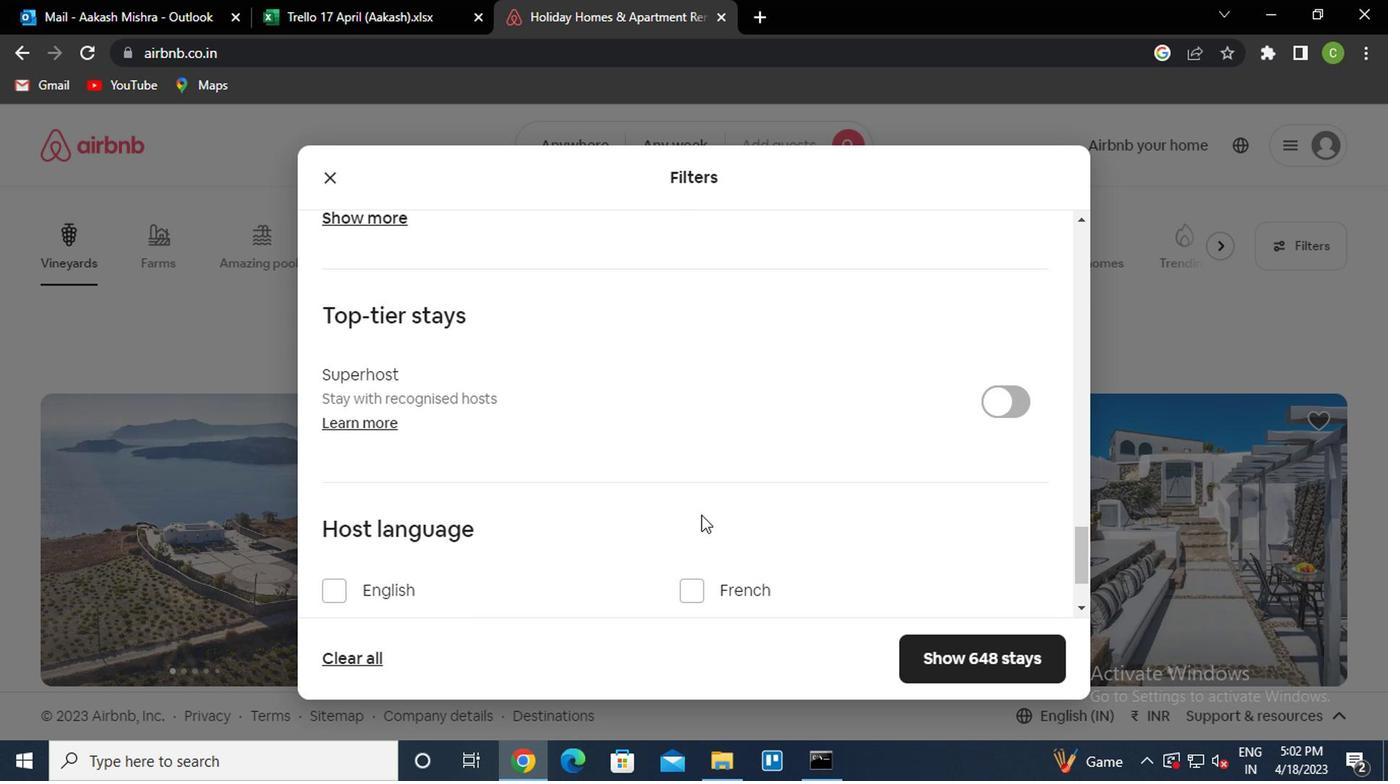 
Action: Mouse scrolled (689, 523) with delta (0, 0)
Screenshot: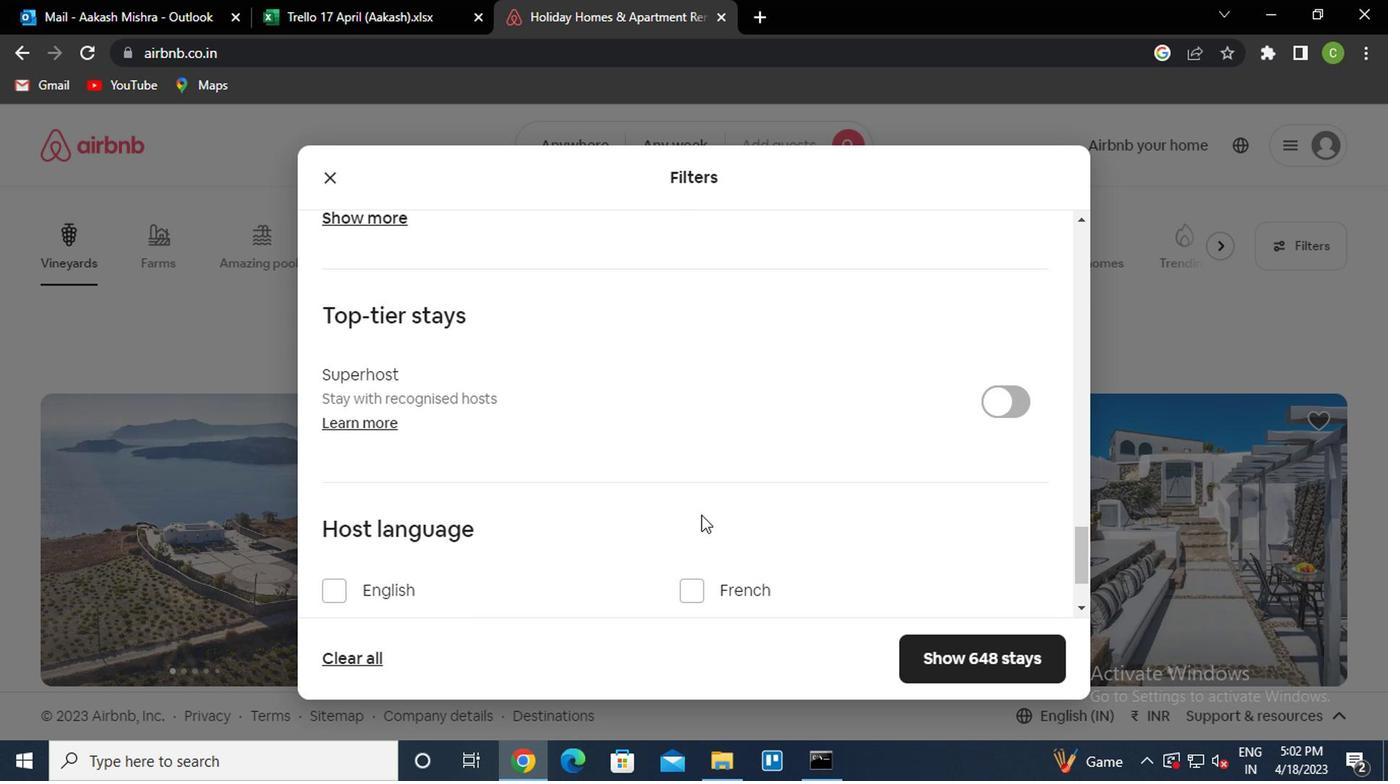 
Action: Mouse moved to (687, 526)
Screenshot: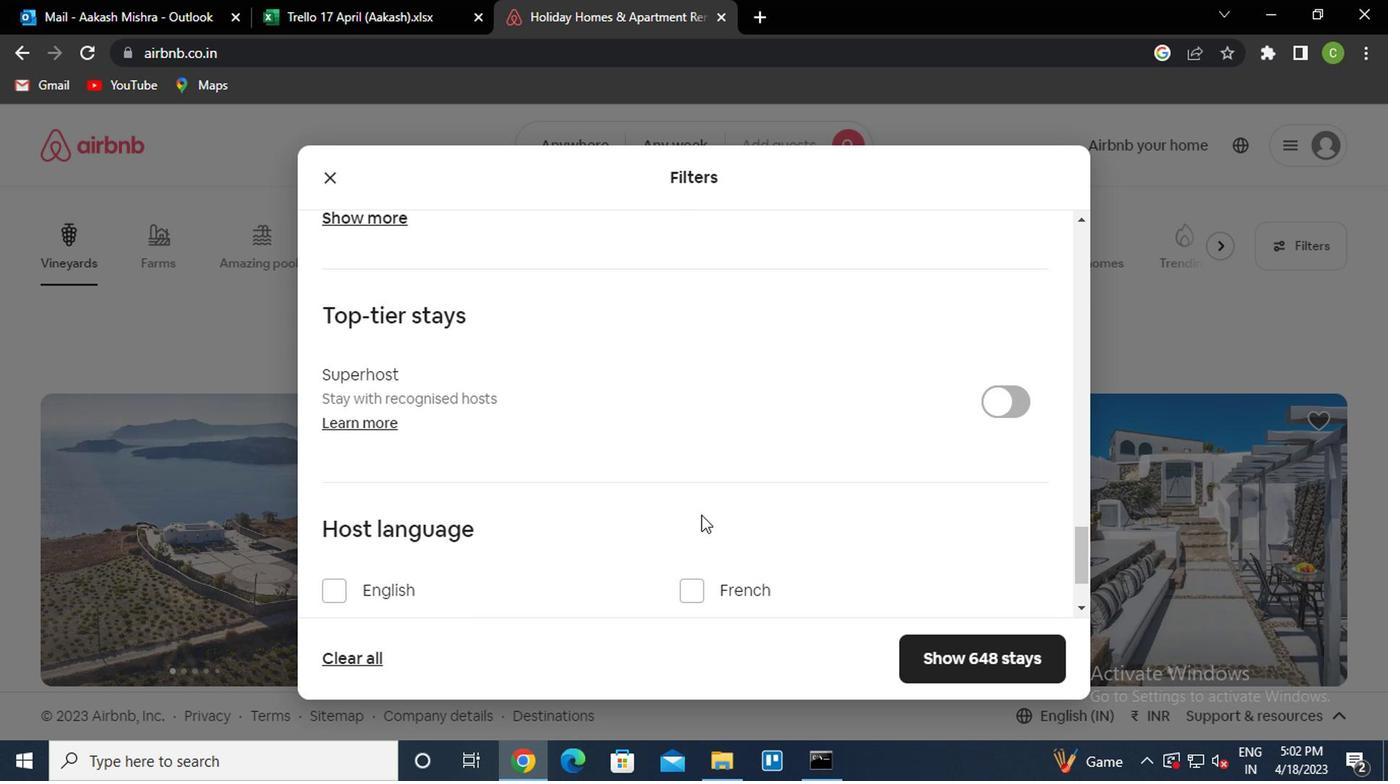 
Action: Mouse scrolled (687, 525) with delta (0, -1)
Screenshot: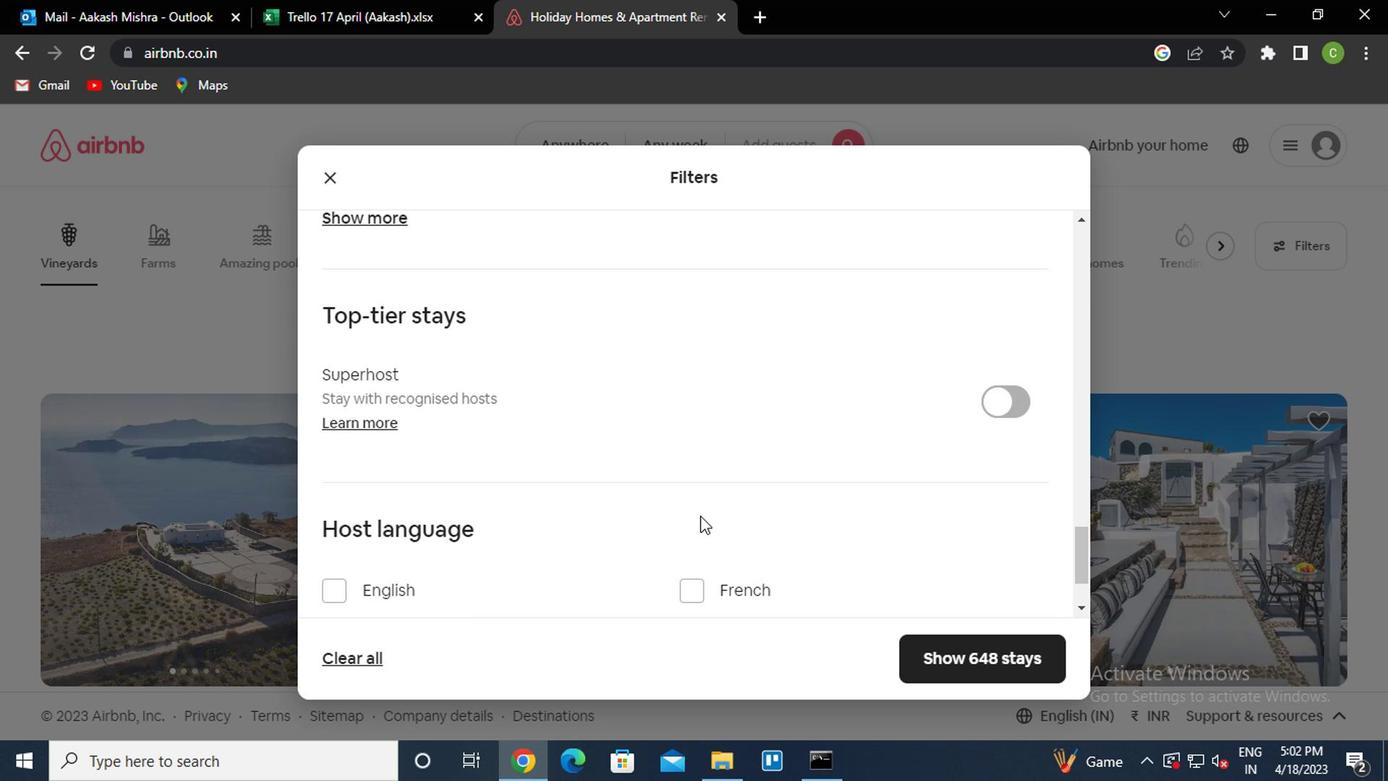 
Action: Mouse scrolled (687, 525) with delta (0, -1)
Screenshot: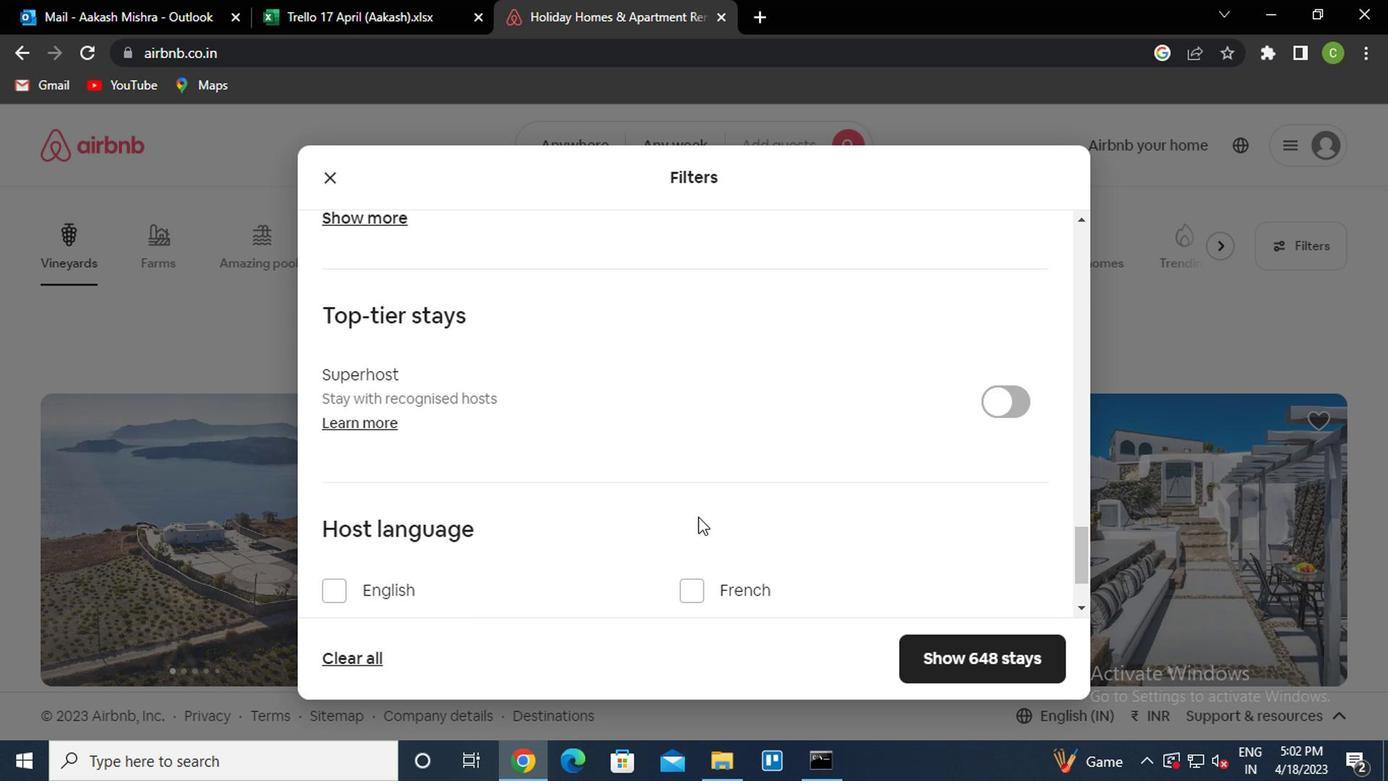 
Action: Mouse scrolled (687, 525) with delta (0, -1)
Screenshot: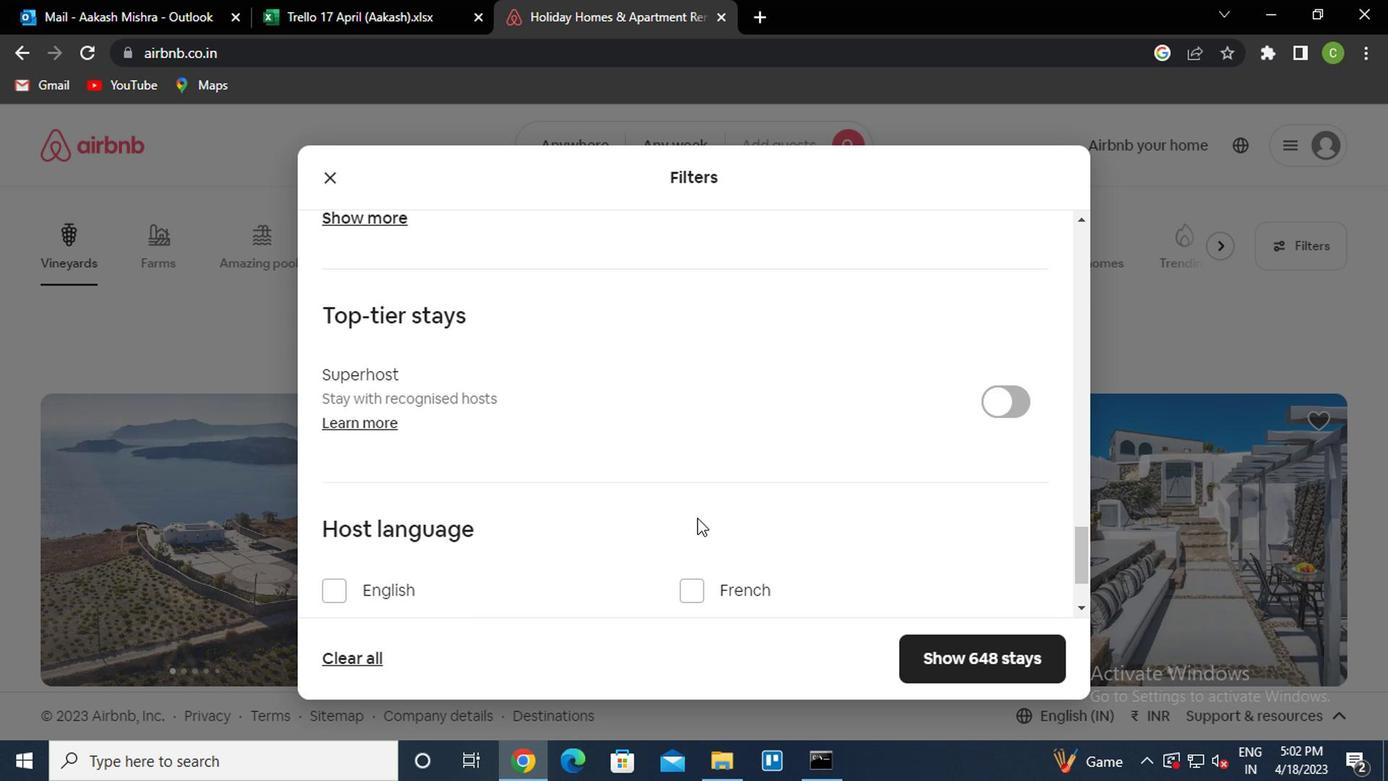 
Action: Mouse scrolled (687, 525) with delta (0, -1)
Screenshot: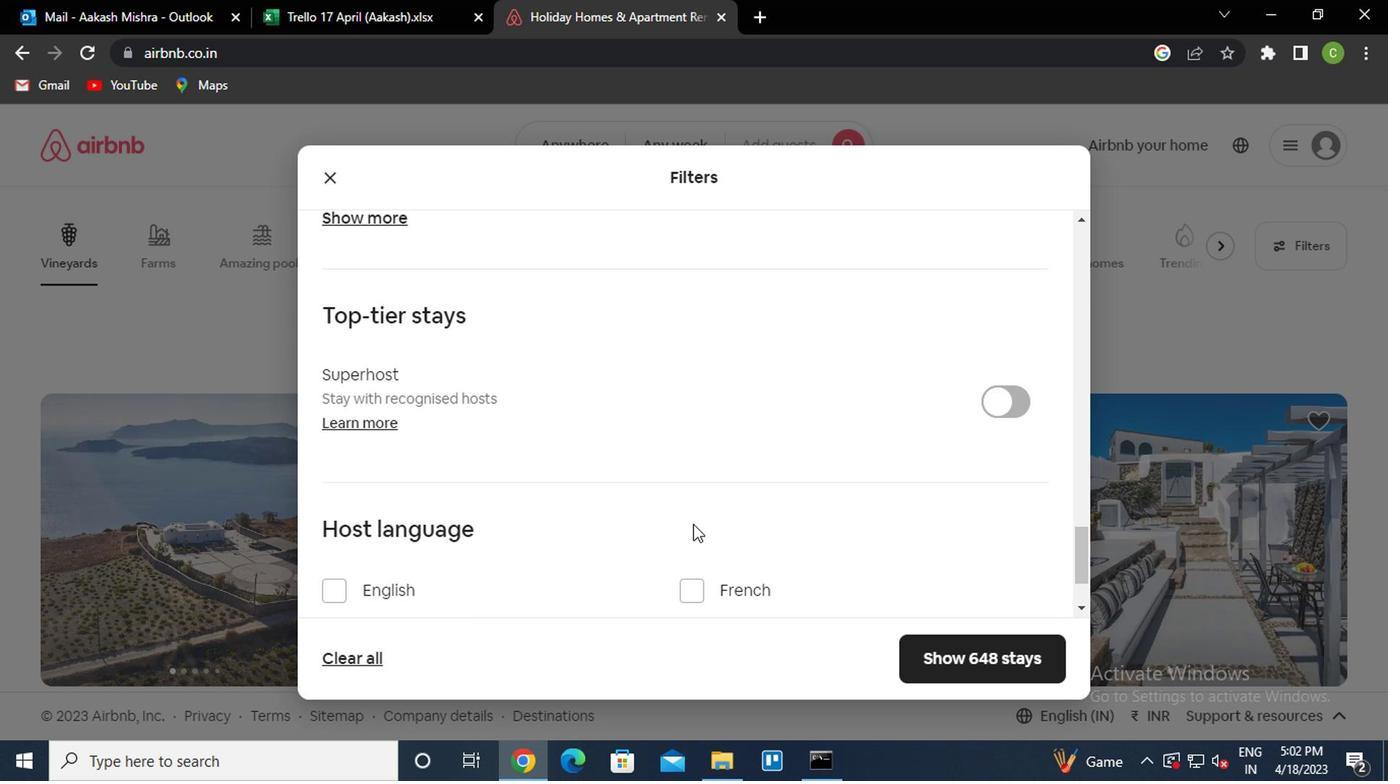 
Action: Mouse moved to (370, 574)
Screenshot: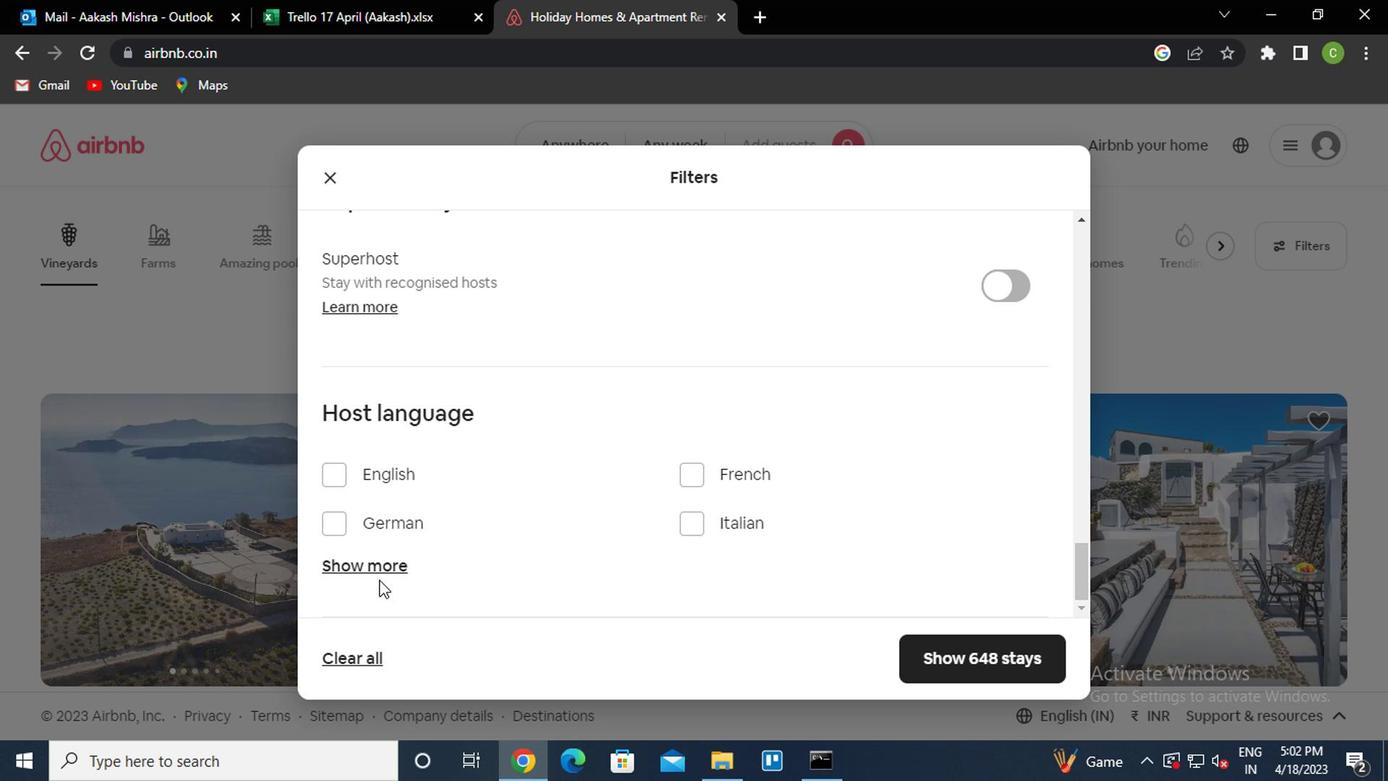 
Action: Mouse pressed left at (370, 574)
Screenshot: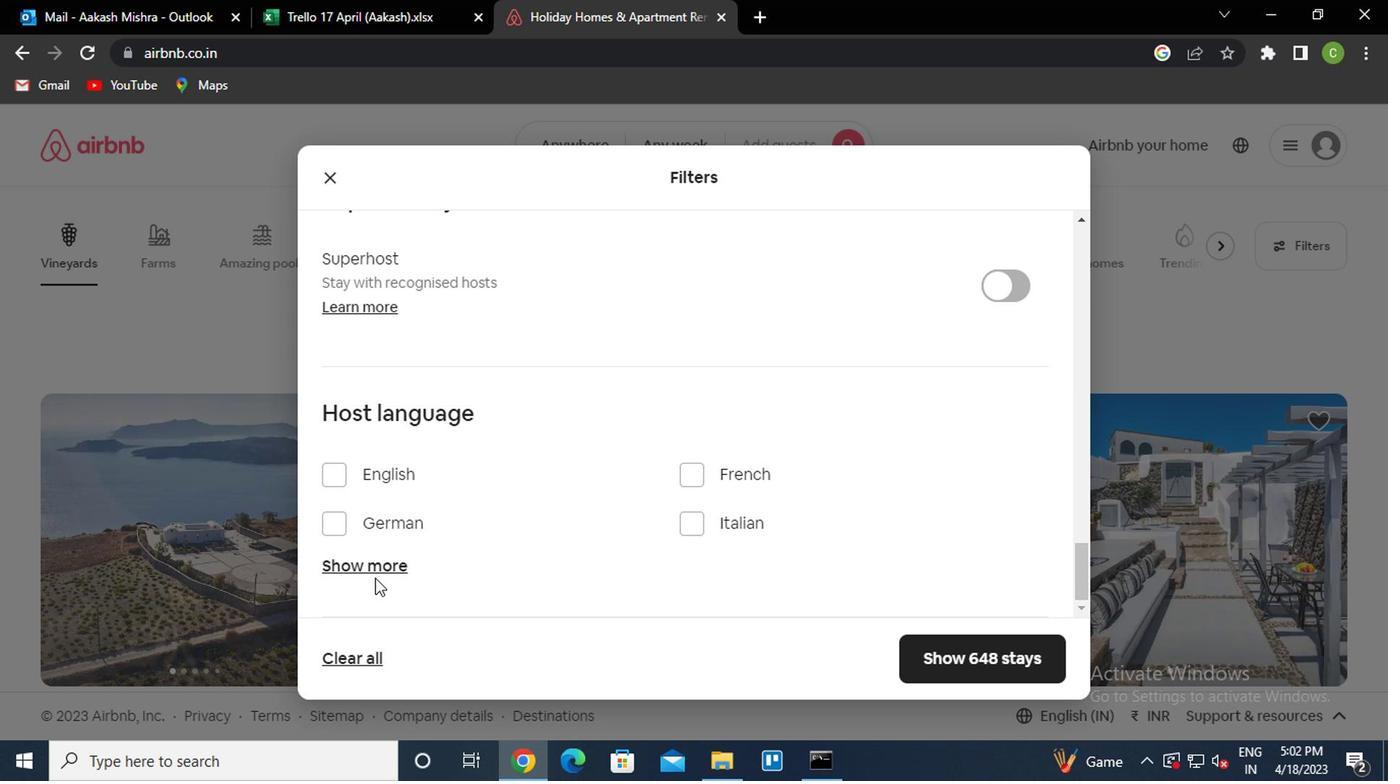 
Action: Mouse moved to (717, 583)
Screenshot: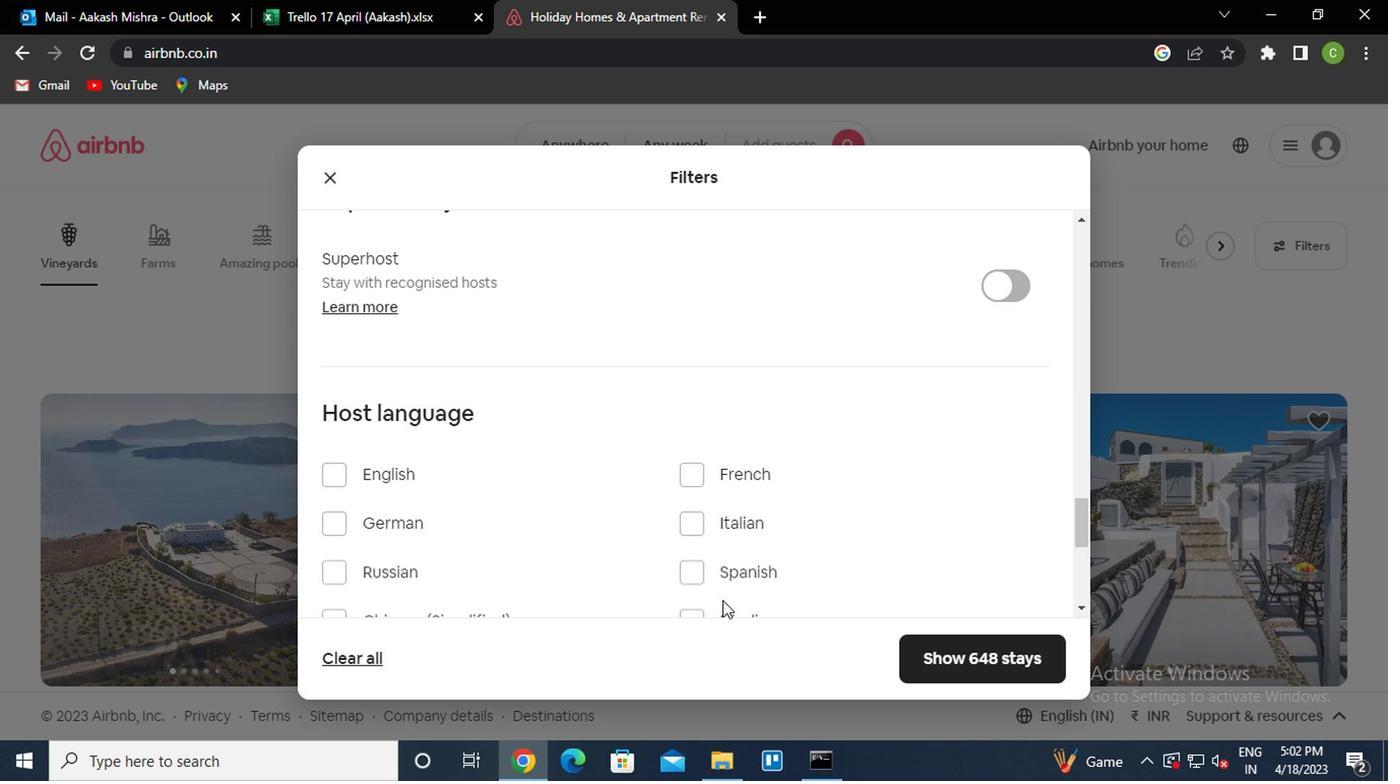 
Action: Mouse pressed left at (717, 583)
Screenshot: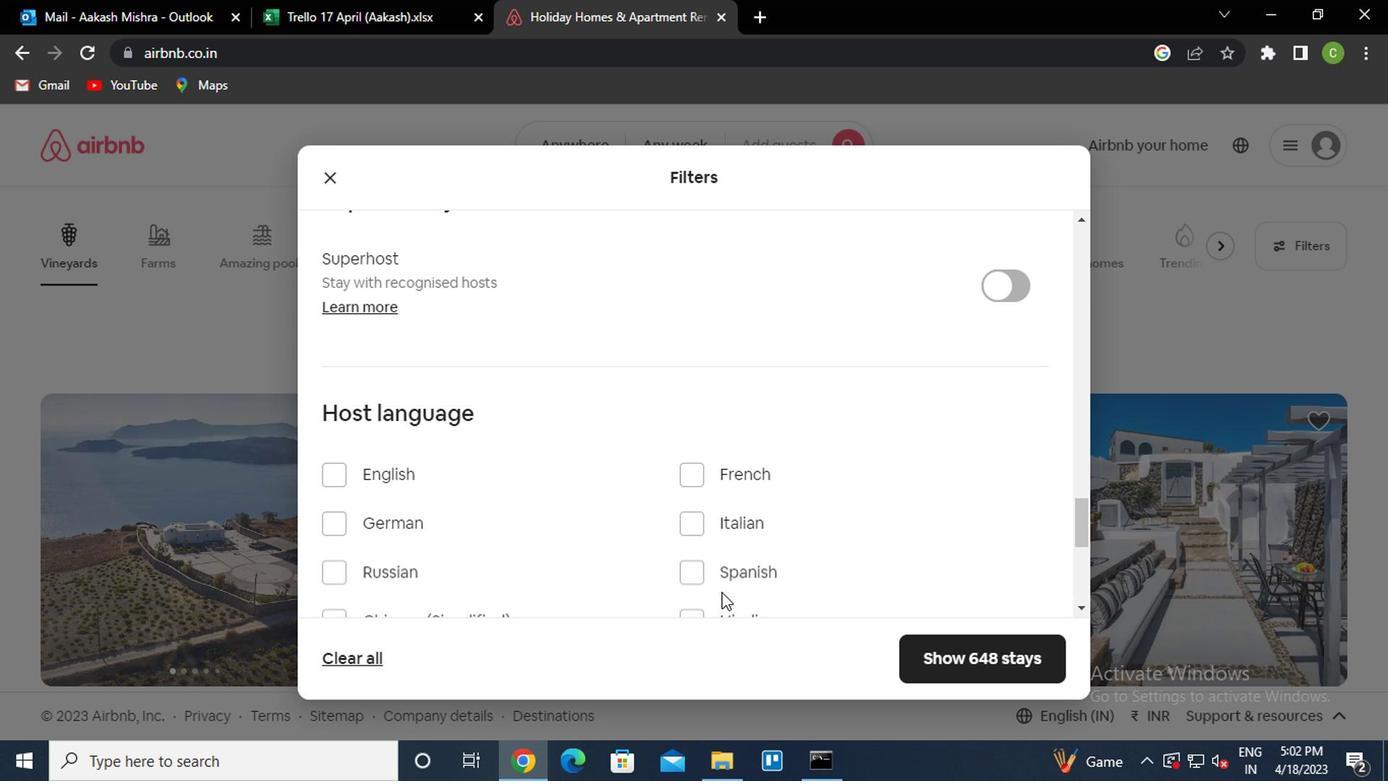 
Action: Mouse moved to (984, 651)
Screenshot: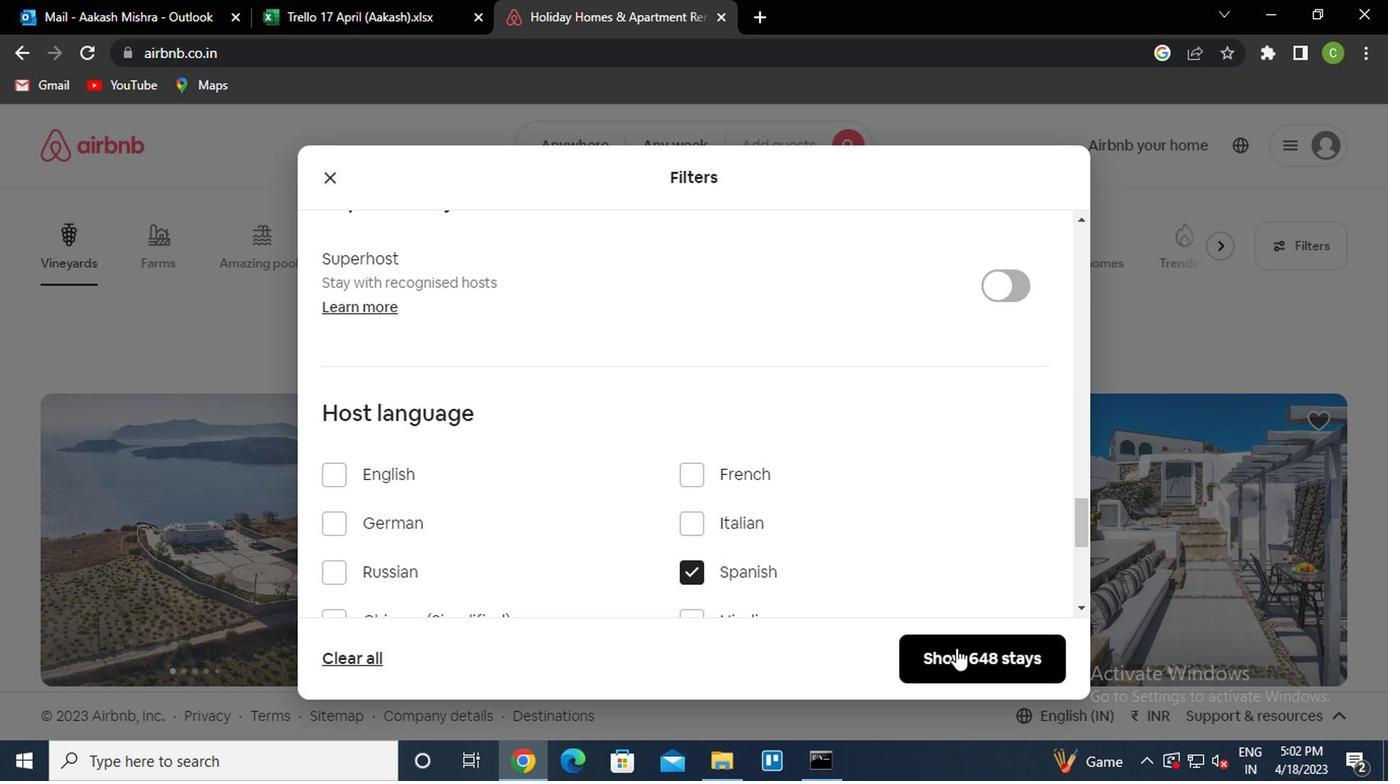 
Action: Mouse pressed left at (984, 651)
Screenshot: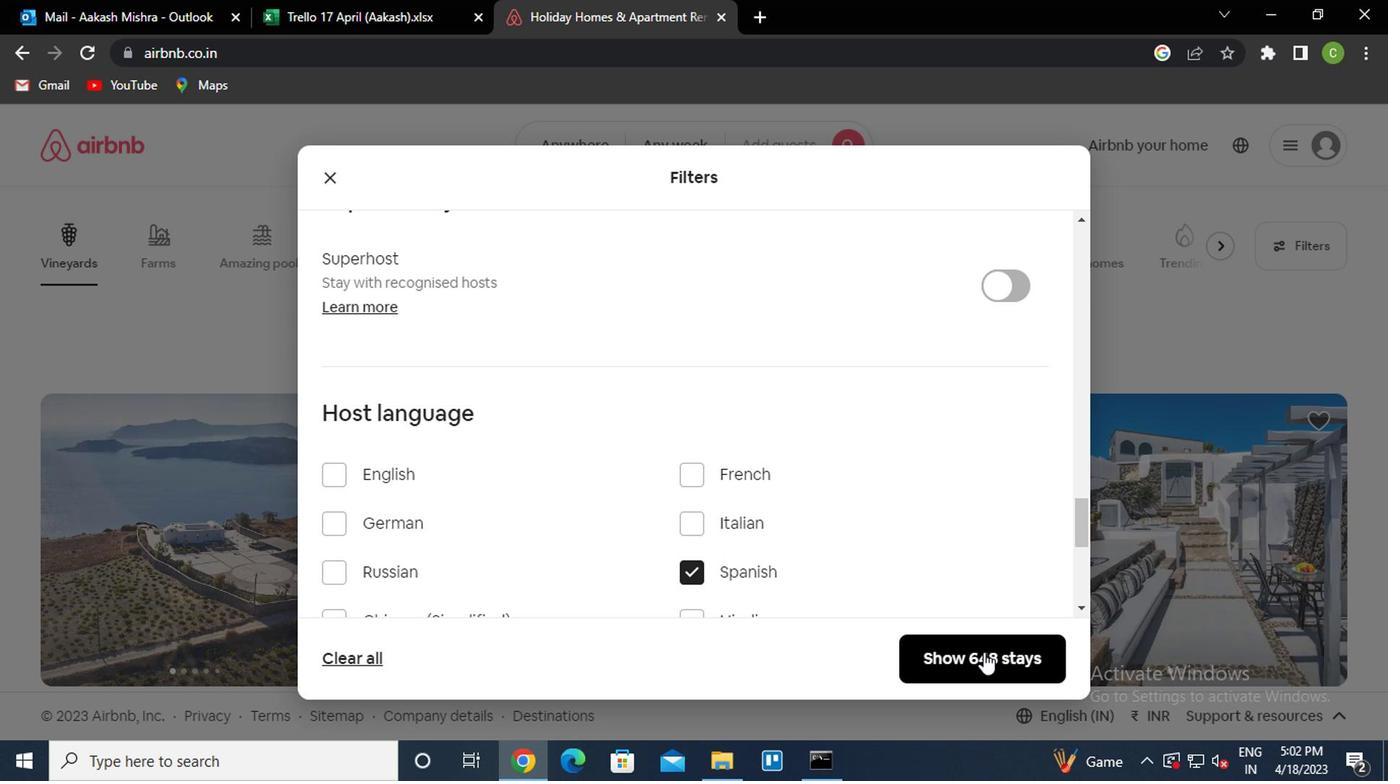 
Action: Mouse moved to (726, 632)
Screenshot: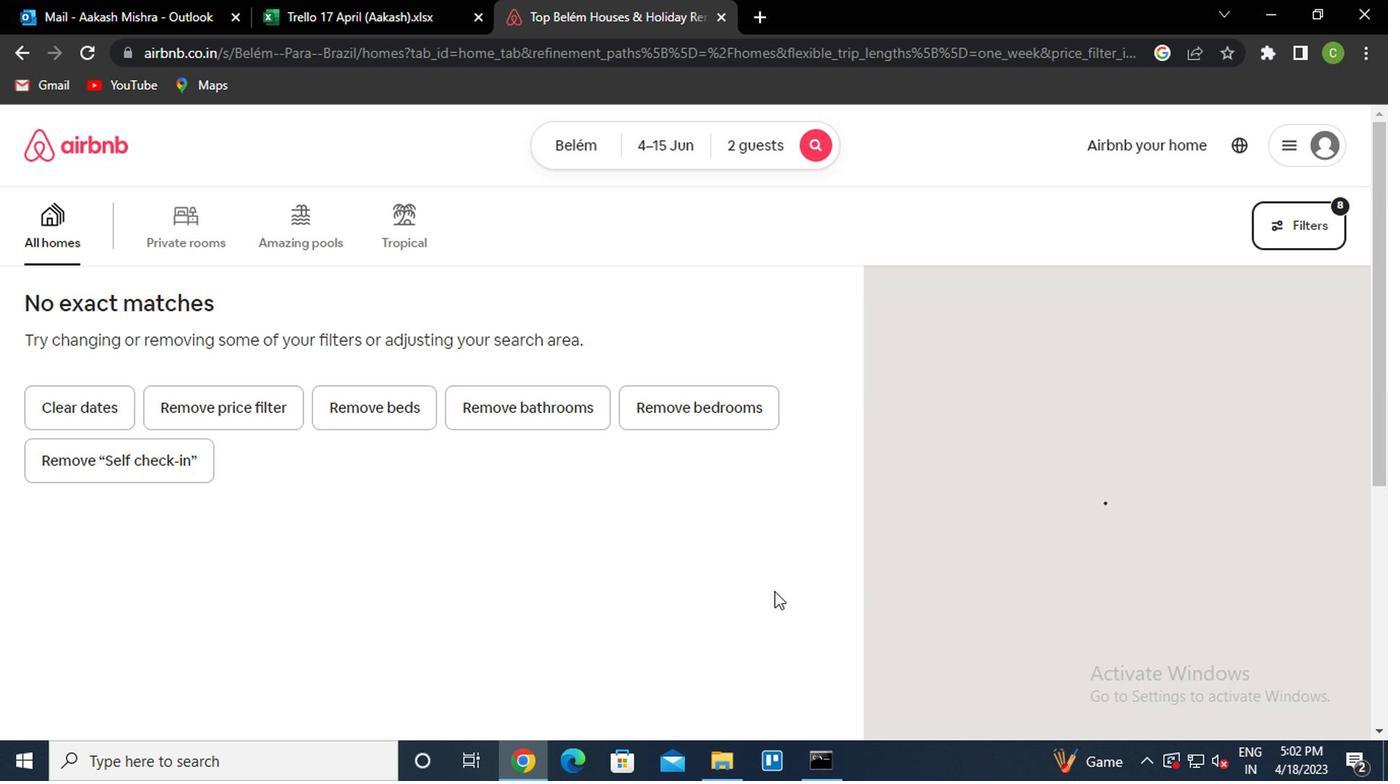 
